 Task: Look for space in Kabaty, Poland from 5th July, 2023 to 11th July, 2023 for 2 adults in price range Rs.8000 to Rs.16000. Place can be entire place with 2 bedrooms having 2 beds and 1 bathroom. Property type can be house, flat, guest house. Booking option can be shelf check-in. Required host language is English.
Action: Mouse moved to (457, 141)
Screenshot: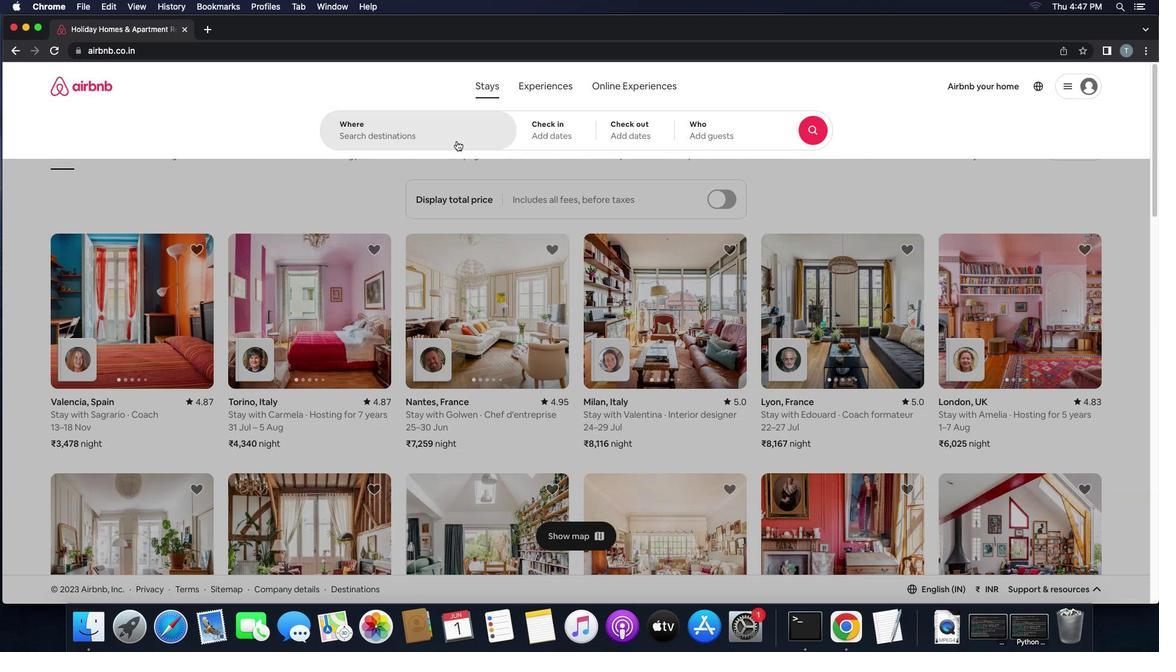 
Action: Mouse pressed left at (457, 141)
Screenshot: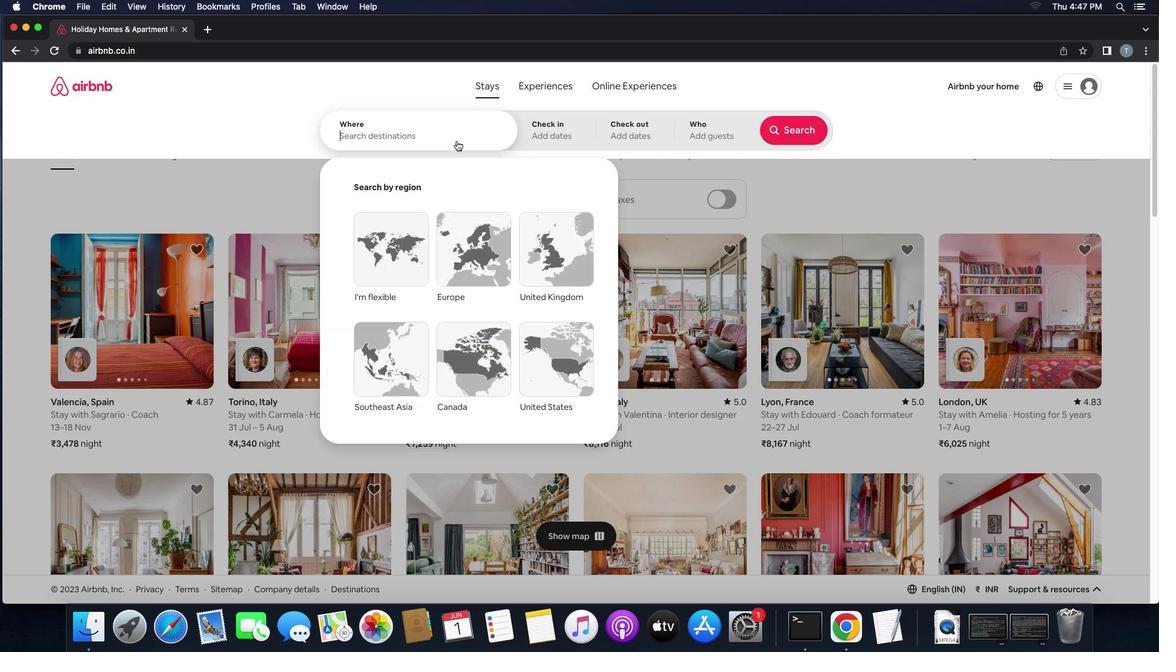 
Action: Key pressed 'k''a''b''a''t''y'',''p''o''l''a''n''d'Key.enter
Screenshot: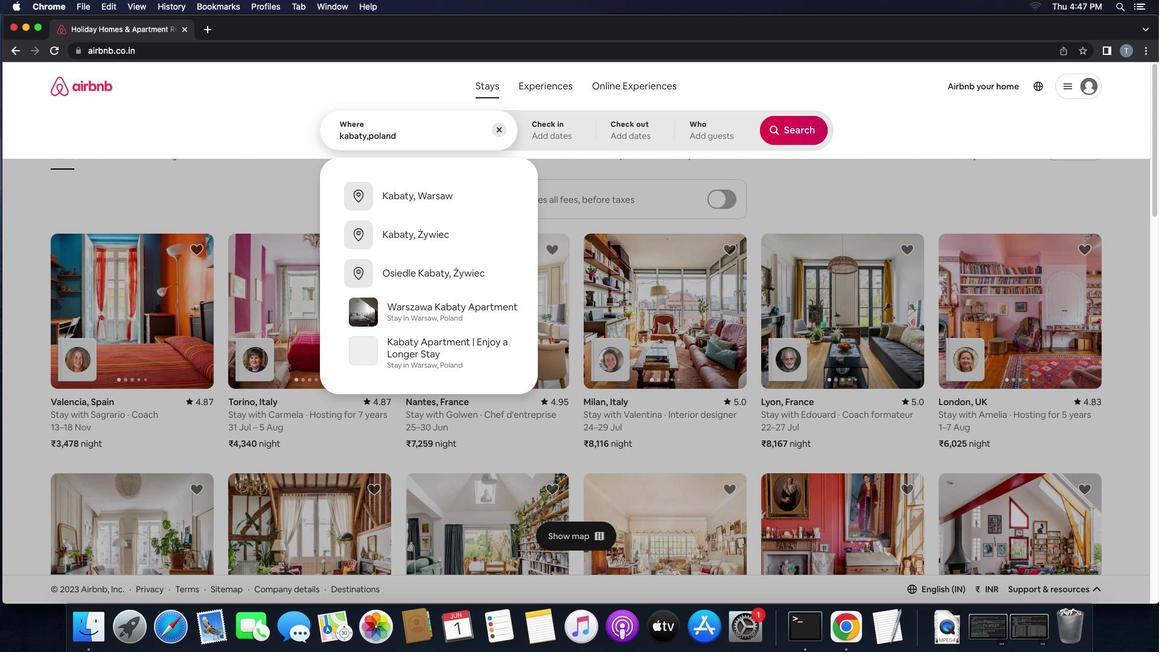 
Action: Mouse moved to (697, 303)
Screenshot: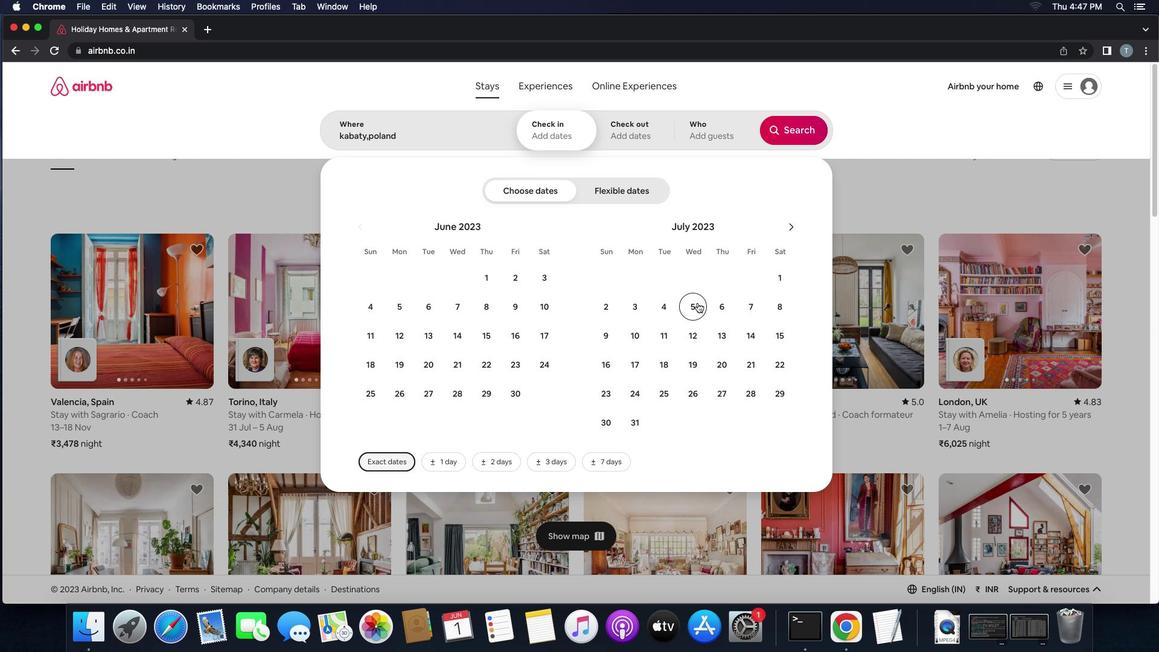 
Action: Mouse pressed left at (697, 303)
Screenshot: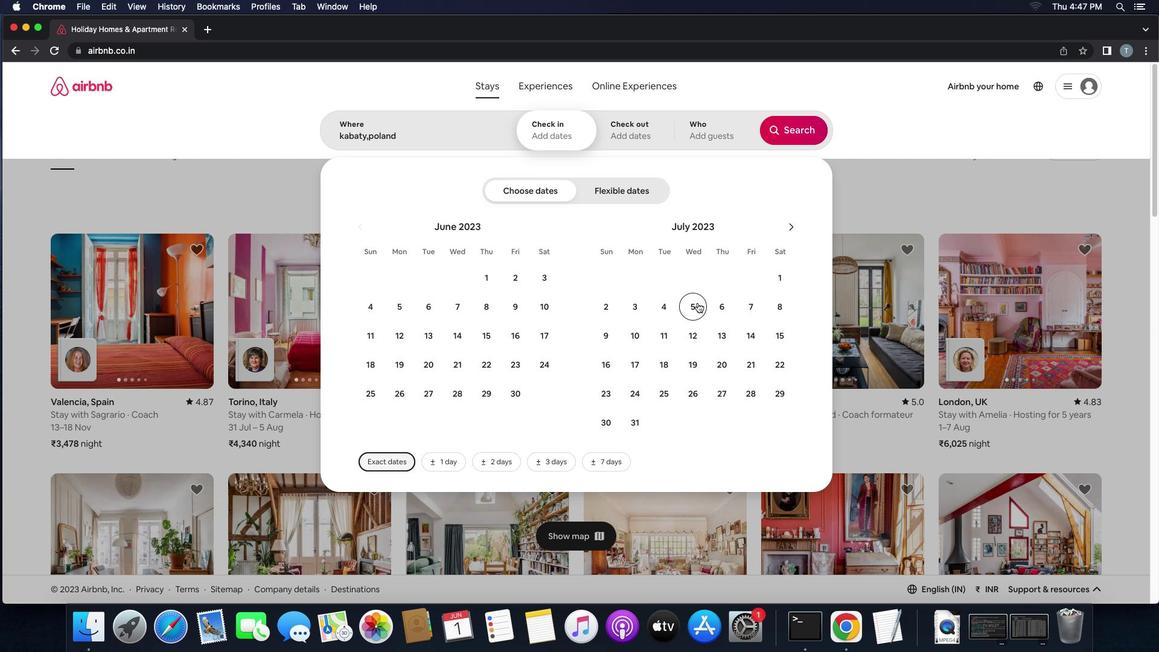 
Action: Mouse moved to (668, 332)
Screenshot: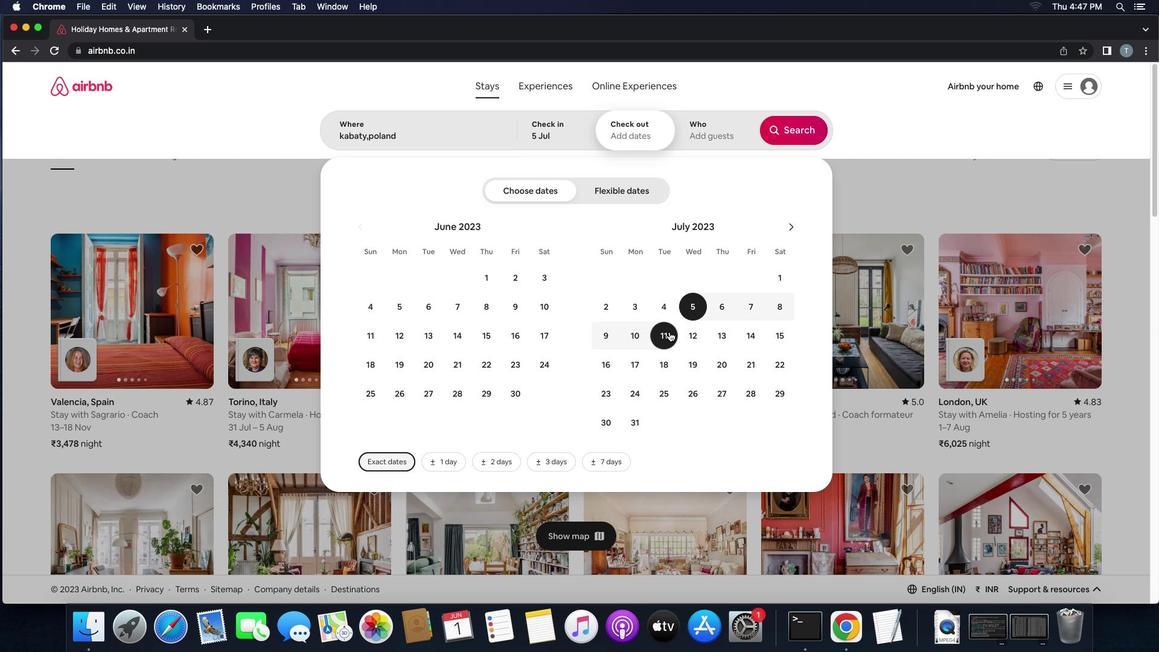 
Action: Mouse pressed left at (668, 332)
Screenshot: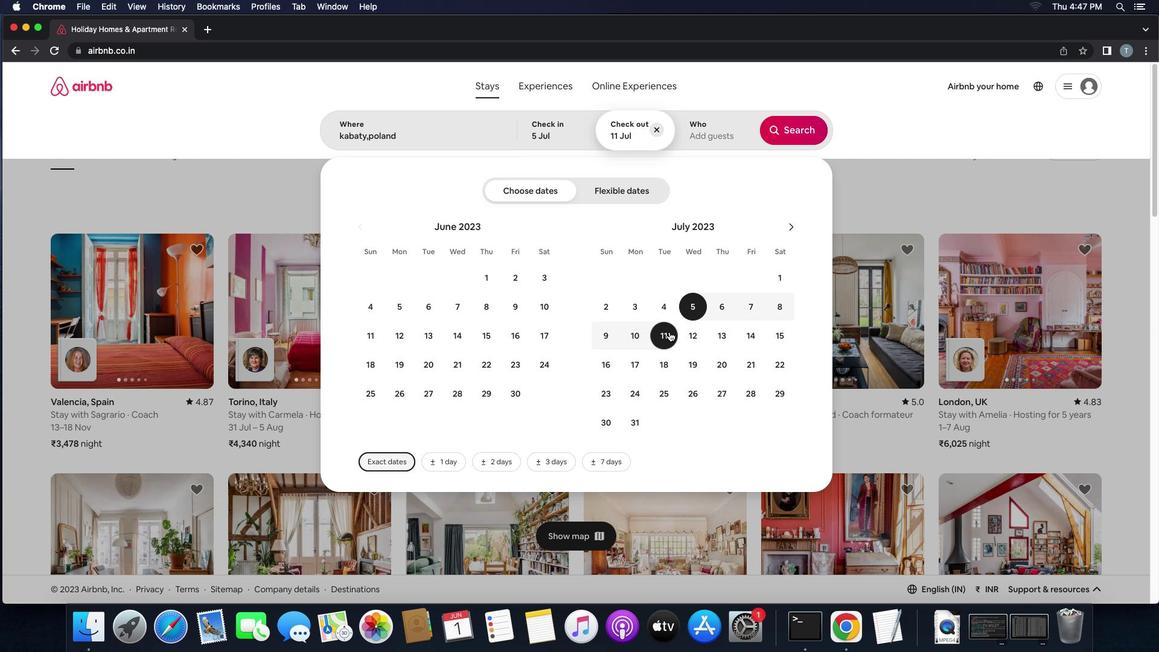 
Action: Mouse moved to (726, 129)
Screenshot: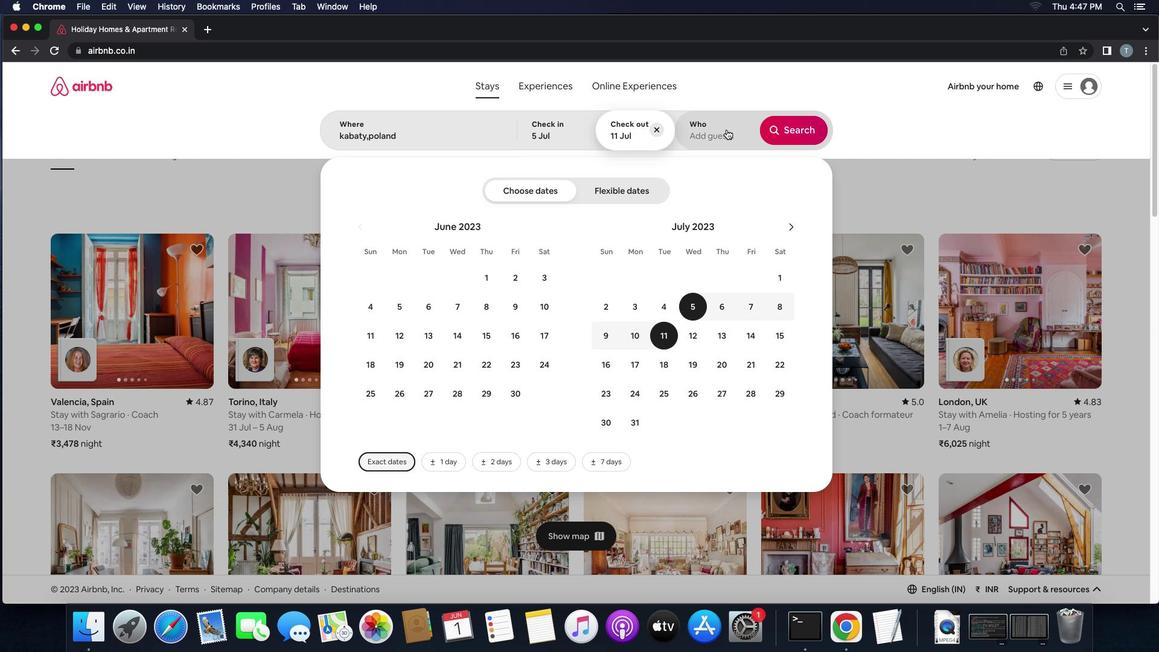 
Action: Mouse pressed left at (726, 129)
Screenshot: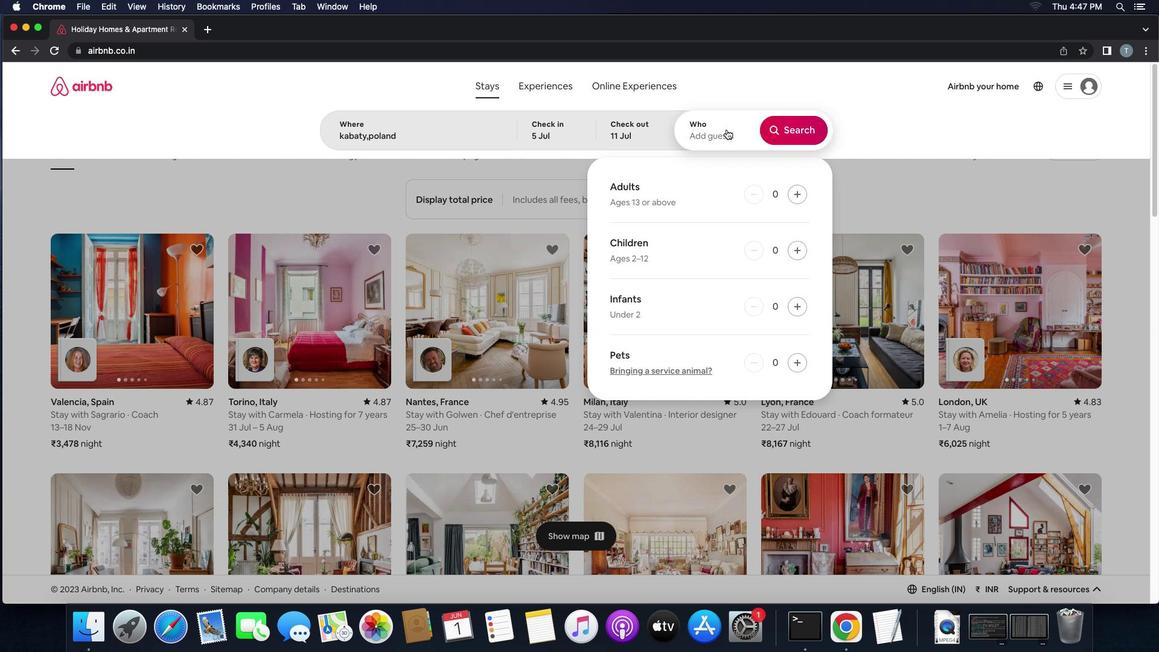 
Action: Mouse moved to (798, 195)
Screenshot: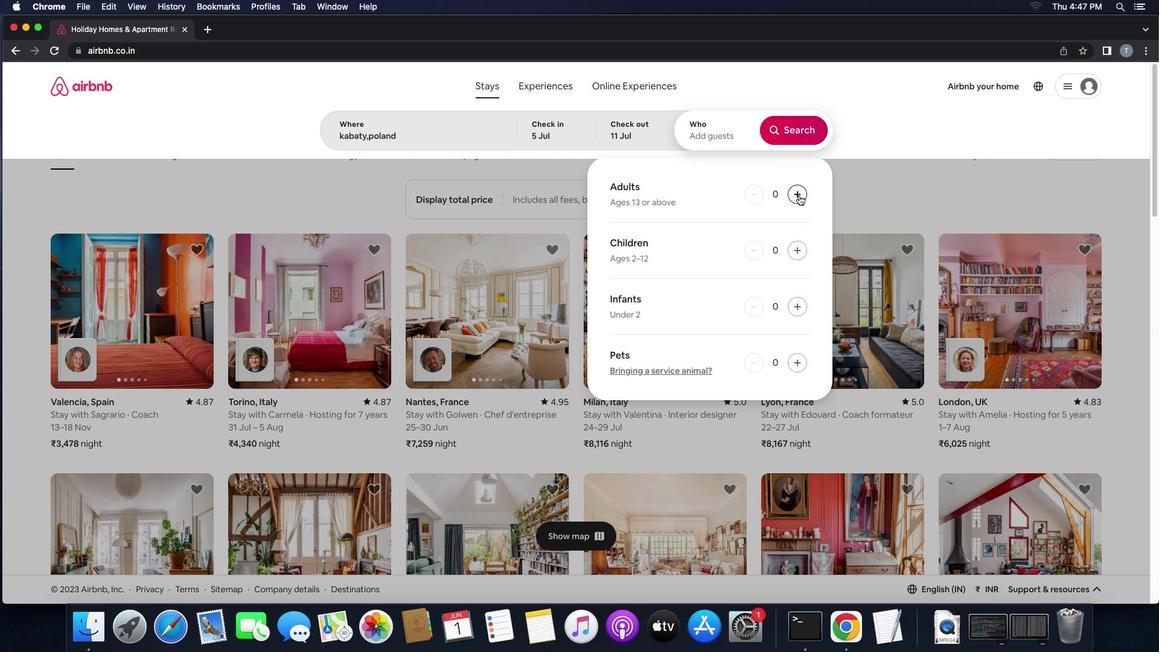 
Action: Mouse pressed left at (798, 195)
Screenshot: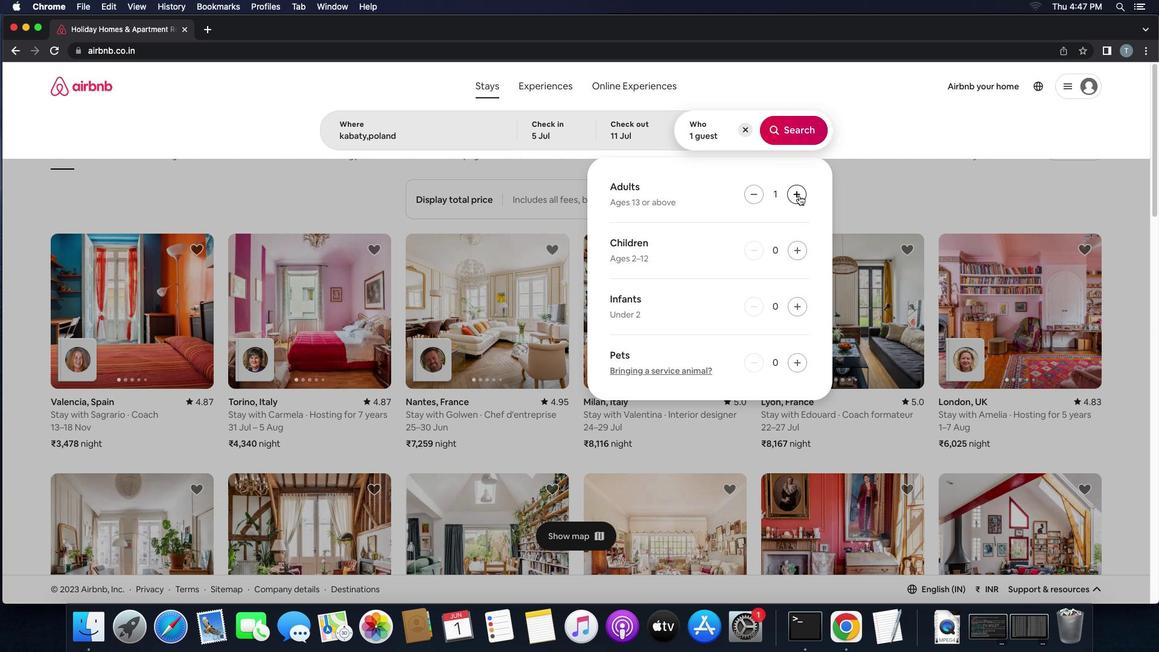 
Action: Mouse pressed left at (798, 195)
Screenshot: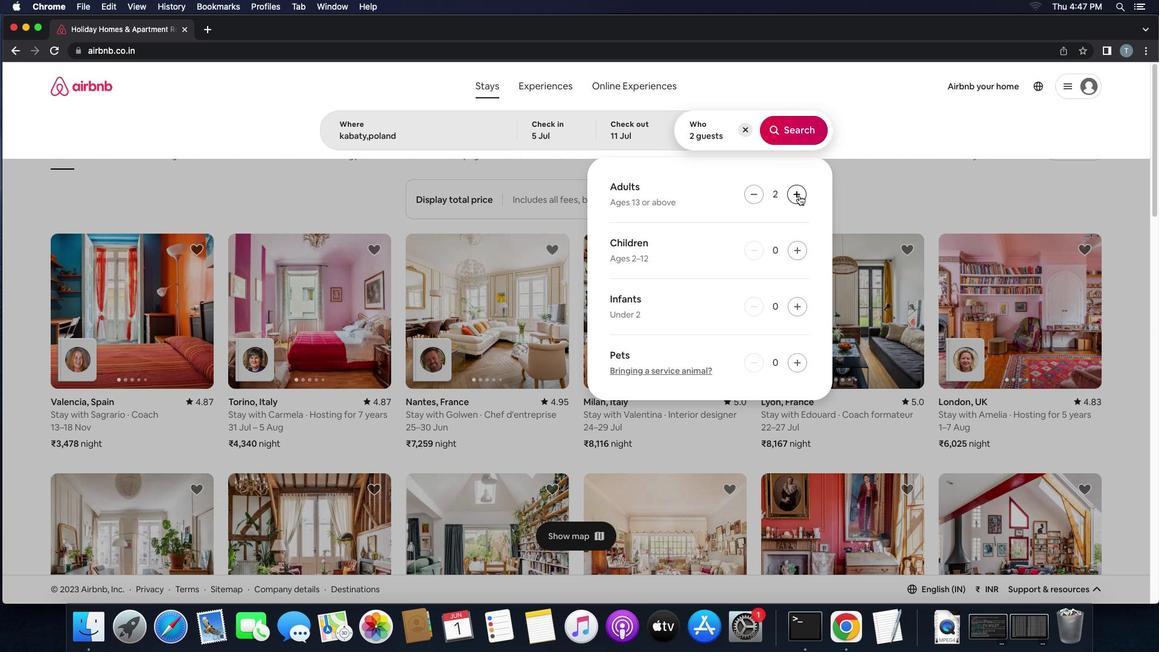 
Action: Mouse moved to (796, 131)
Screenshot: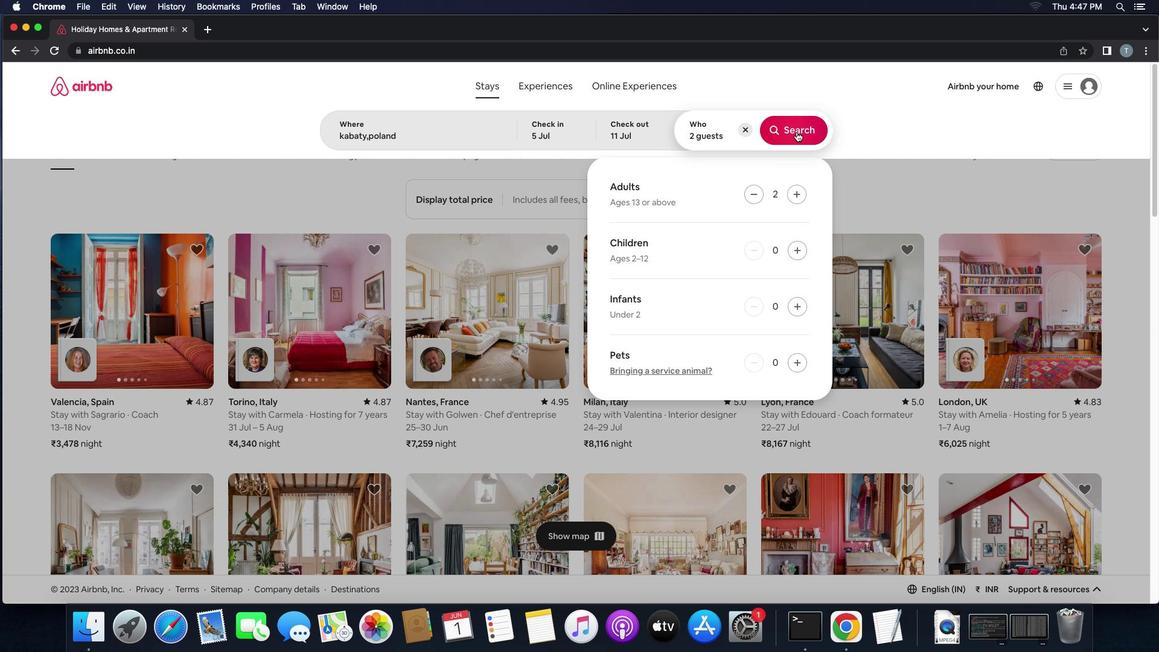 
Action: Mouse pressed left at (796, 131)
Screenshot: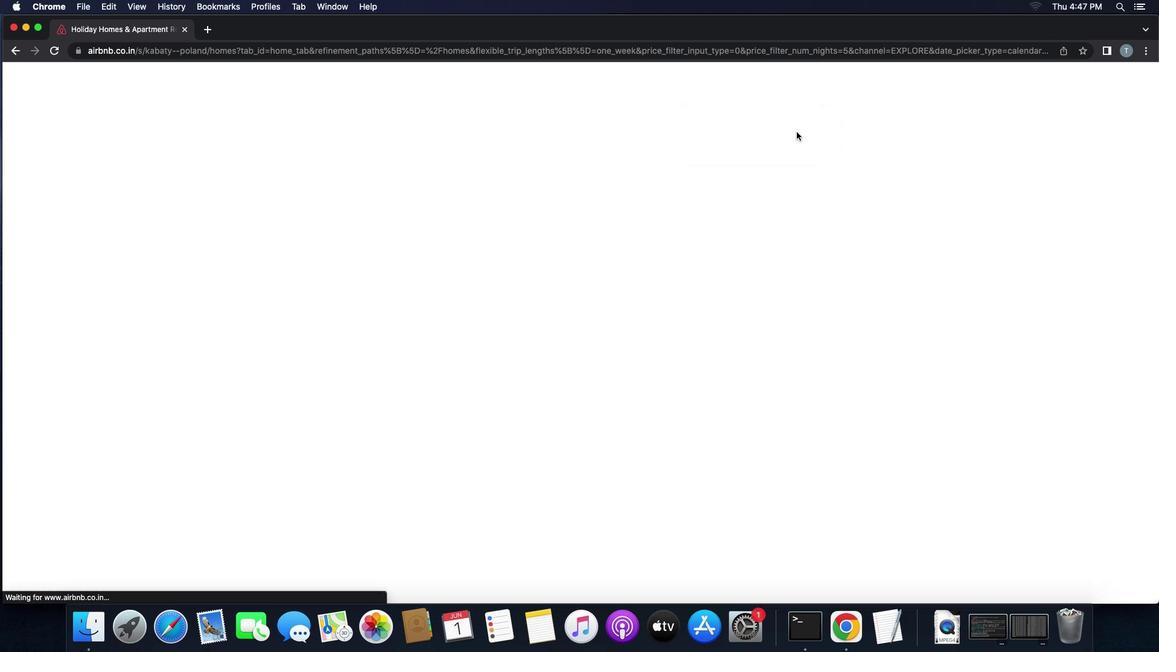 
Action: Mouse moved to (1106, 136)
Screenshot: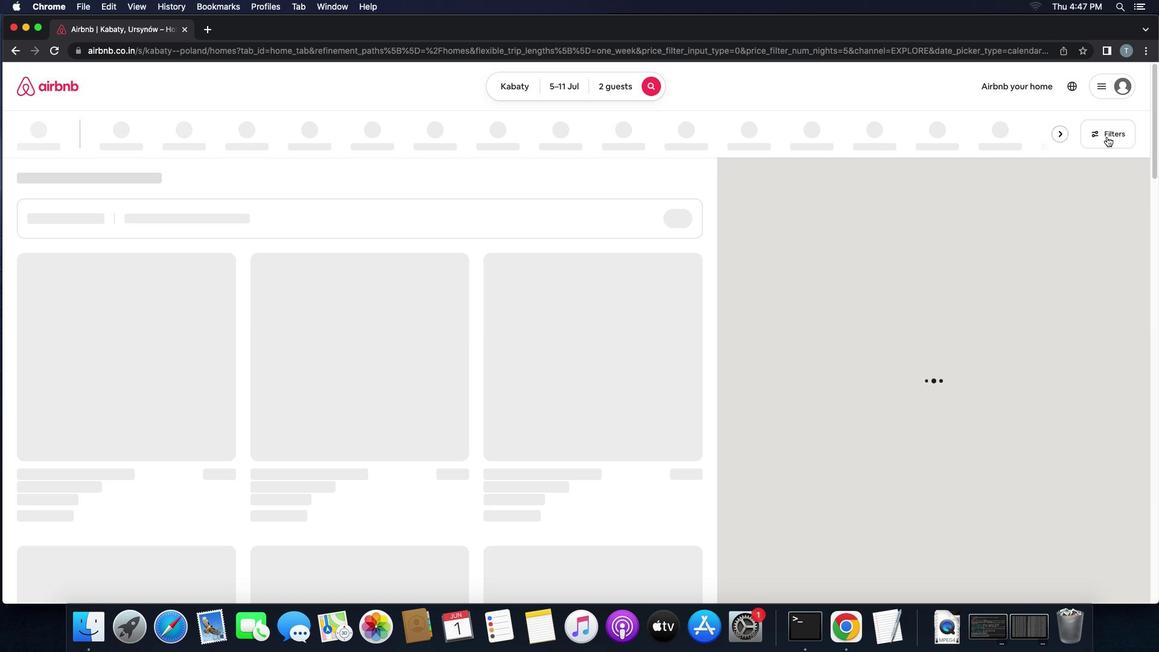 
Action: Mouse pressed left at (1106, 136)
Screenshot: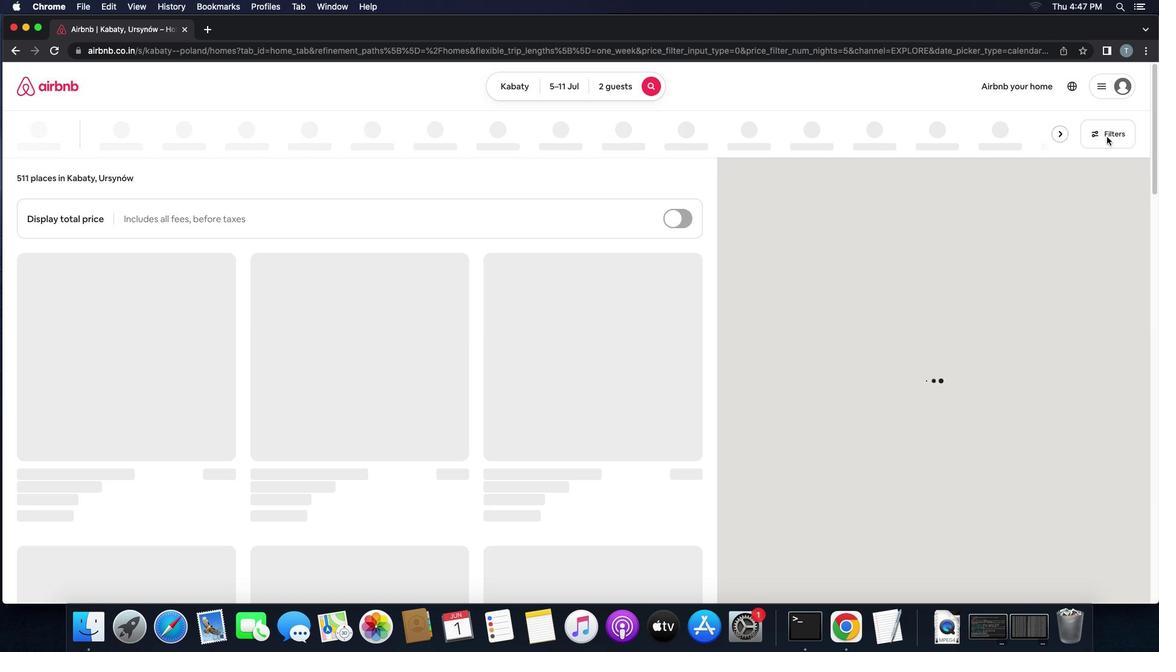 
Action: Mouse moved to (493, 428)
Screenshot: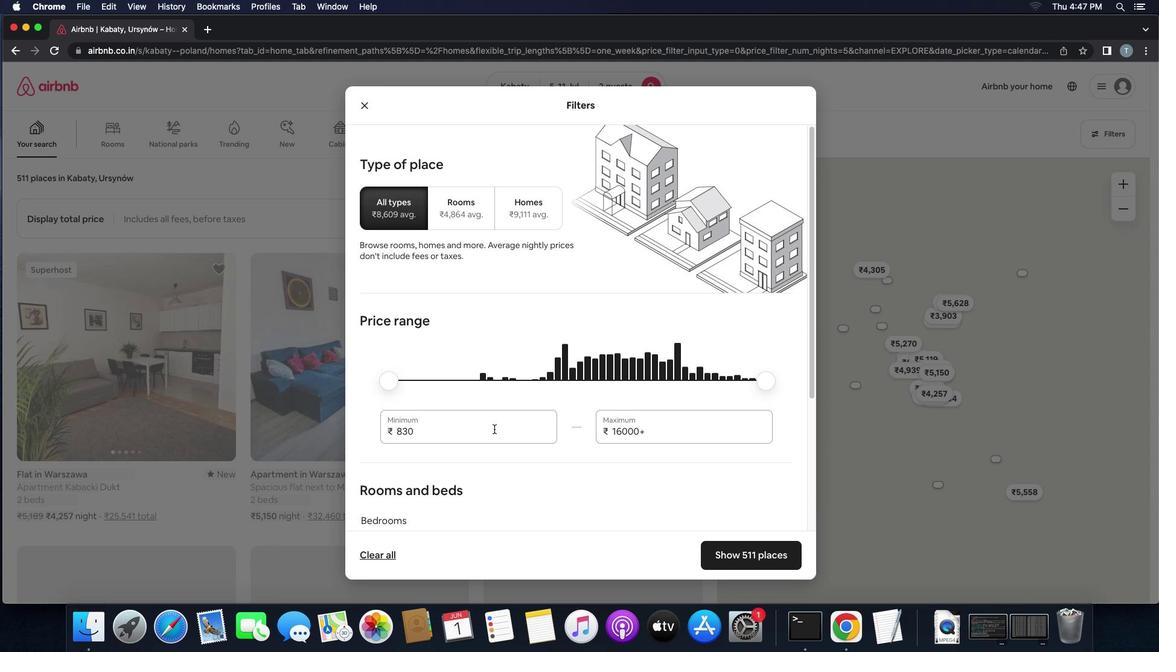 
Action: Mouse pressed left at (493, 428)
Screenshot: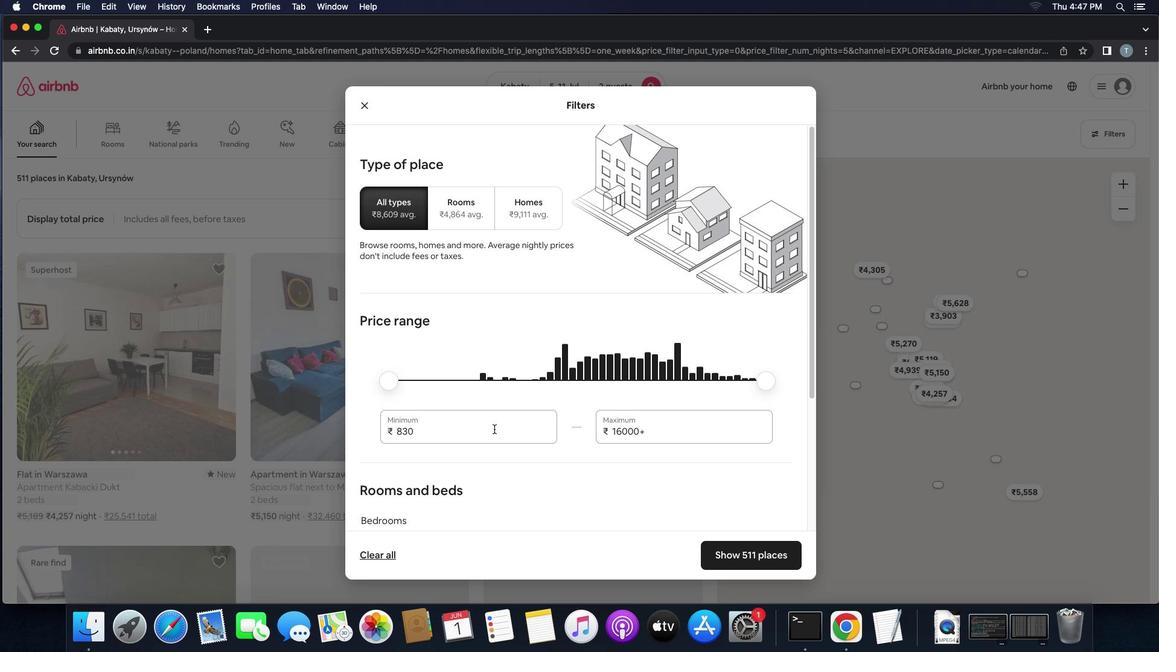 
Action: Key pressed Key.backspaceKey.backspaceKey.backspaceKey.backspace'8''0''0''0'
Screenshot: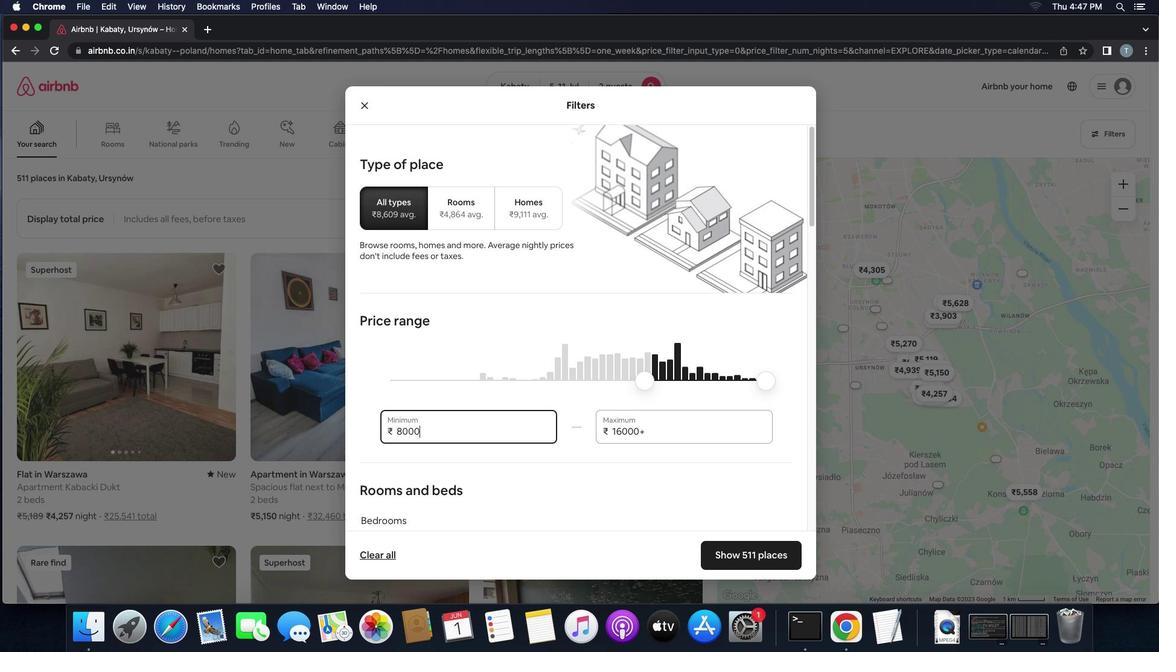 
Action: Mouse moved to (660, 435)
Screenshot: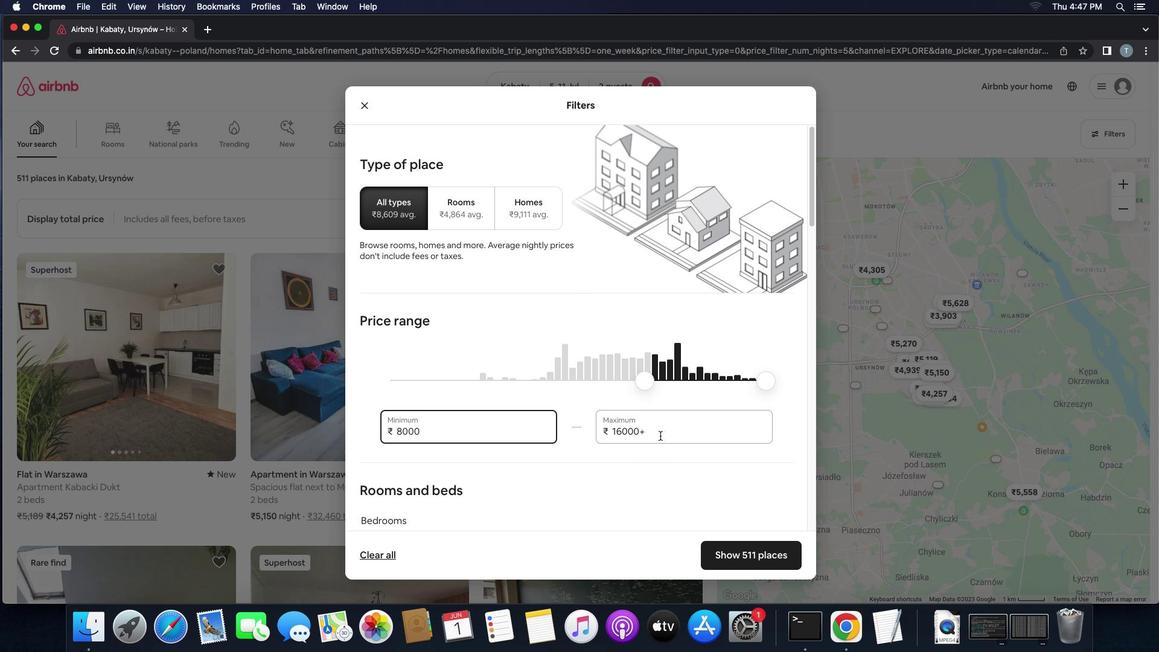 
Action: Mouse pressed left at (660, 435)
Screenshot: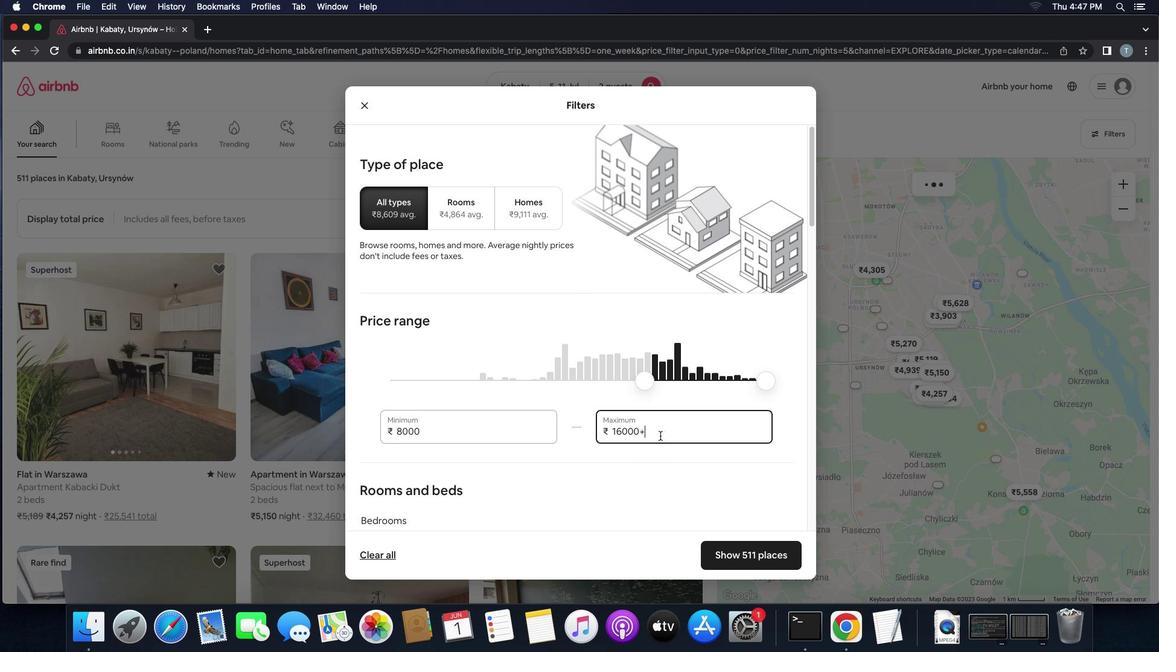 
Action: Key pressed Key.backspaceKey.backspaceKey.backspaceKey.backspaceKey.backspaceKey.backspace'1''6''0''0''0'
Screenshot: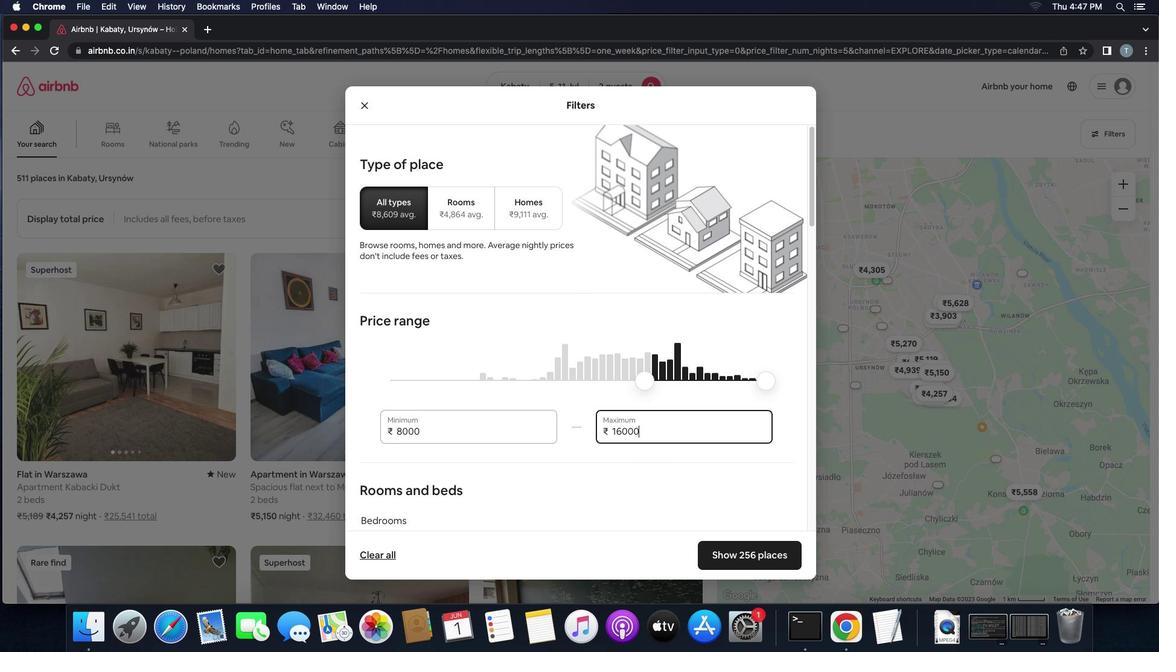 
Action: Mouse moved to (521, 502)
Screenshot: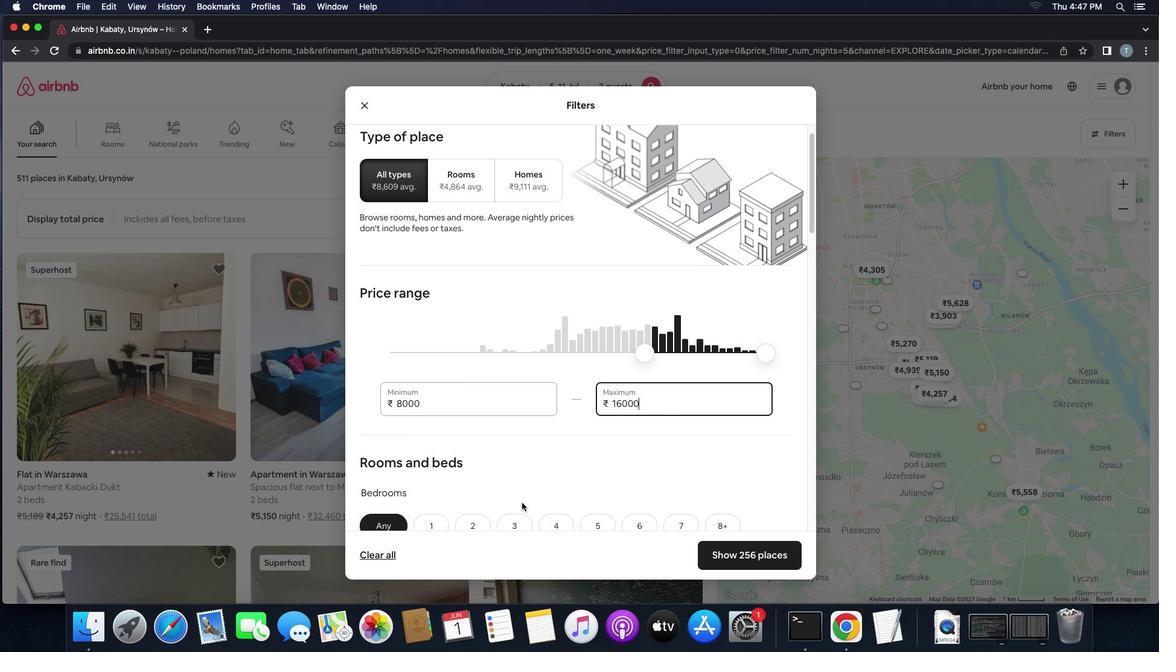 
Action: Mouse scrolled (521, 502) with delta (0, 0)
Screenshot: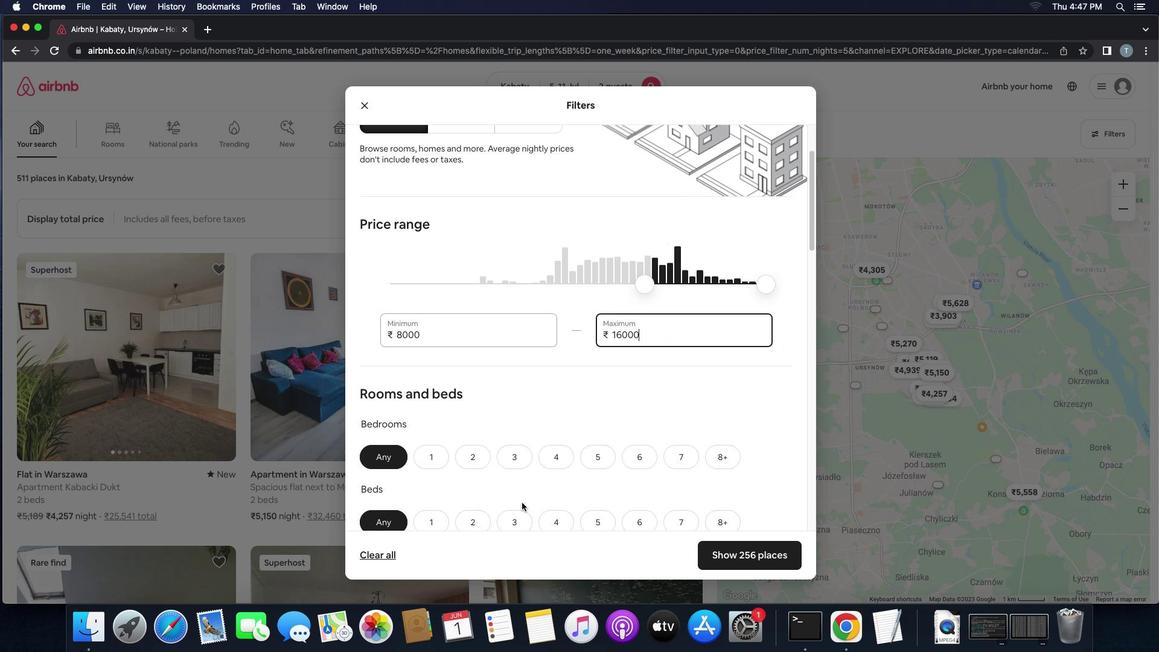 
Action: Mouse scrolled (521, 502) with delta (0, 0)
Screenshot: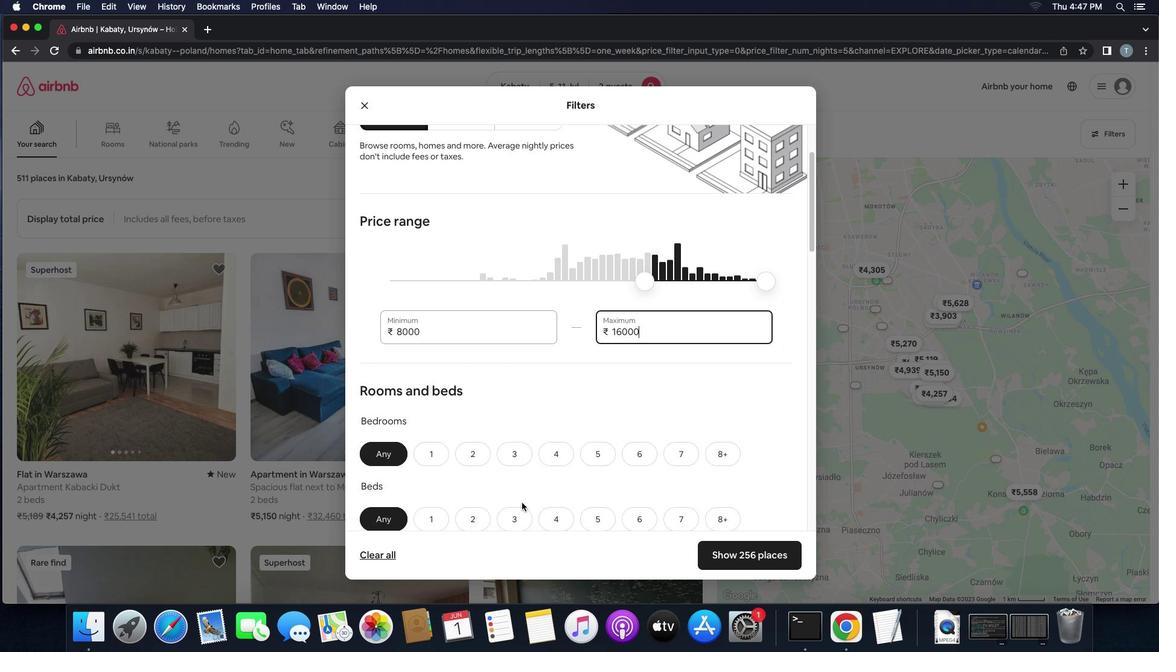 
Action: Mouse scrolled (521, 502) with delta (0, -1)
Screenshot: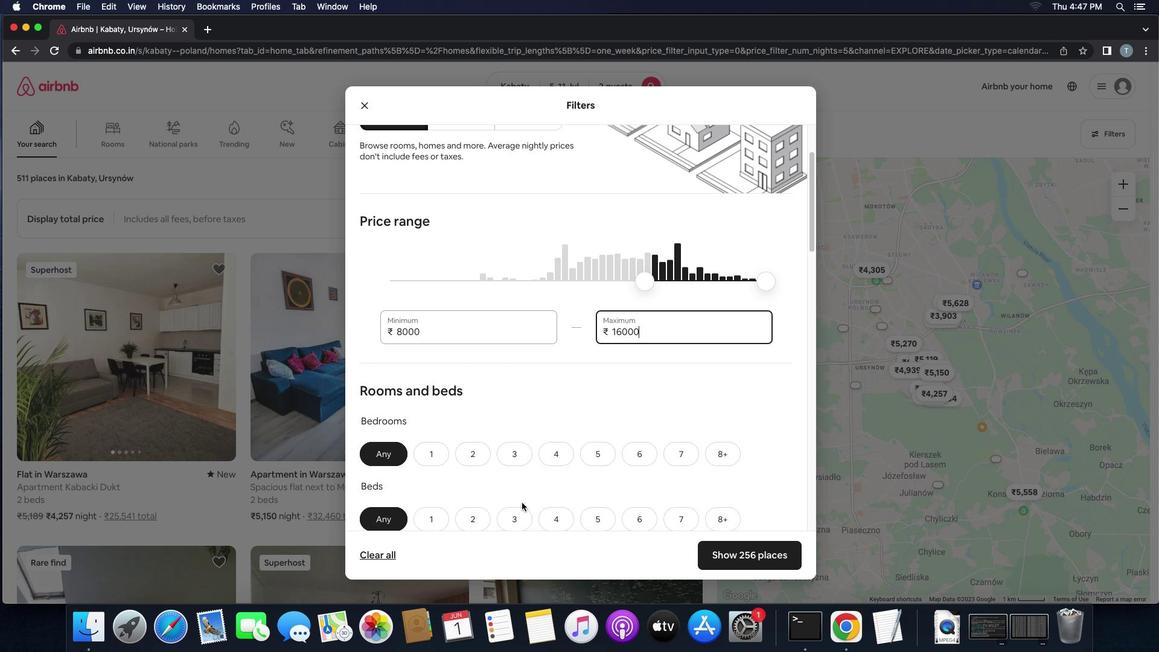 
Action: Mouse scrolled (521, 502) with delta (0, 0)
Screenshot: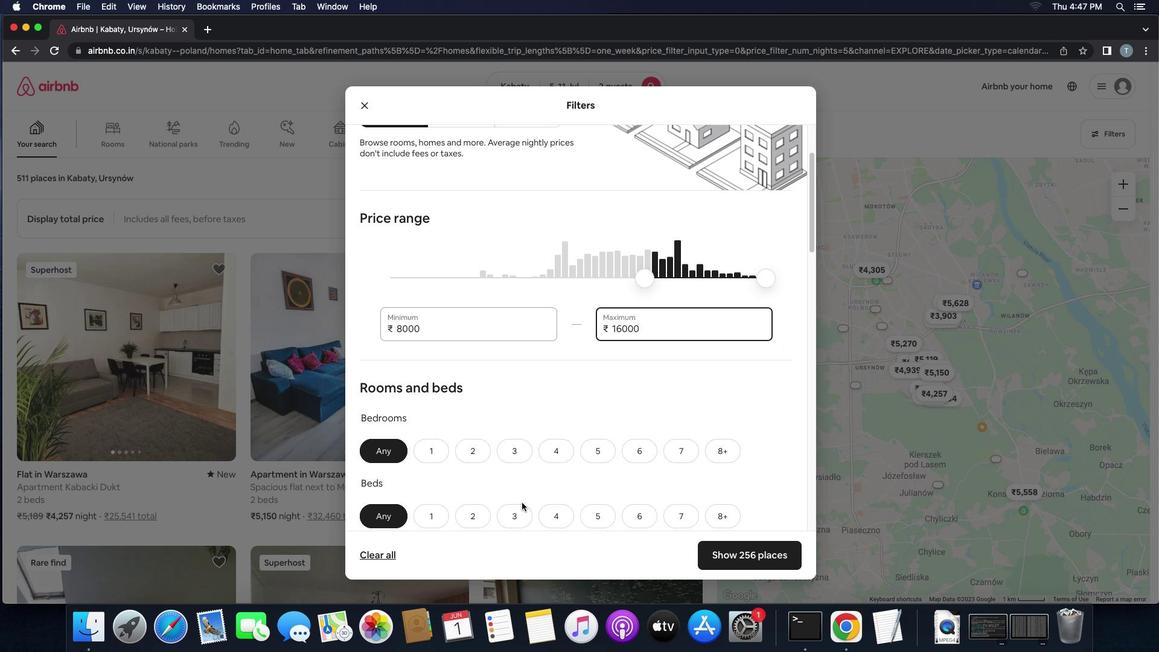 
Action: Mouse scrolled (521, 502) with delta (0, 0)
Screenshot: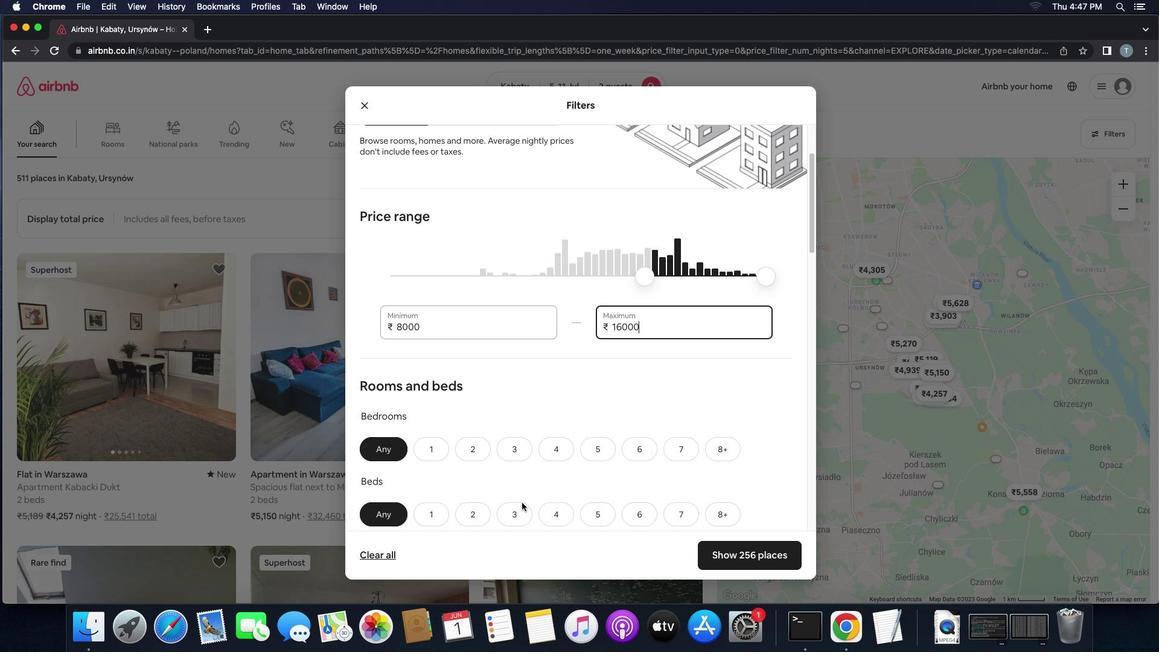 
Action: Mouse scrolled (521, 502) with delta (0, 0)
Screenshot: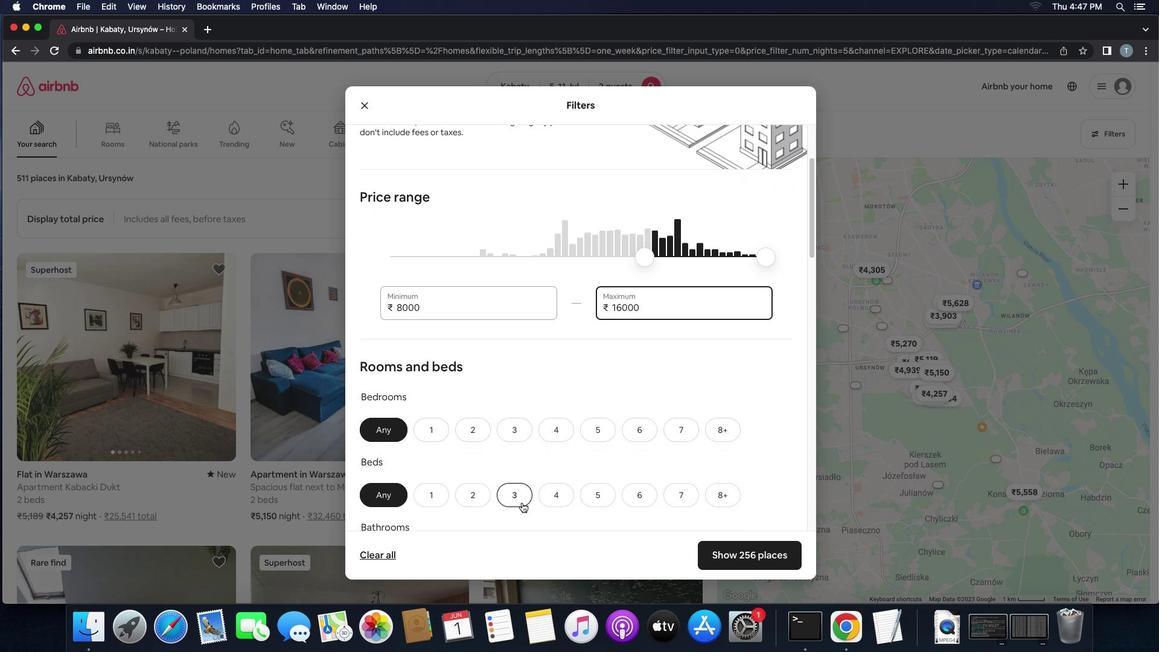 
Action: Mouse scrolled (521, 502) with delta (0, 0)
Screenshot: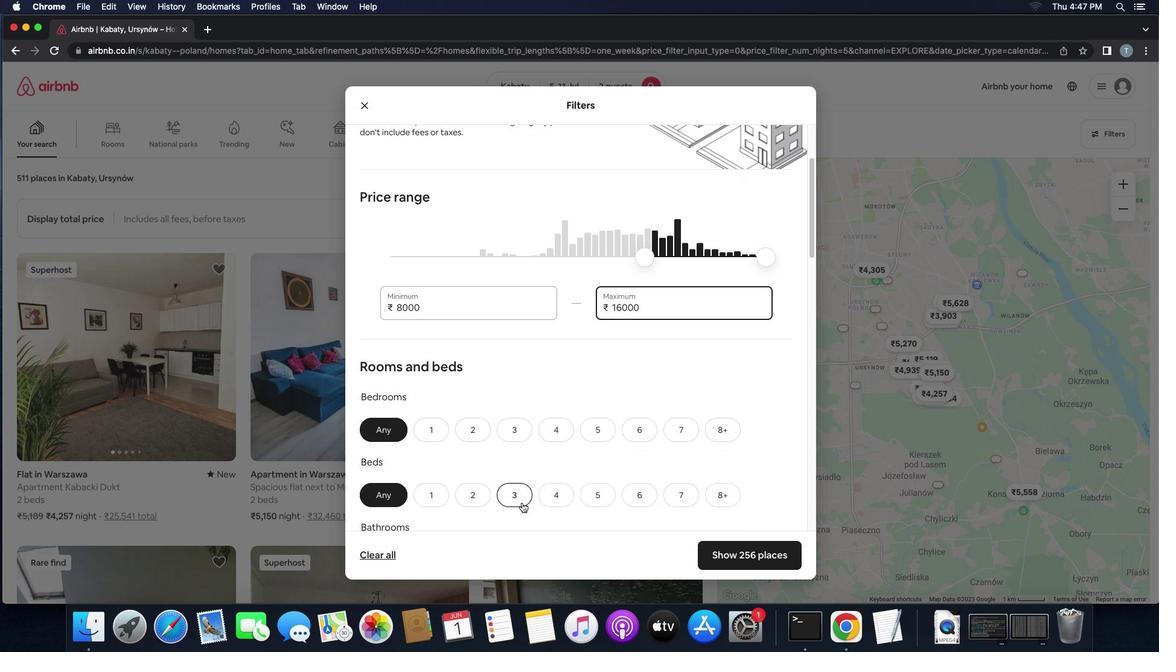 
Action: Mouse scrolled (521, 502) with delta (0, 0)
Screenshot: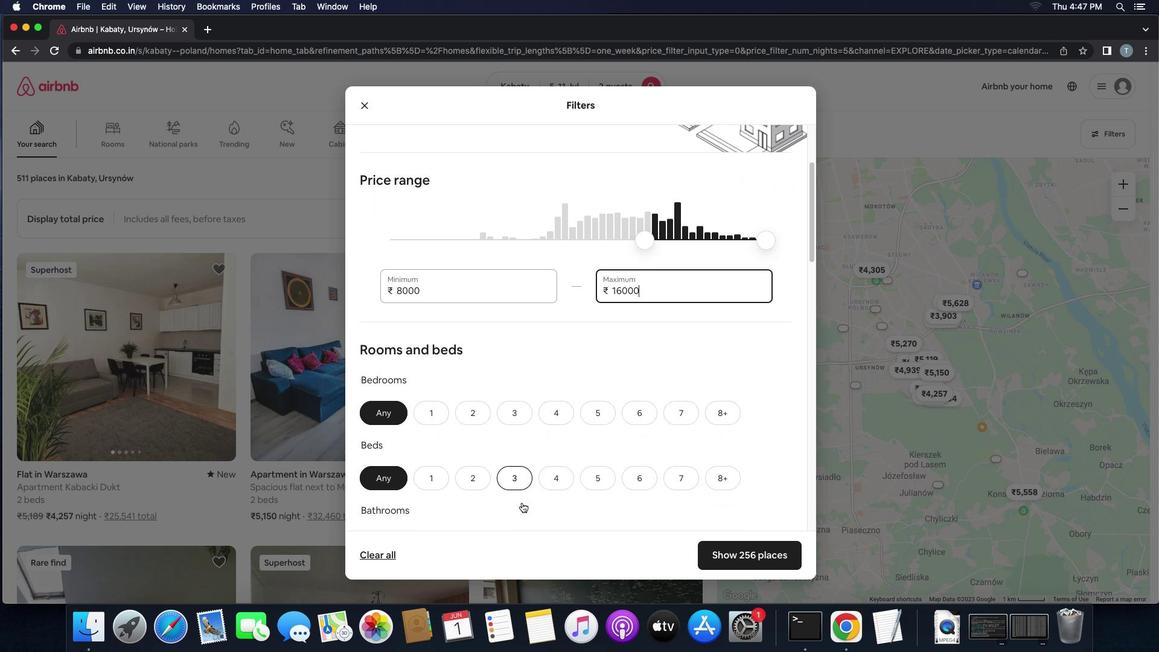 
Action: Mouse scrolled (521, 502) with delta (0, 0)
Screenshot: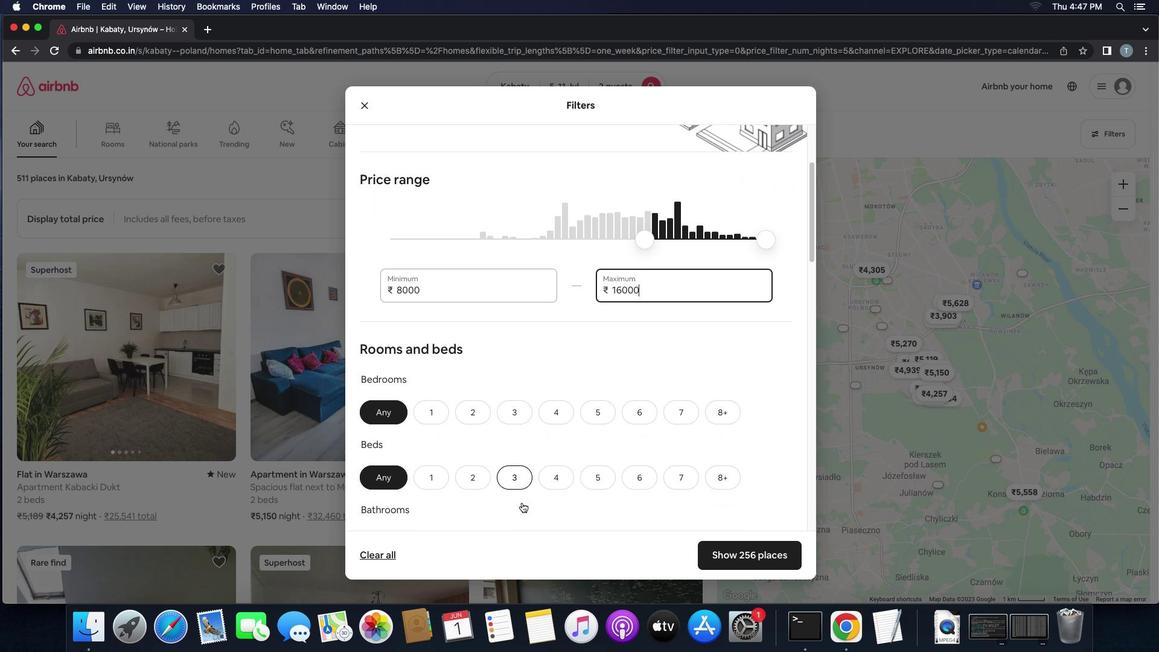 
Action: Mouse scrolled (521, 502) with delta (0, 0)
Screenshot: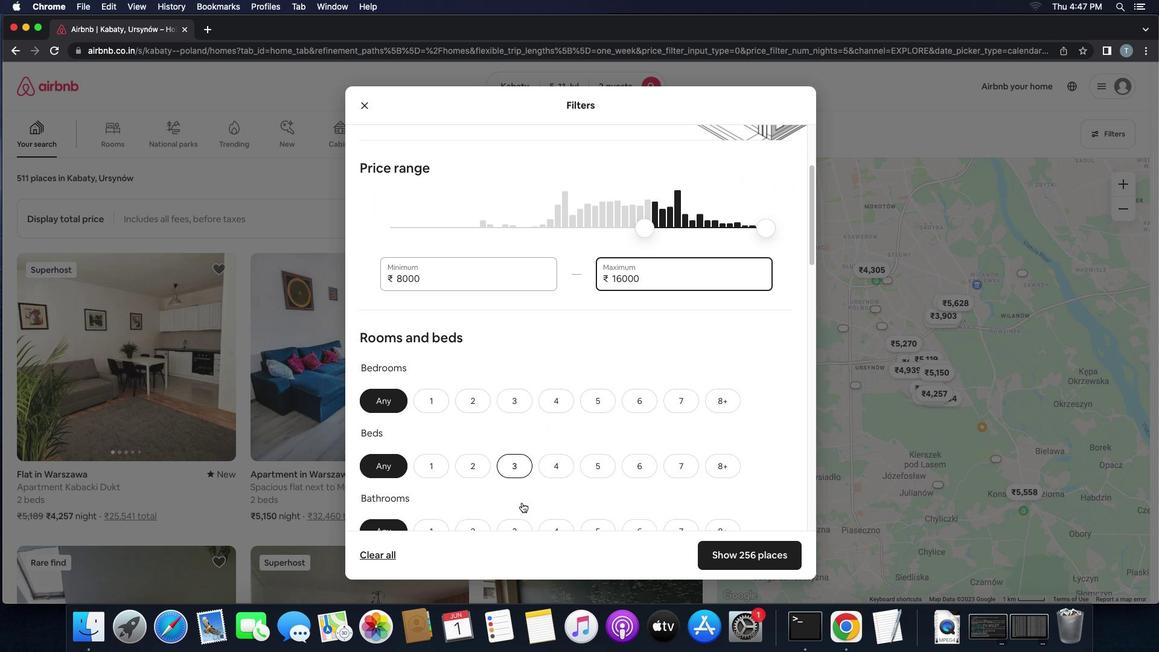 
Action: Mouse scrolled (521, 502) with delta (0, 0)
Screenshot: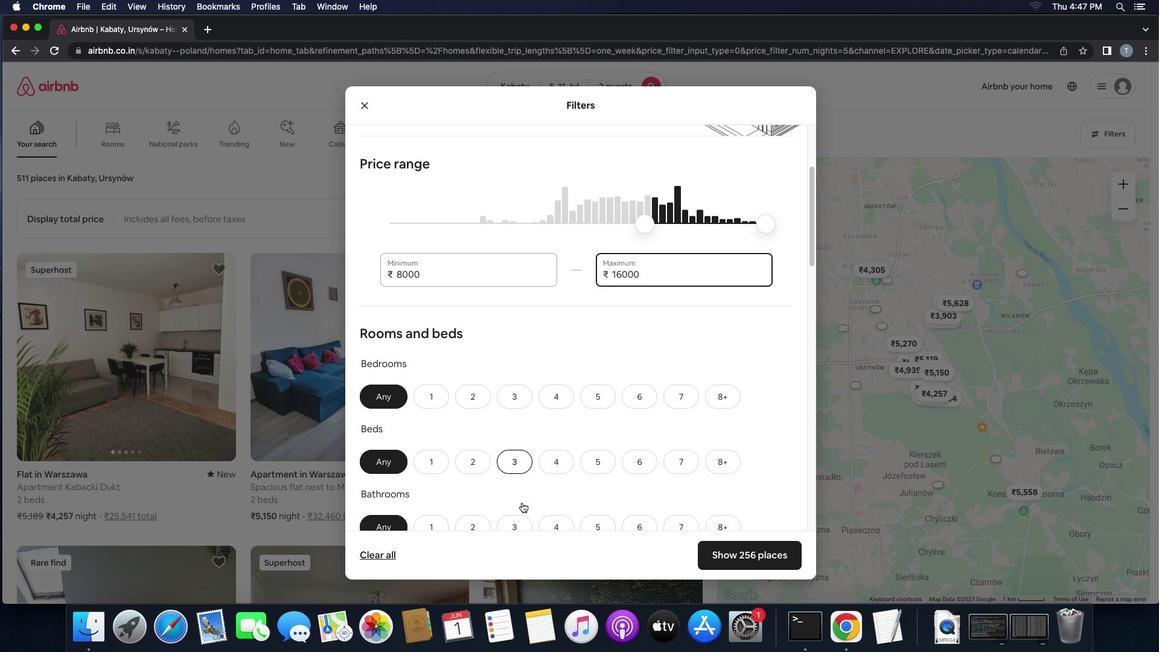 
Action: Mouse scrolled (521, 502) with delta (0, 0)
Screenshot: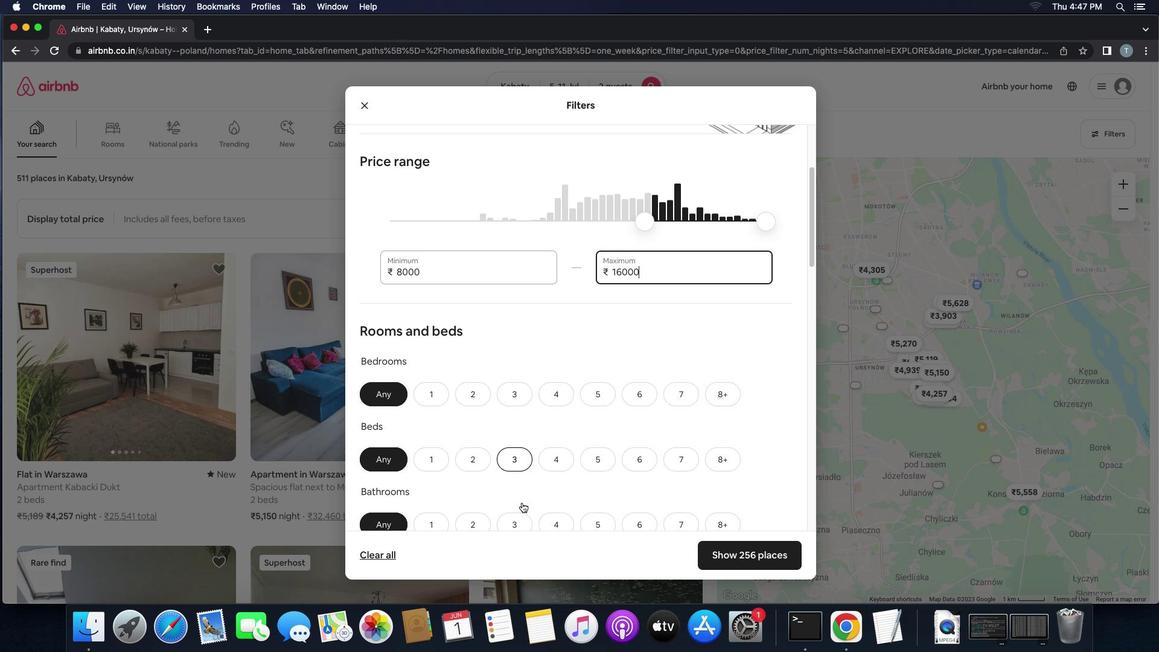 
Action: Mouse moved to (464, 403)
Screenshot: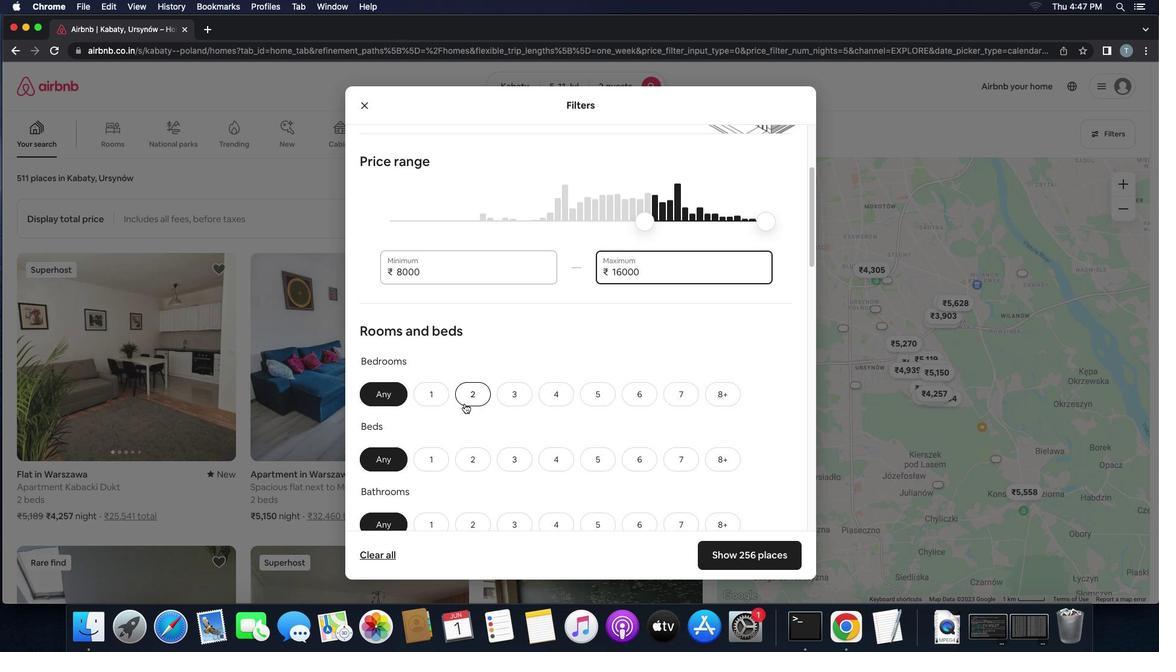 
Action: Mouse pressed left at (464, 403)
Screenshot: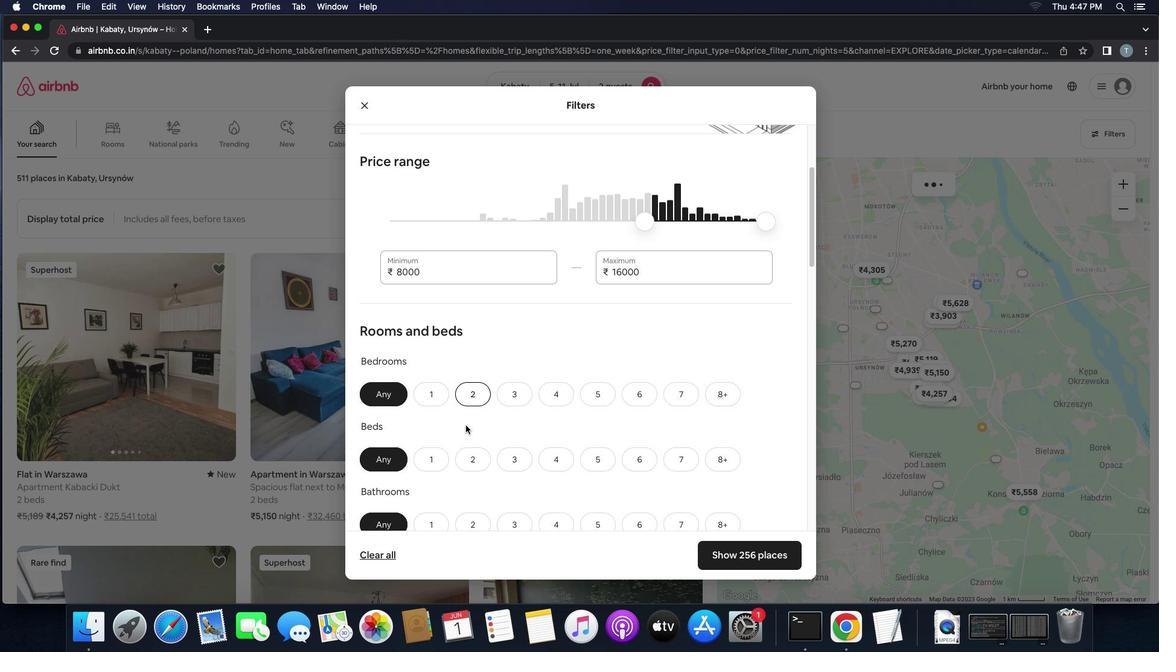 
Action: Mouse moved to (468, 468)
Screenshot: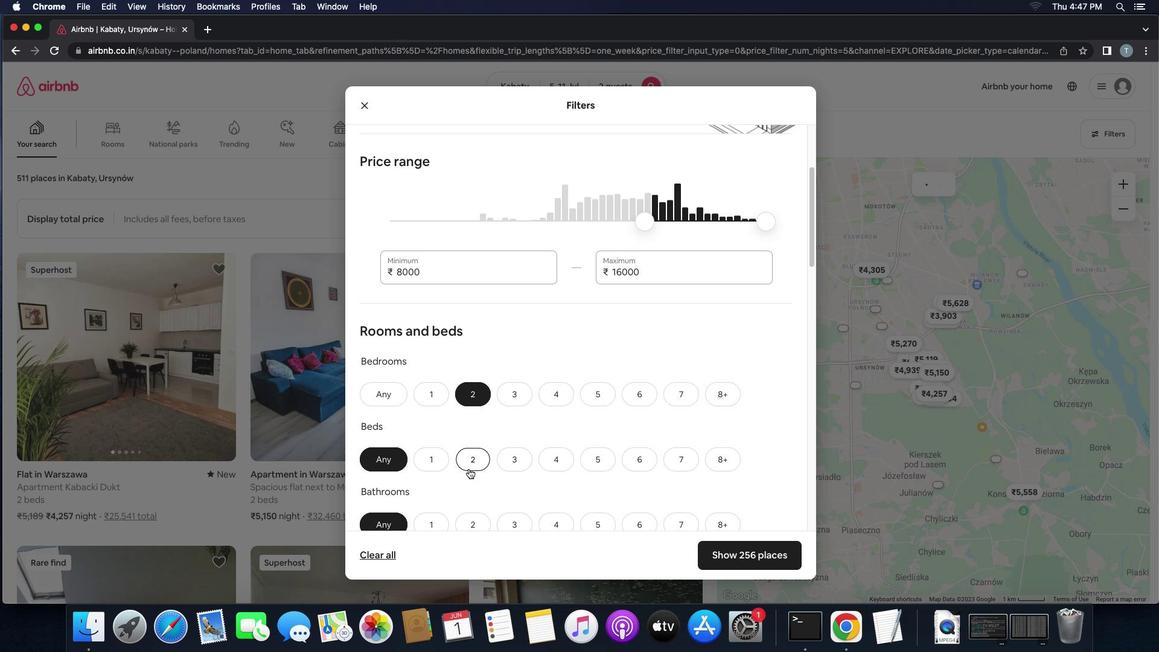 
Action: Mouse pressed left at (468, 468)
Screenshot: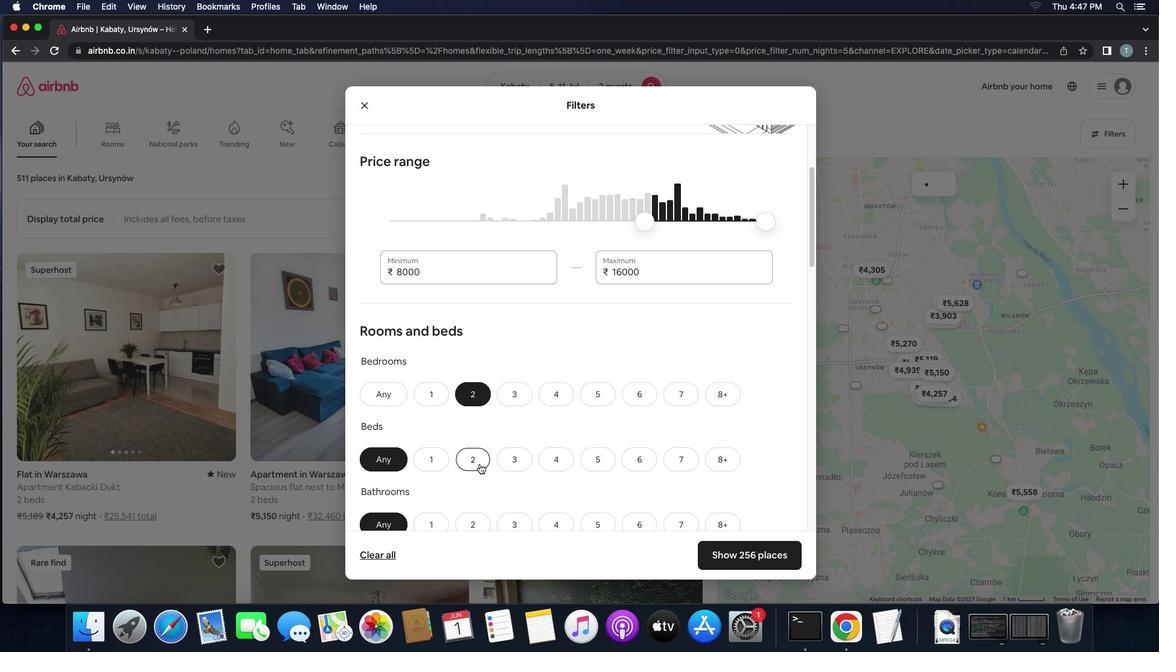 
Action: Mouse moved to (496, 459)
Screenshot: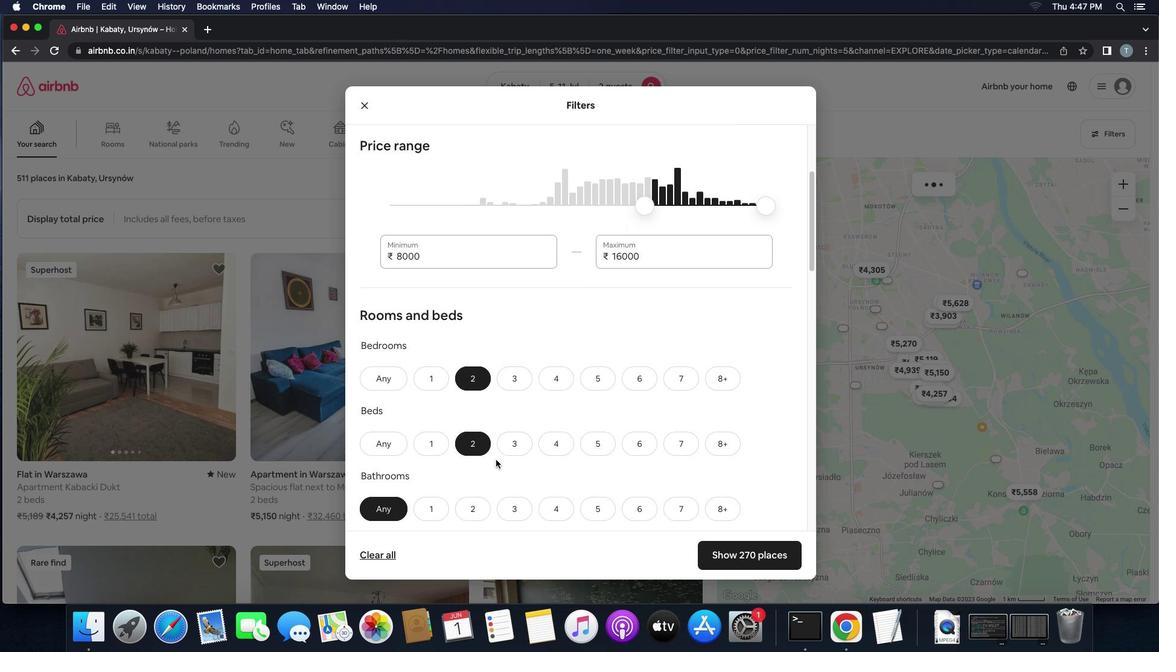 
Action: Mouse scrolled (496, 459) with delta (0, 0)
Screenshot: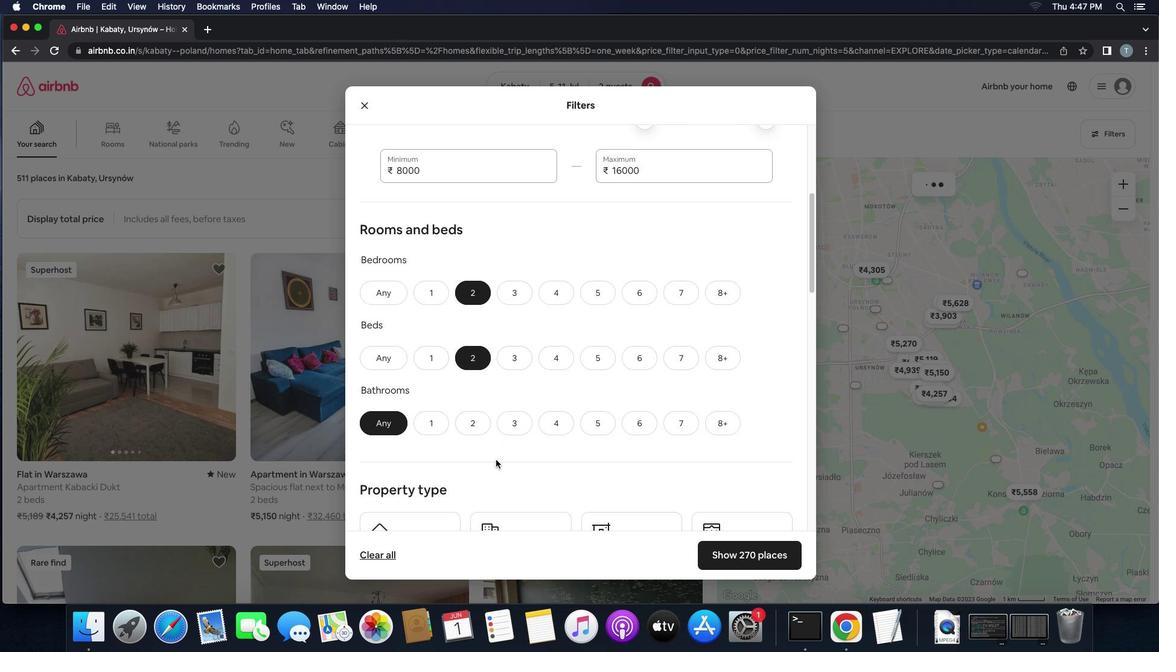 
Action: Mouse scrolled (496, 459) with delta (0, 0)
Screenshot: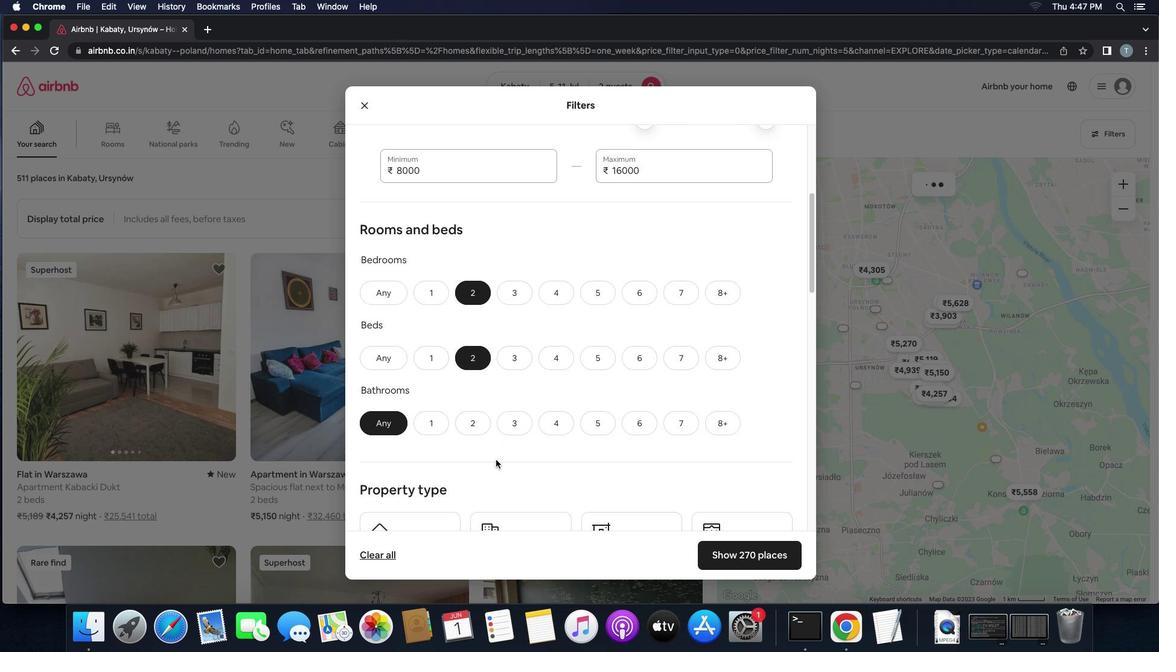
Action: Mouse scrolled (496, 459) with delta (0, -1)
Screenshot: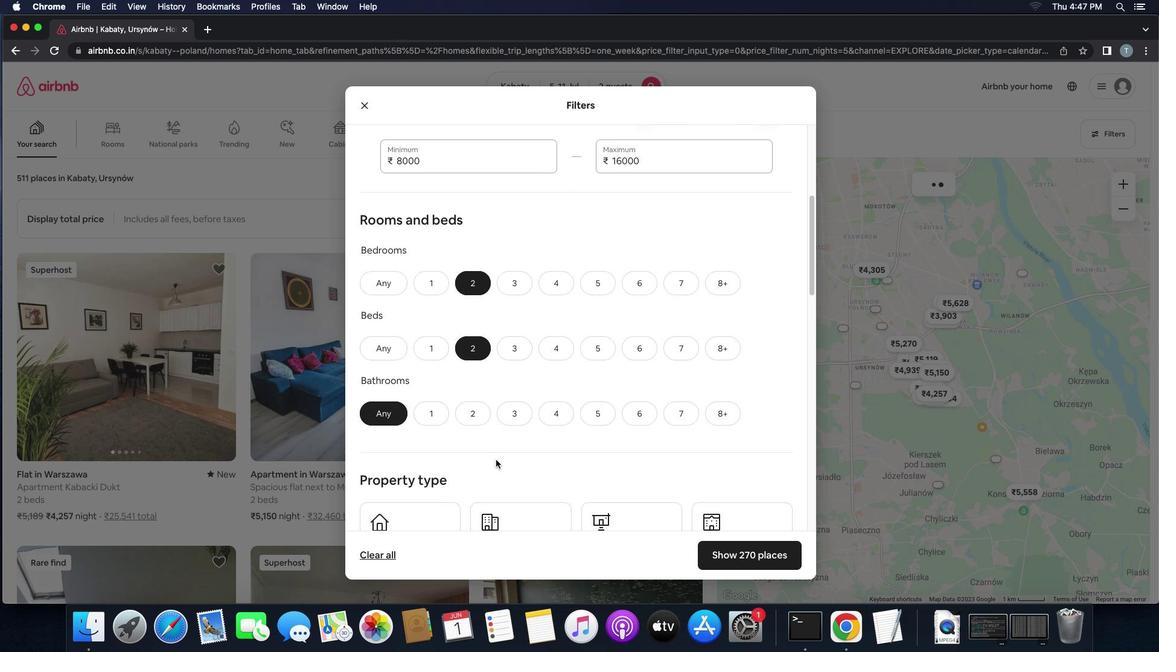 
Action: Mouse moved to (446, 411)
Screenshot: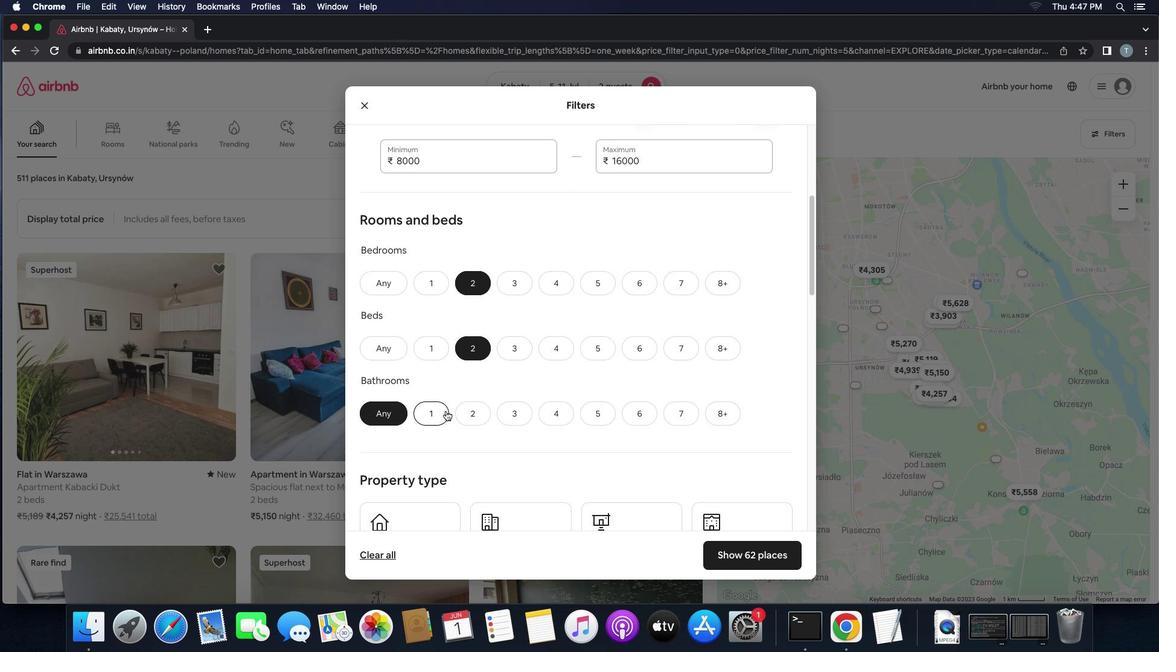 
Action: Mouse pressed left at (446, 411)
Screenshot: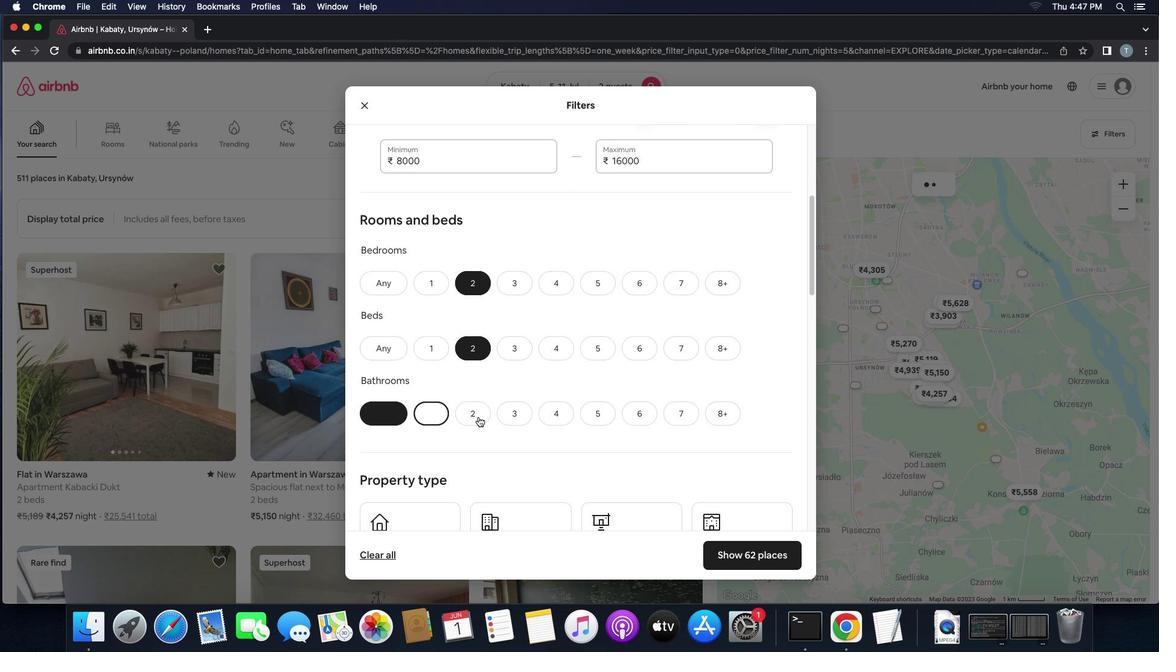 
Action: Mouse moved to (551, 423)
Screenshot: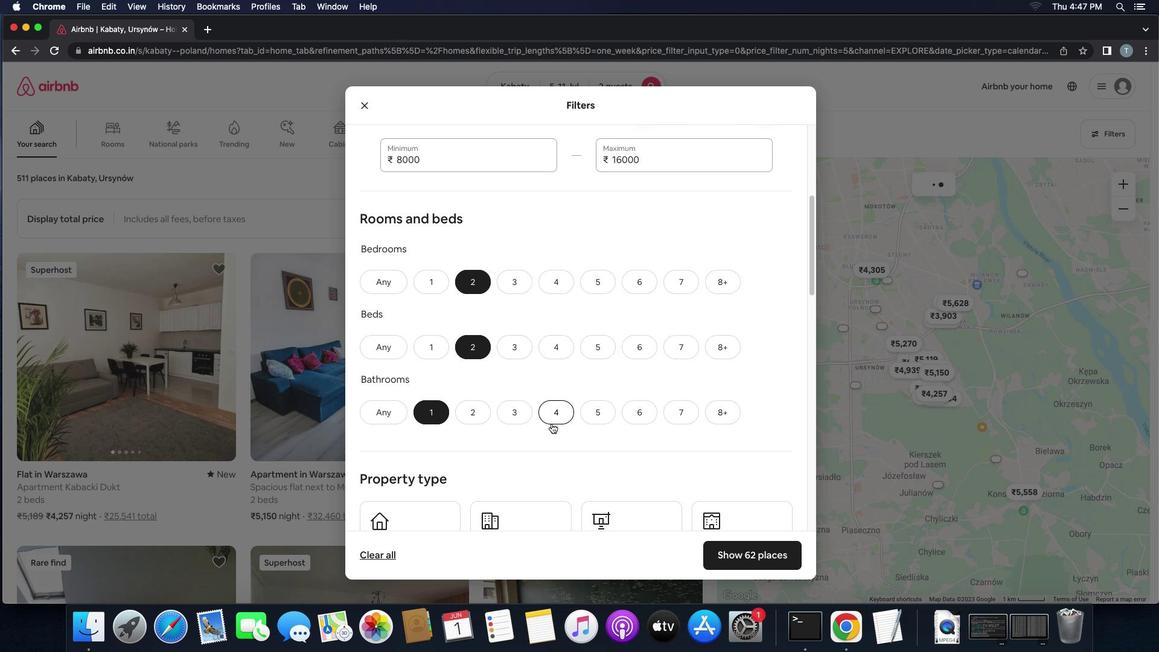 
Action: Mouse scrolled (551, 423) with delta (0, 0)
Screenshot: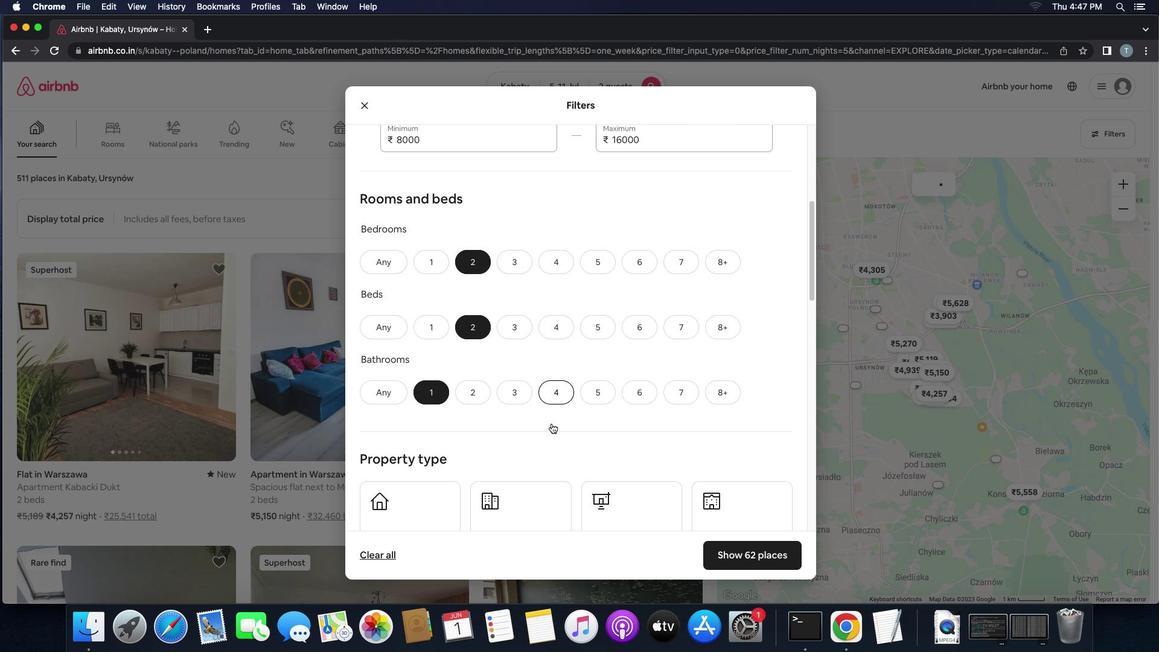 
Action: Mouse scrolled (551, 423) with delta (0, 0)
Screenshot: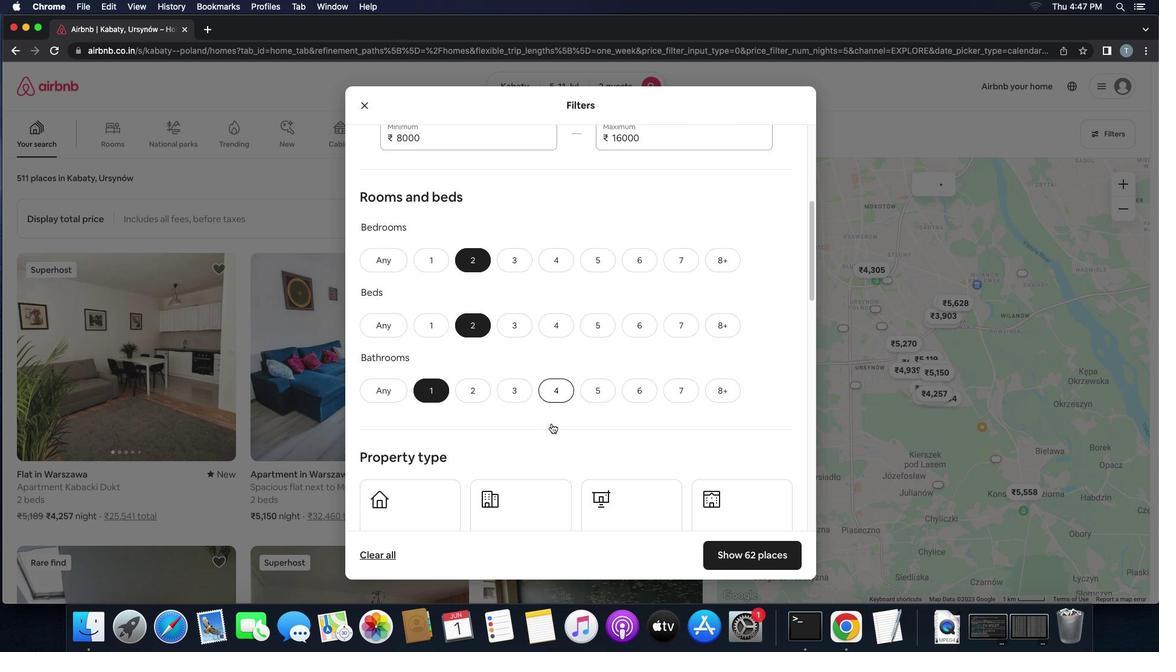 
Action: Mouse moved to (553, 424)
Screenshot: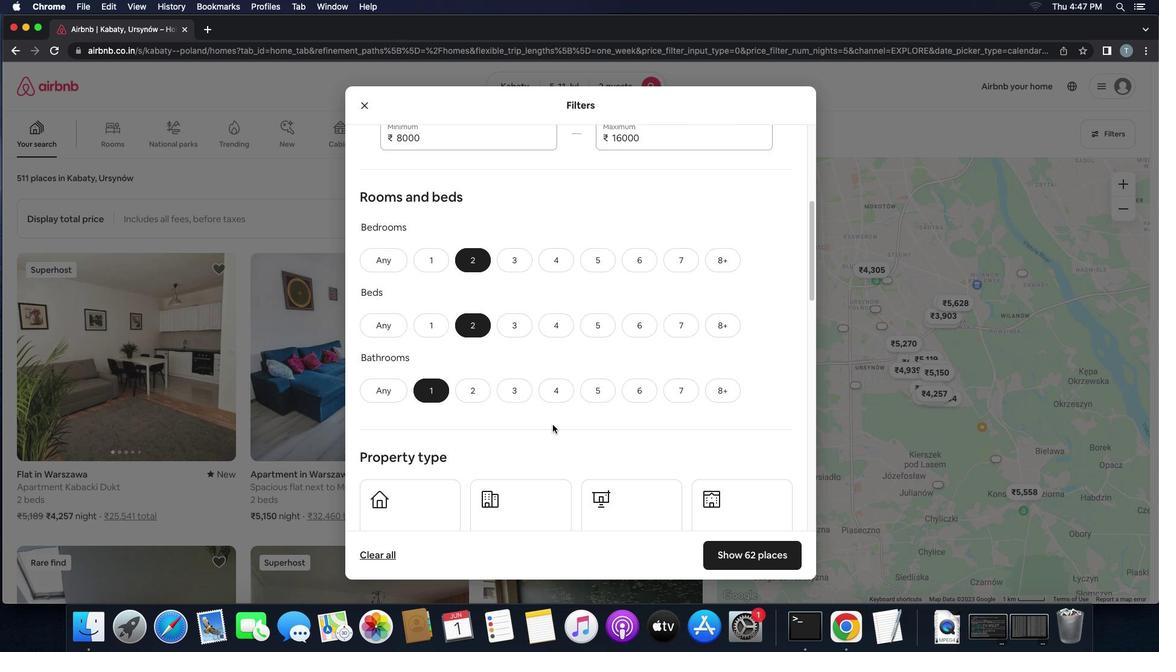 
Action: Mouse scrolled (553, 424) with delta (0, 0)
Screenshot: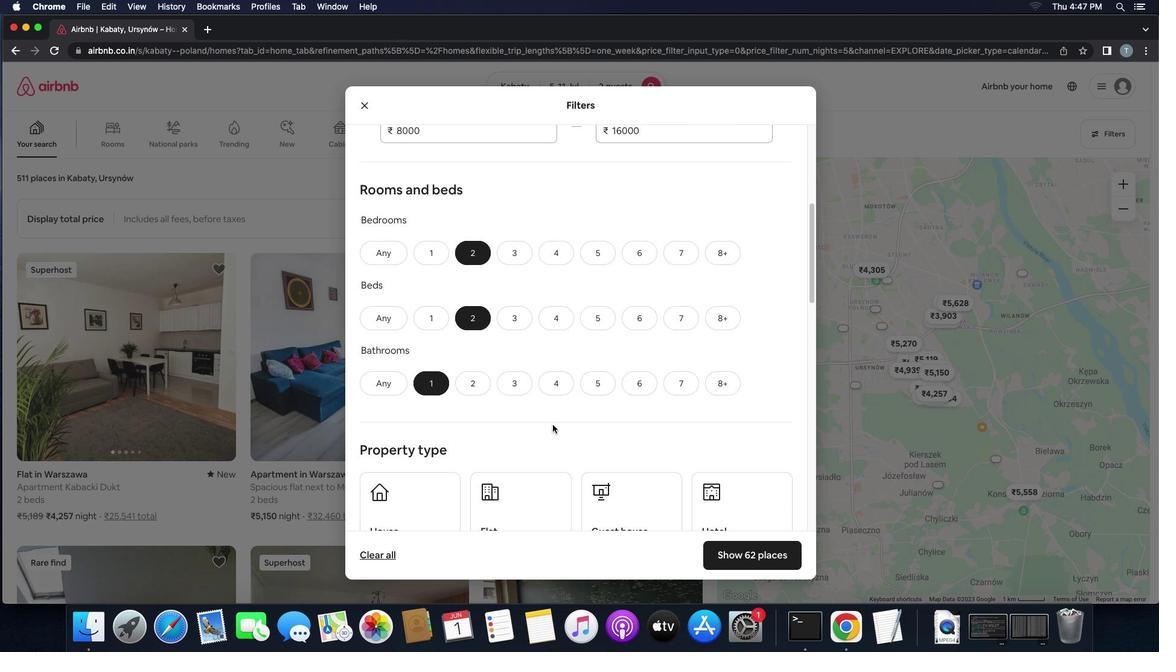 
Action: Mouse scrolled (553, 424) with delta (0, 0)
Screenshot: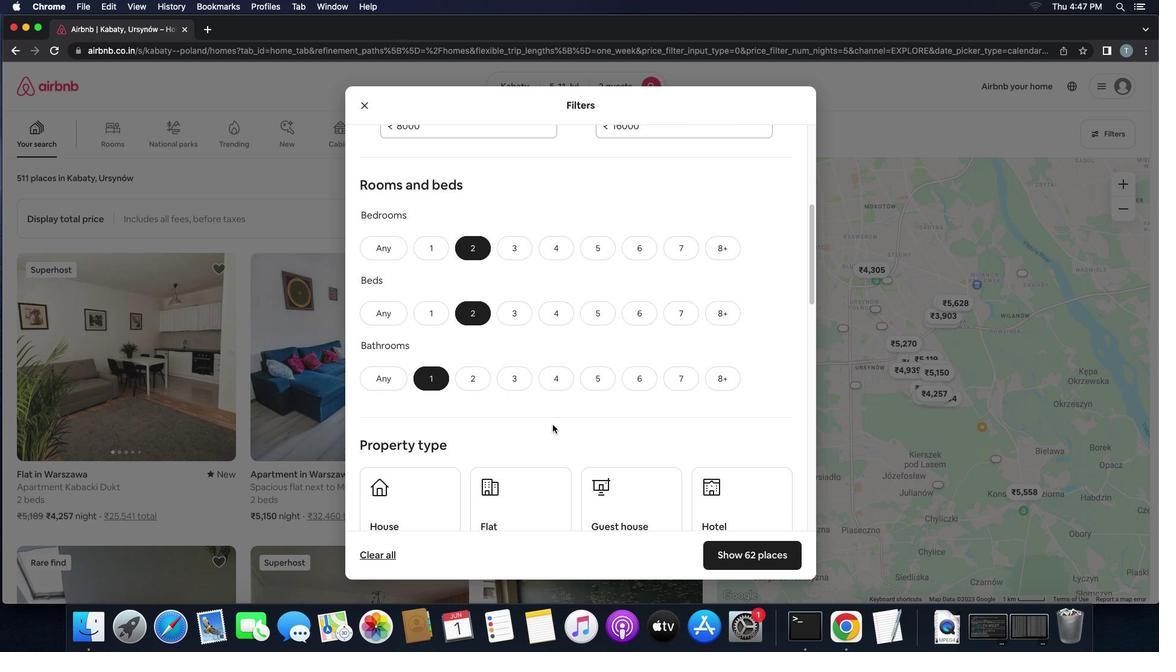
Action: Mouse scrolled (553, 424) with delta (0, 0)
Screenshot: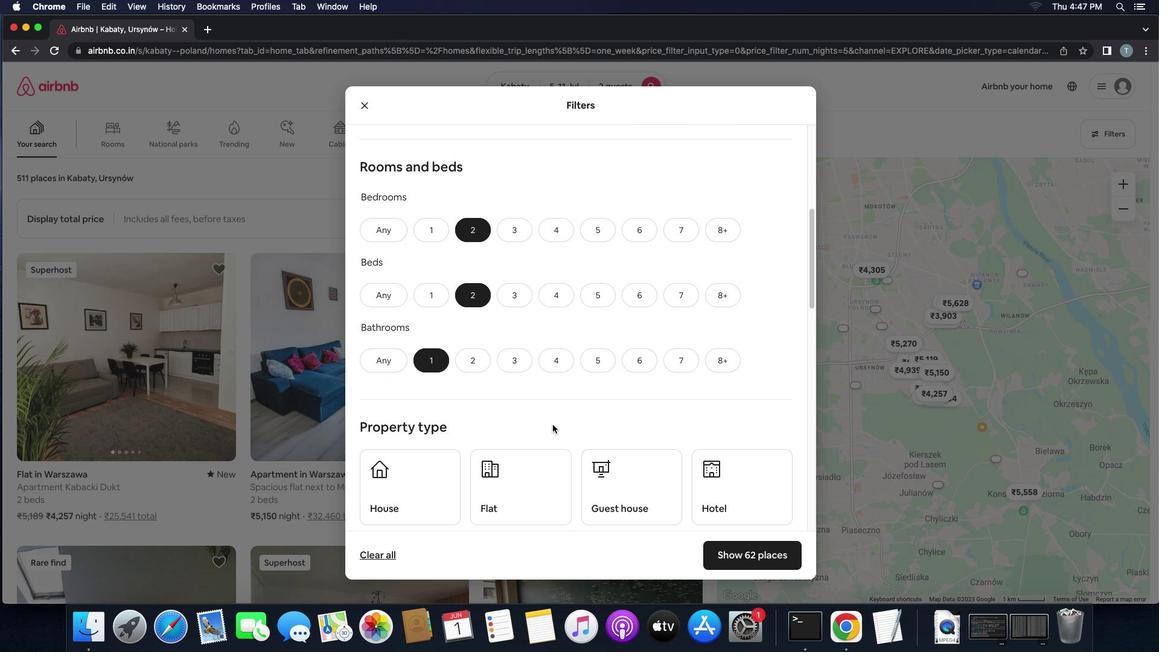 
Action: Mouse scrolled (553, 424) with delta (0, 0)
Screenshot: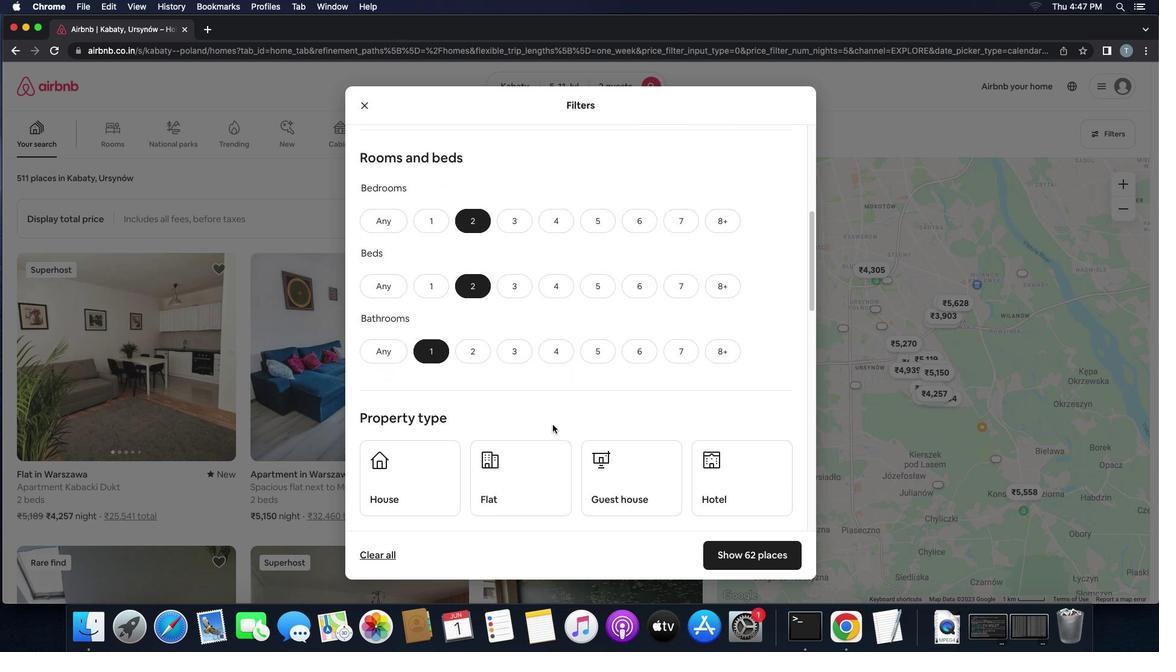 
Action: Mouse scrolled (553, 424) with delta (0, 0)
Screenshot: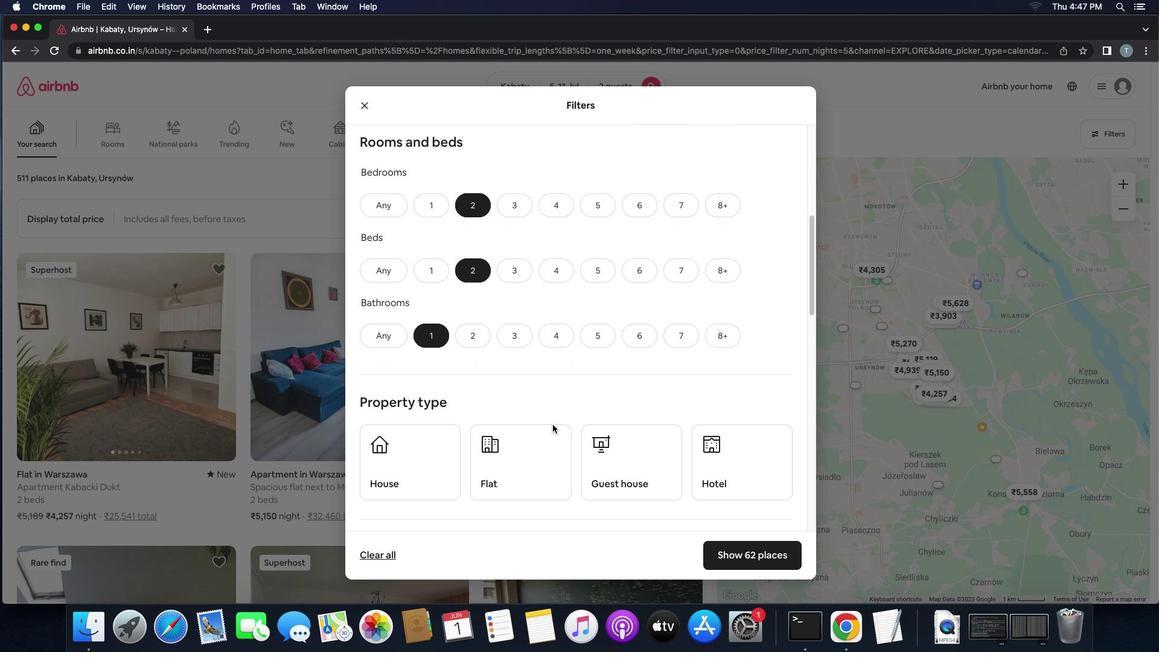 
Action: Mouse scrolled (553, 424) with delta (0, 0)
Screenshot: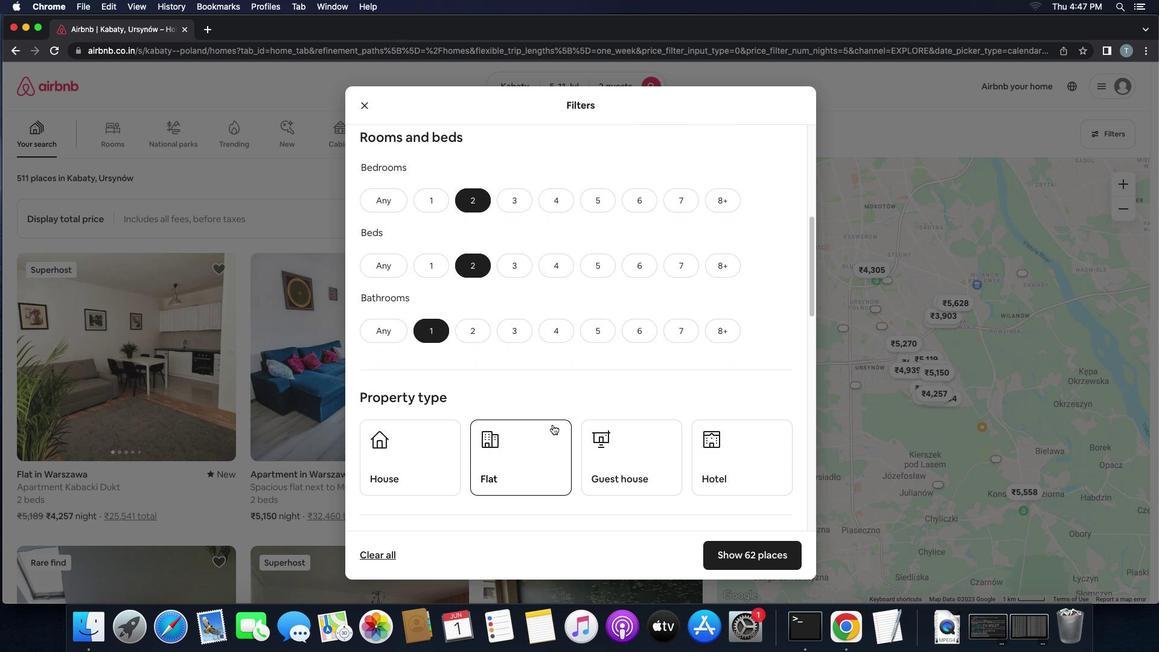 
Action: Mouse scrolled (553, 424) with delta (0, 0)
Screenshot: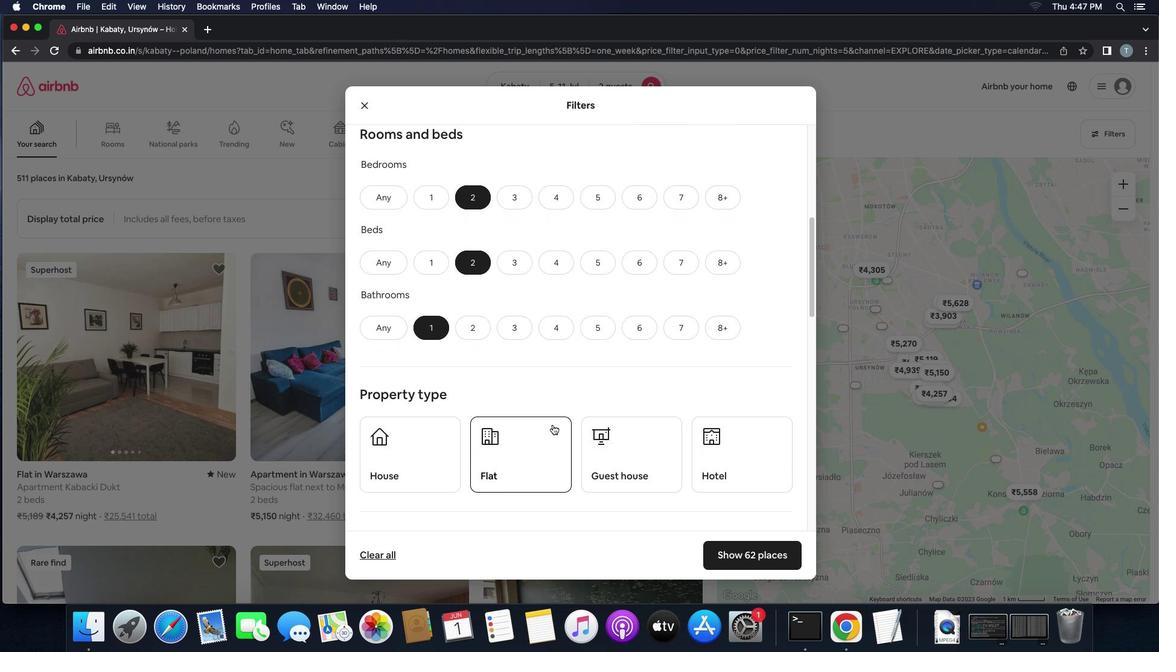 
Action: Mouse scrolled (553, 424) with delta (0, 0)
Screenshot: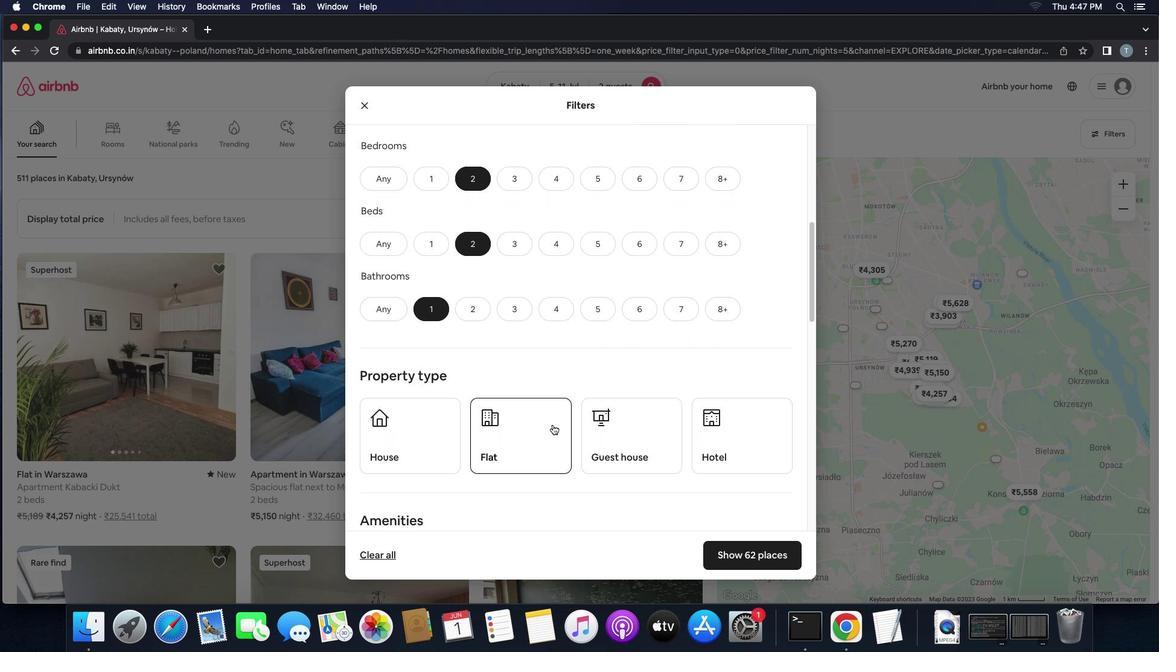 
Action: Mouse scrolled (553, 424) with delta (0, 0)
Screenshot: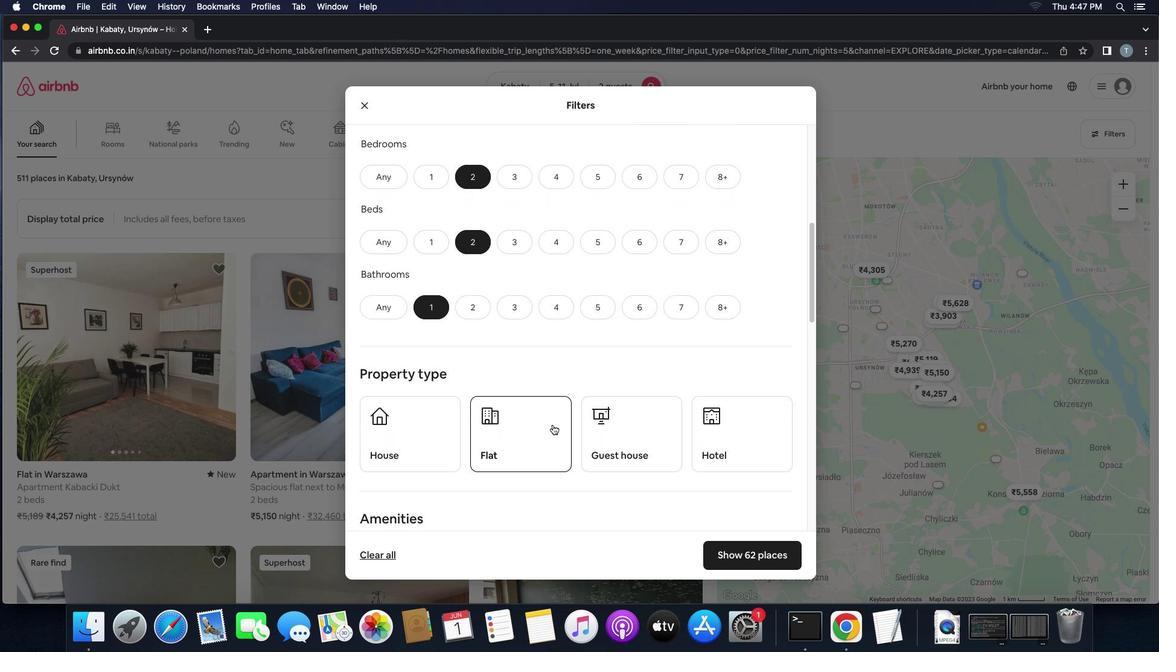 
Action: Mouse moved to (457, 422)
Screenshot: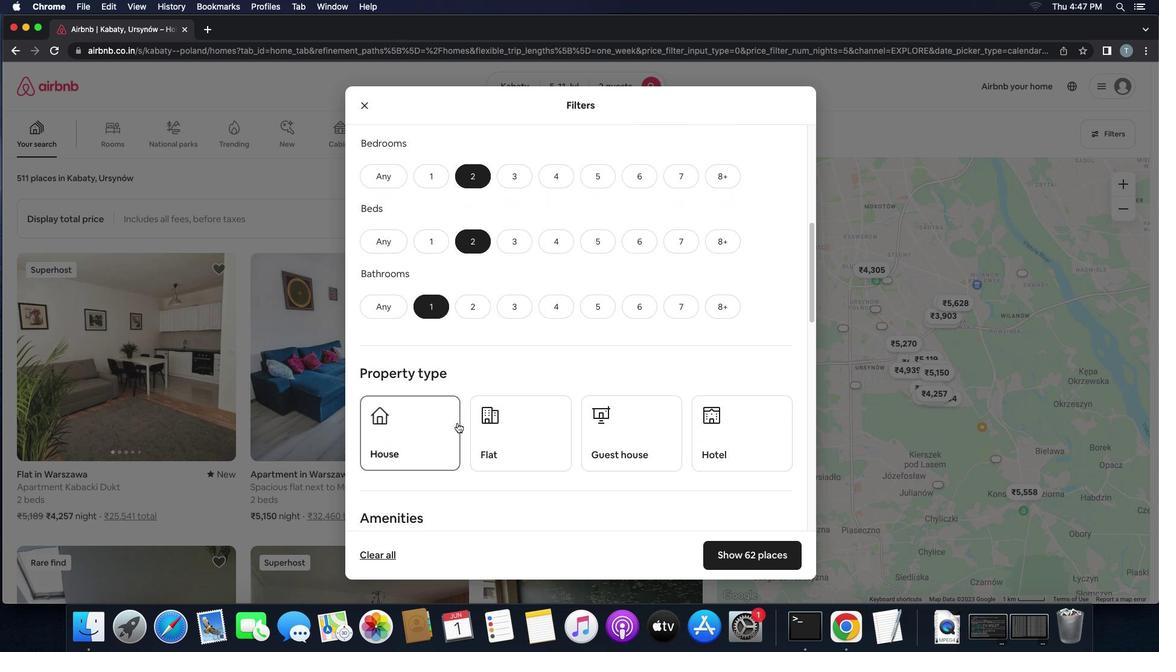 
Action: Mouse pressed left at (457, 422)
Screenshot: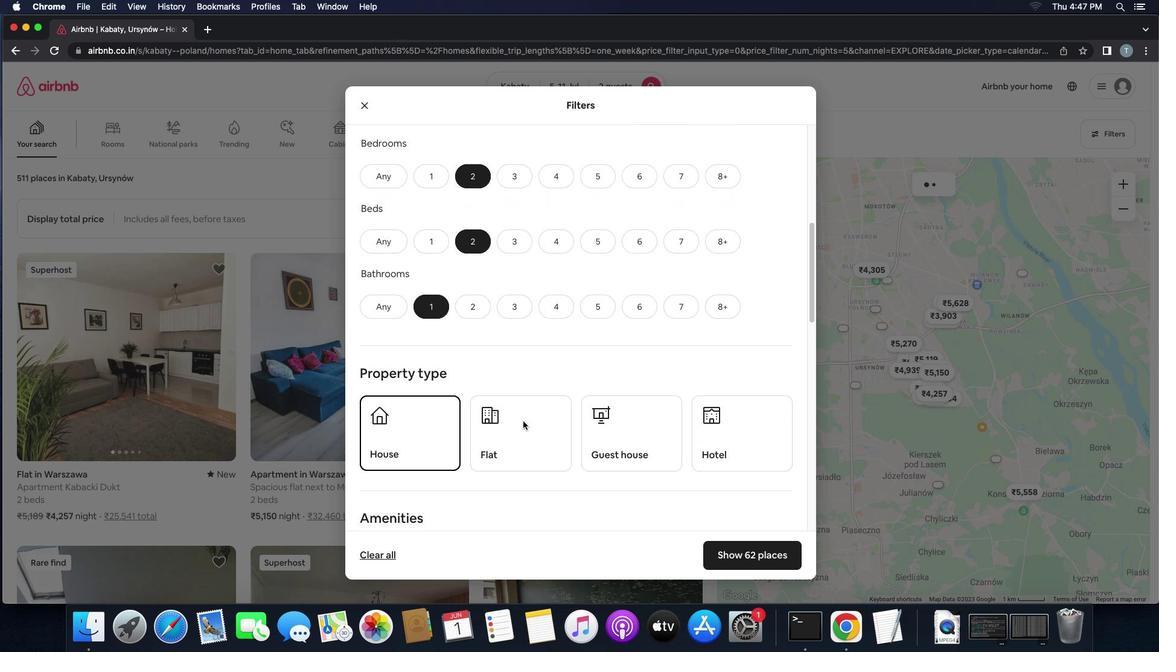 
Action: Mouse moved to (549, 420)
Screenshot: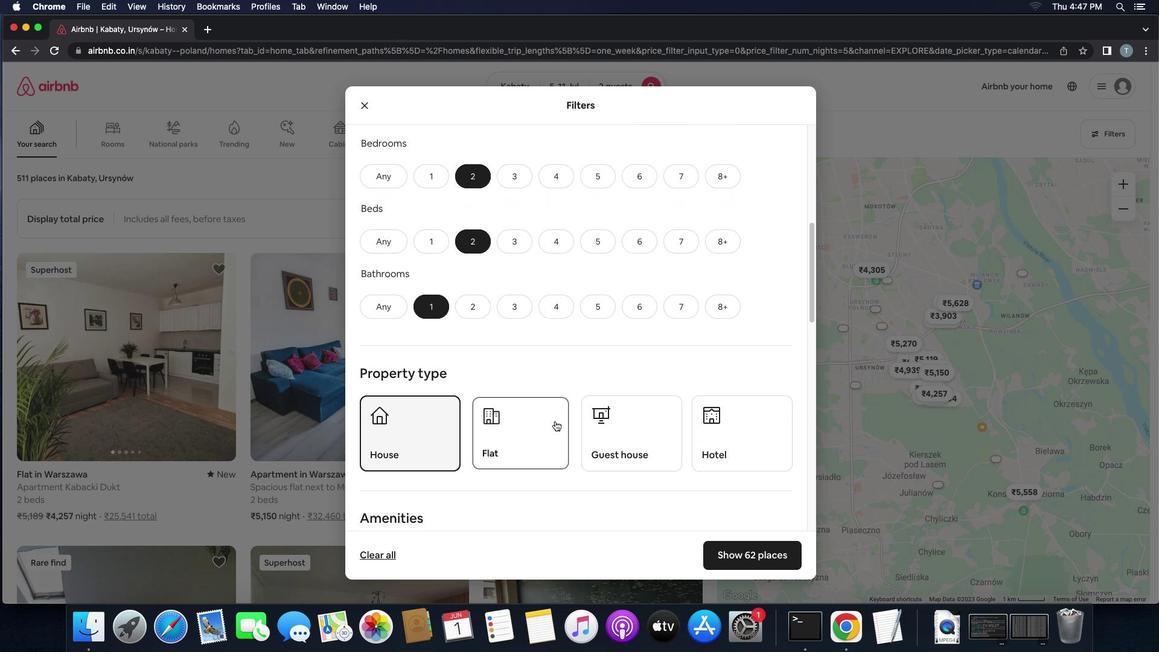 
Action: Mouse pressed left at (549, 420)
Screenshot: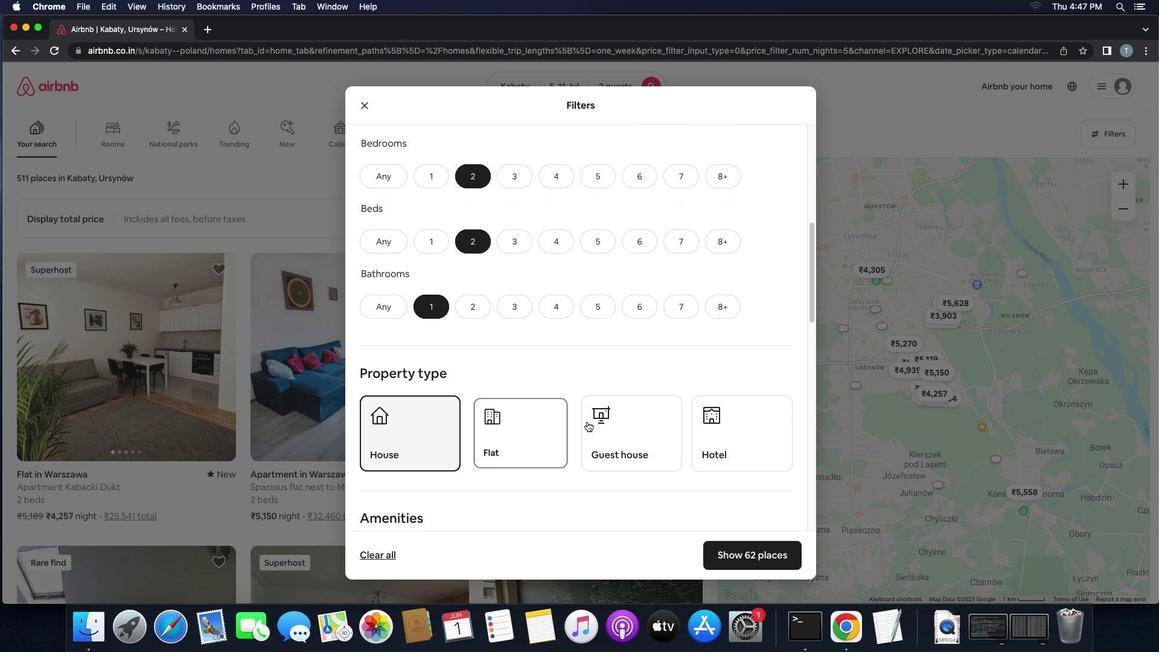 
Action: Mouse moved to (596, 418)
Screenshot: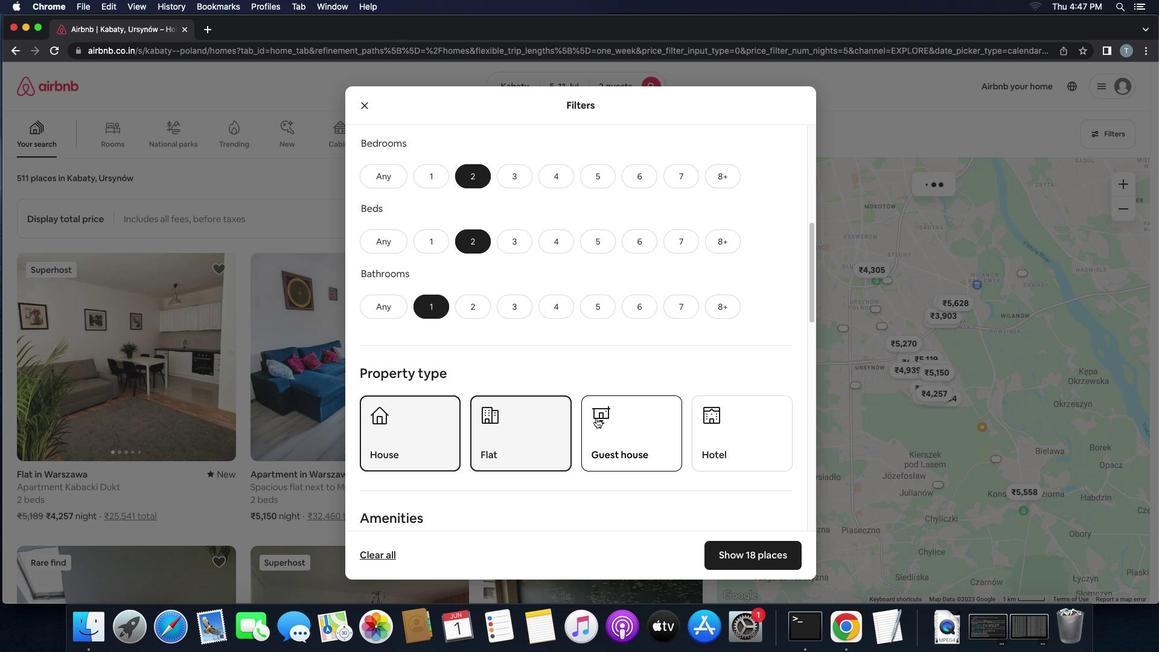 
Action: Mouse pressed left at (596, 418)
Screenshot: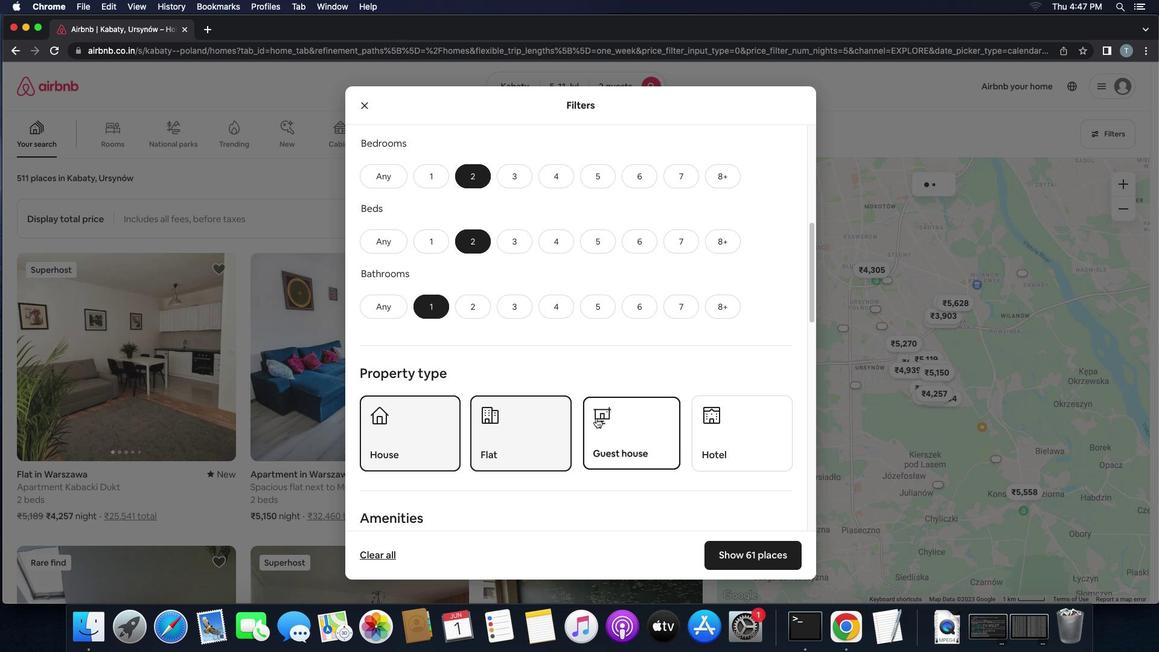 
Action: Mouse moved to (588, 467)
Screenshot: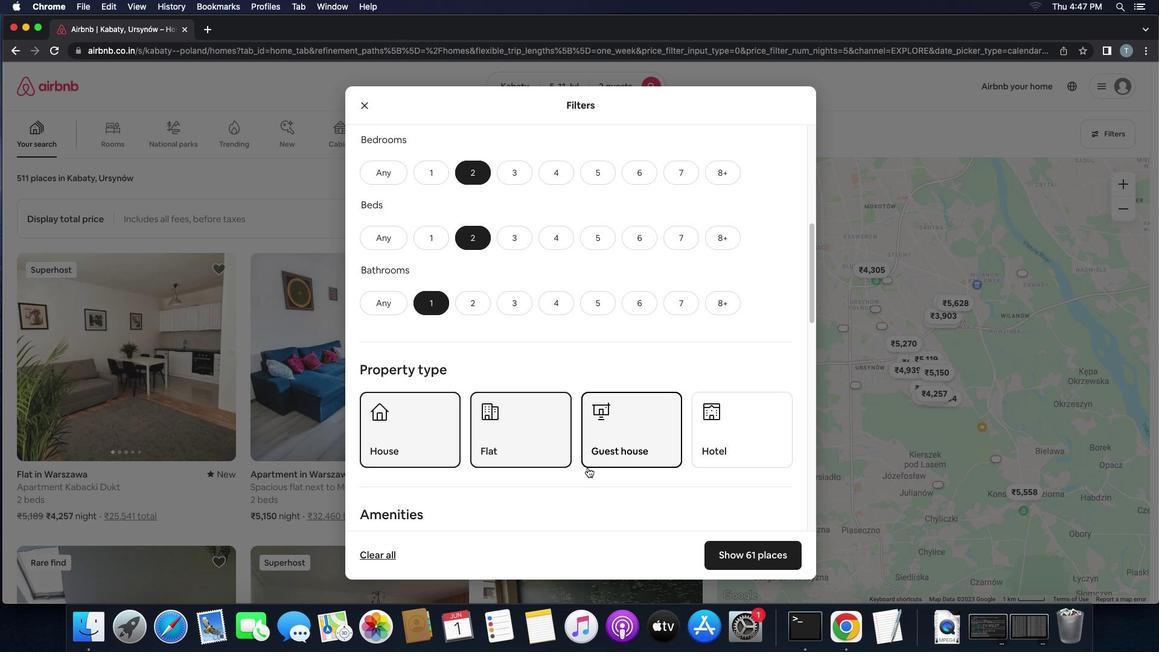 
Action: Mouse scrolled (588, 467) with delta (0, 0)
Screenshot: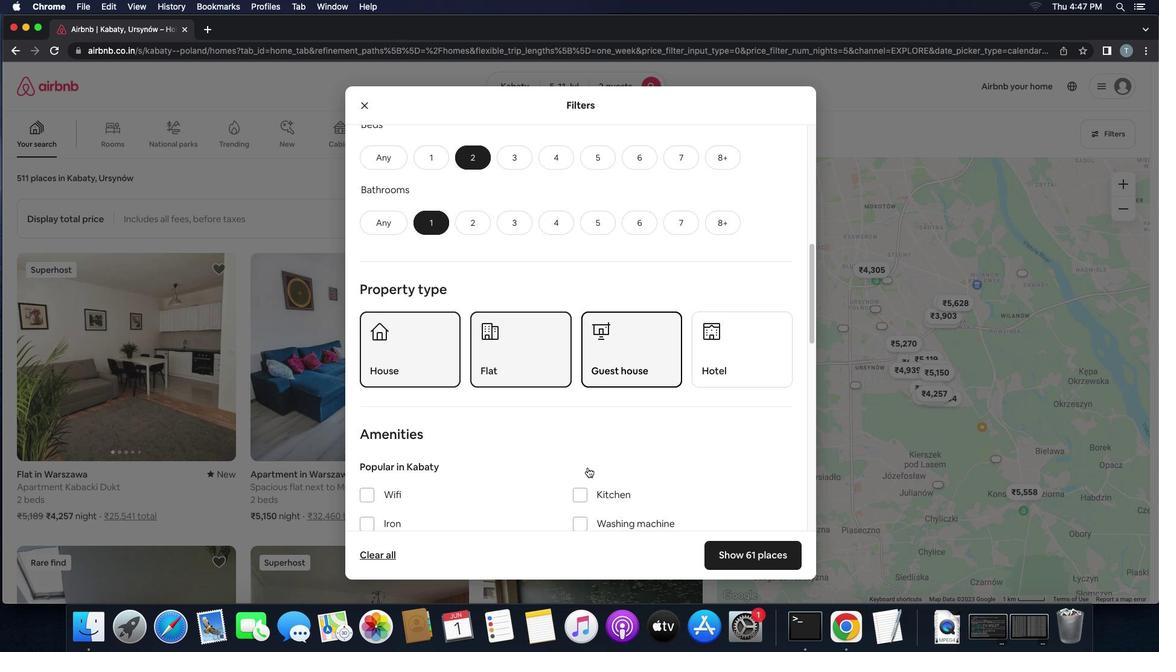 
Action: Mouse scrolled (588, 467) with delta (0, 0)
Screenshot: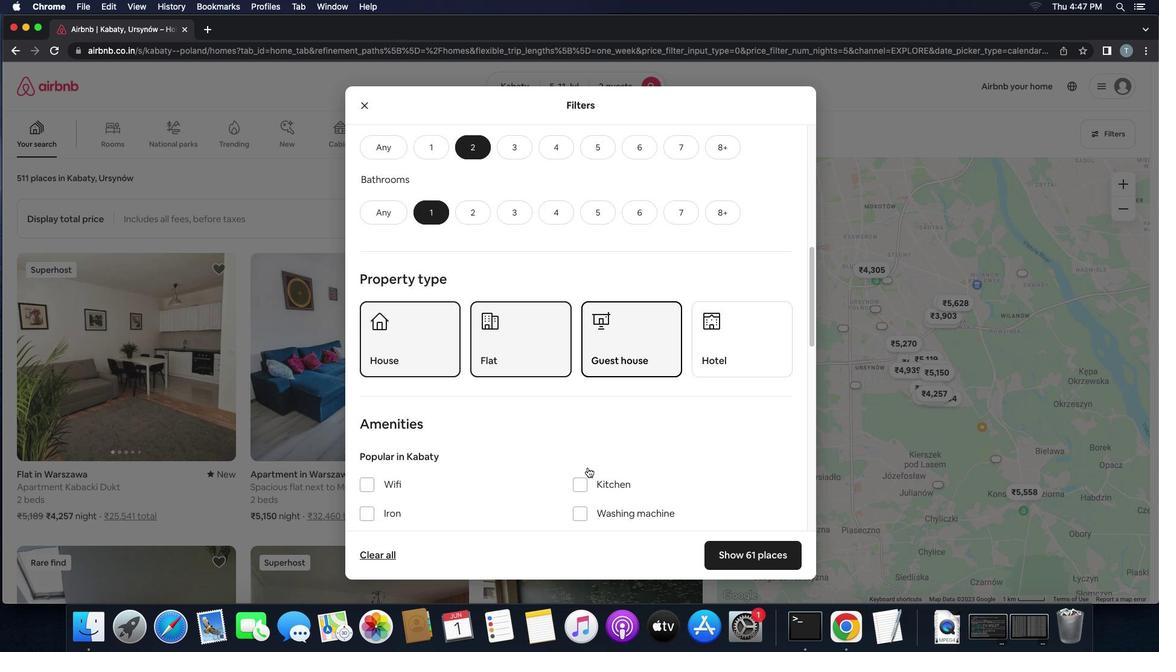 
Action: Mouse scrolled (588, 467) with delta (0, -1)
Screenshot: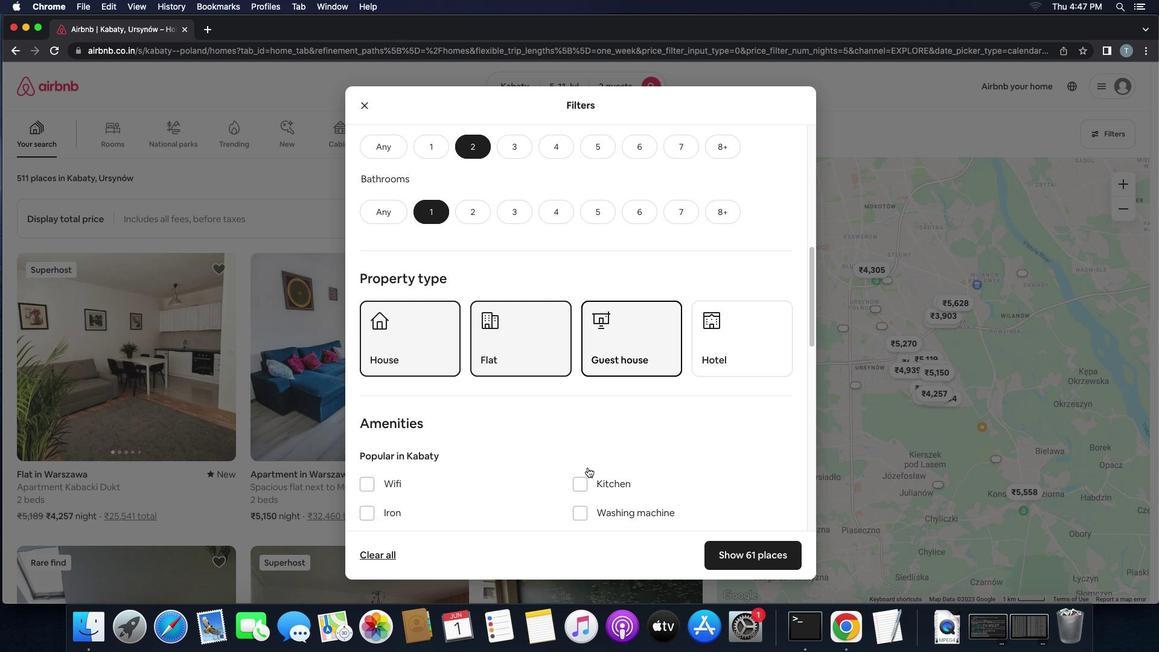 
Action: Mouse scrolled (588, 467) with delta (0, 0)
Screenshot: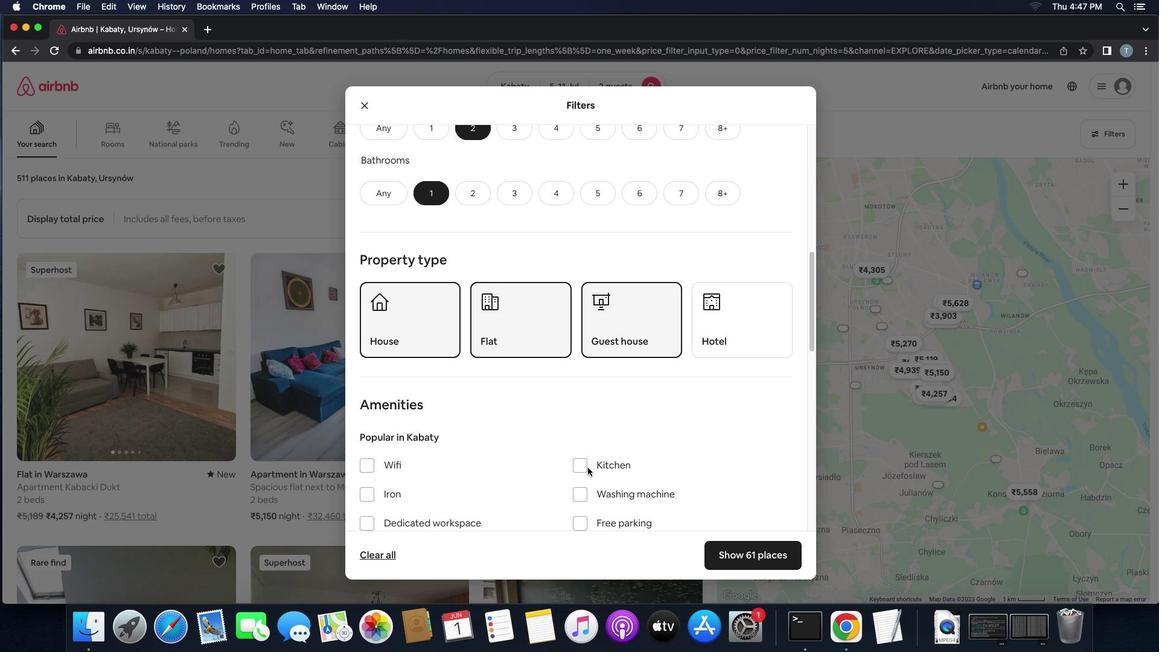 
Action: Mouse scrolled (588, 467) with delta (0, 0)
Screenshot: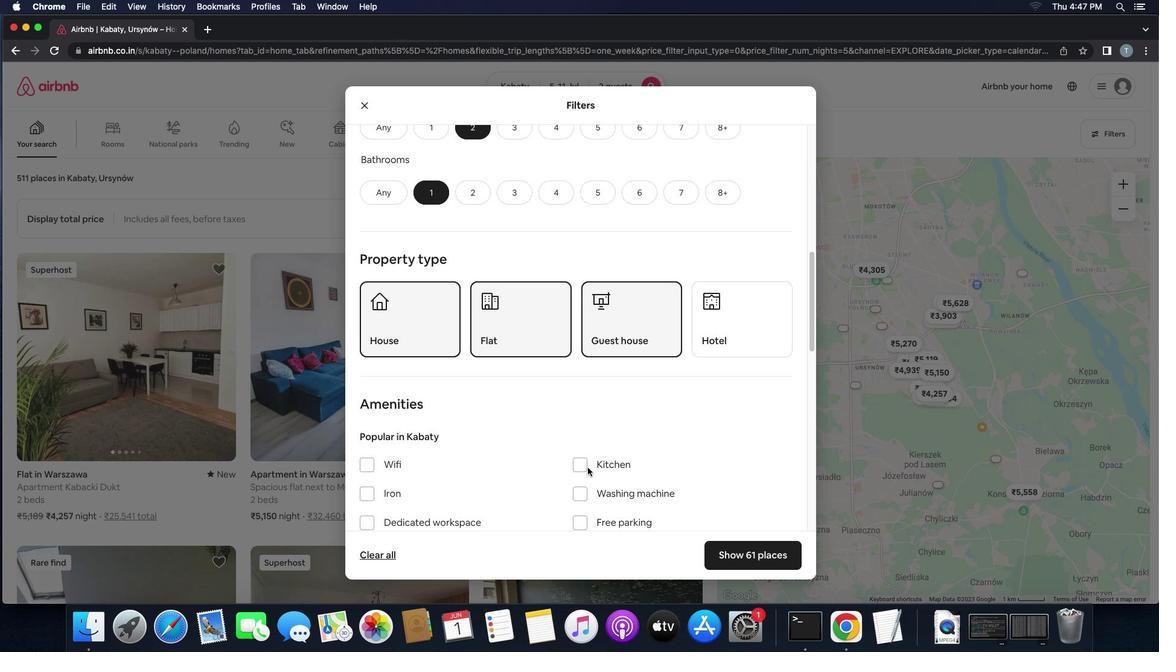 
Action: Mouse scrolled (588, 467) with delta (0, 0)
Screenshot: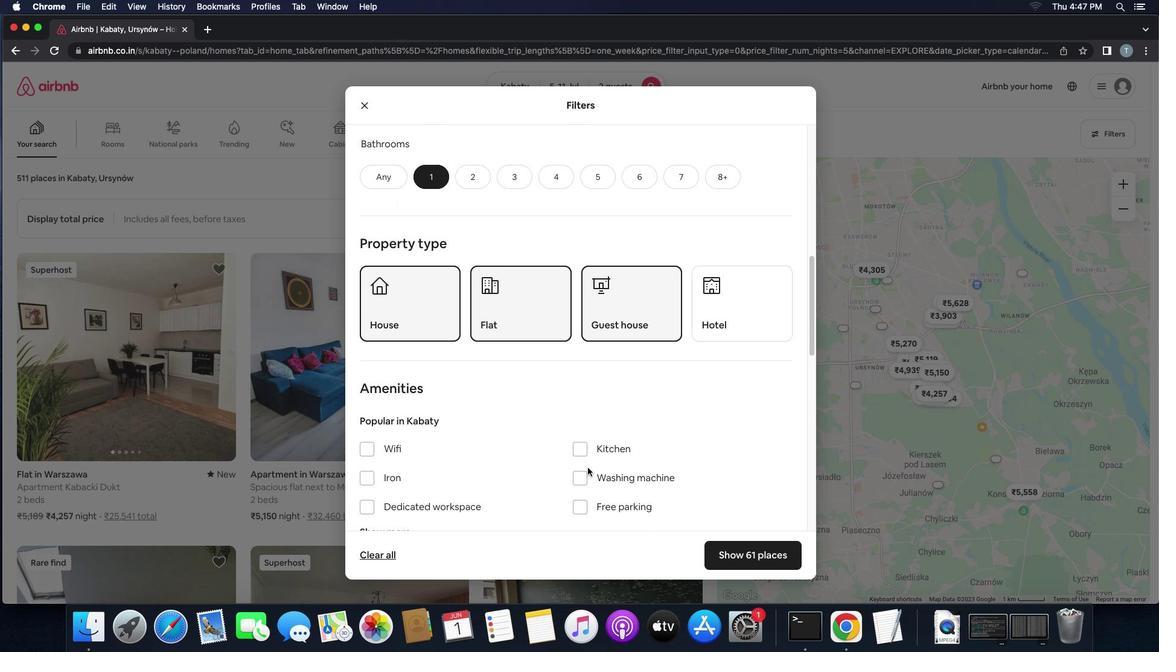 
Action: Mouse scrolled (588, 467) with delta (0, 0)
Screenshot: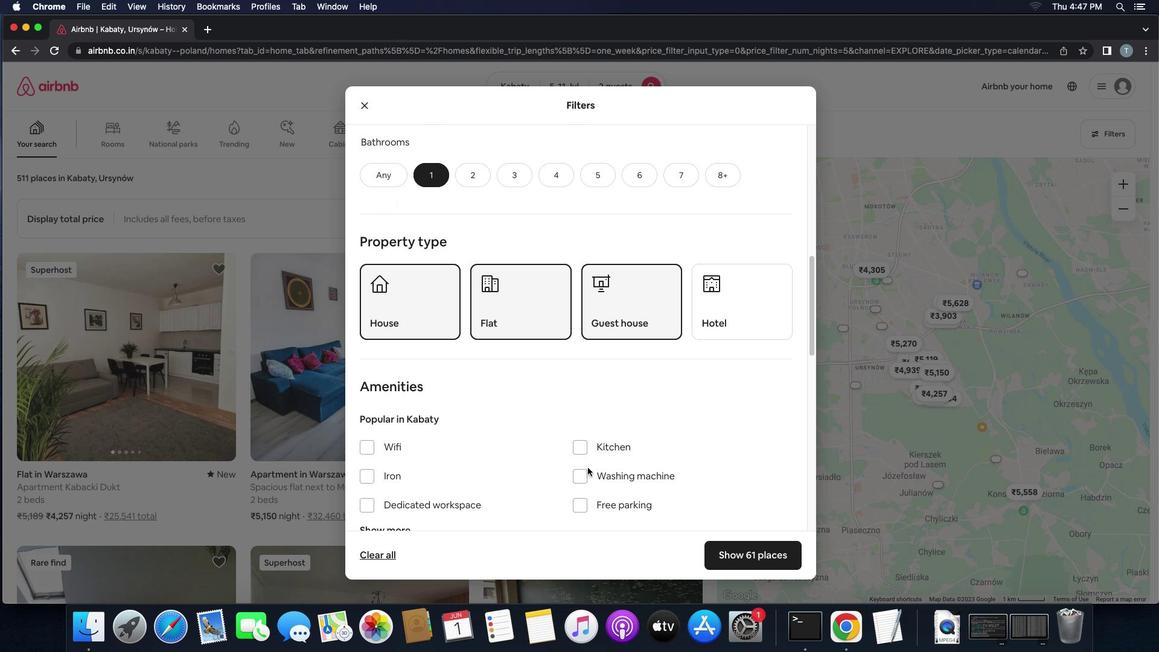 
Action: Mouse scrolled (588, 467) with delta (0, 0)
Screenshot: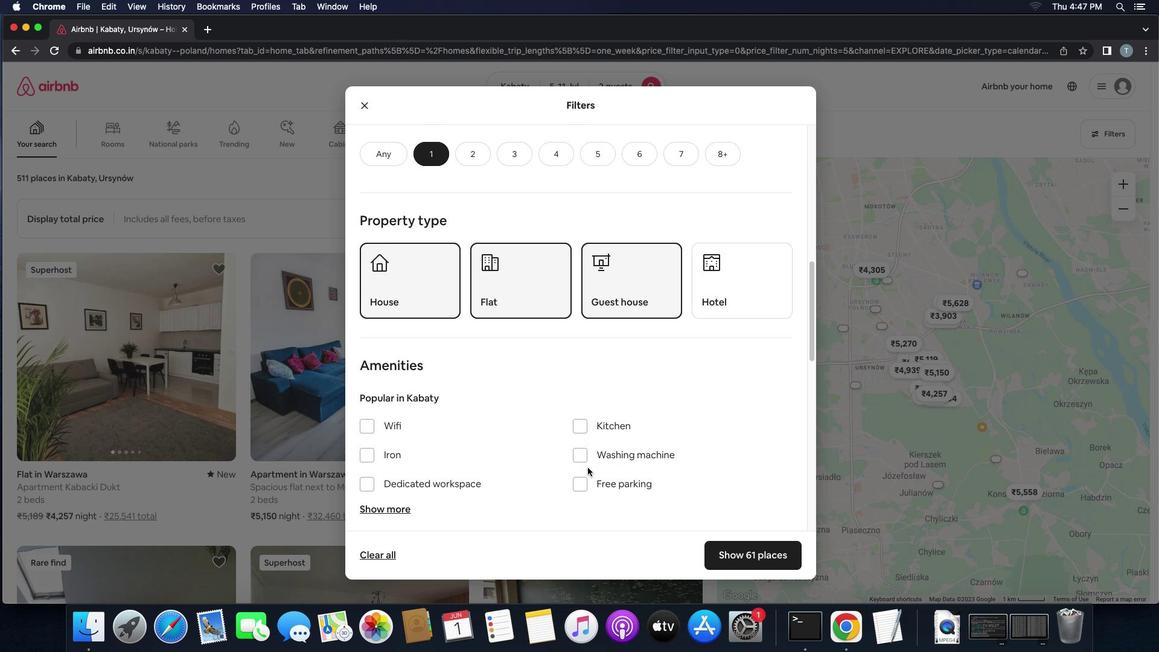 
Action: Mouse scrolled (588, 467) with delta (0, 0)
Screenshot: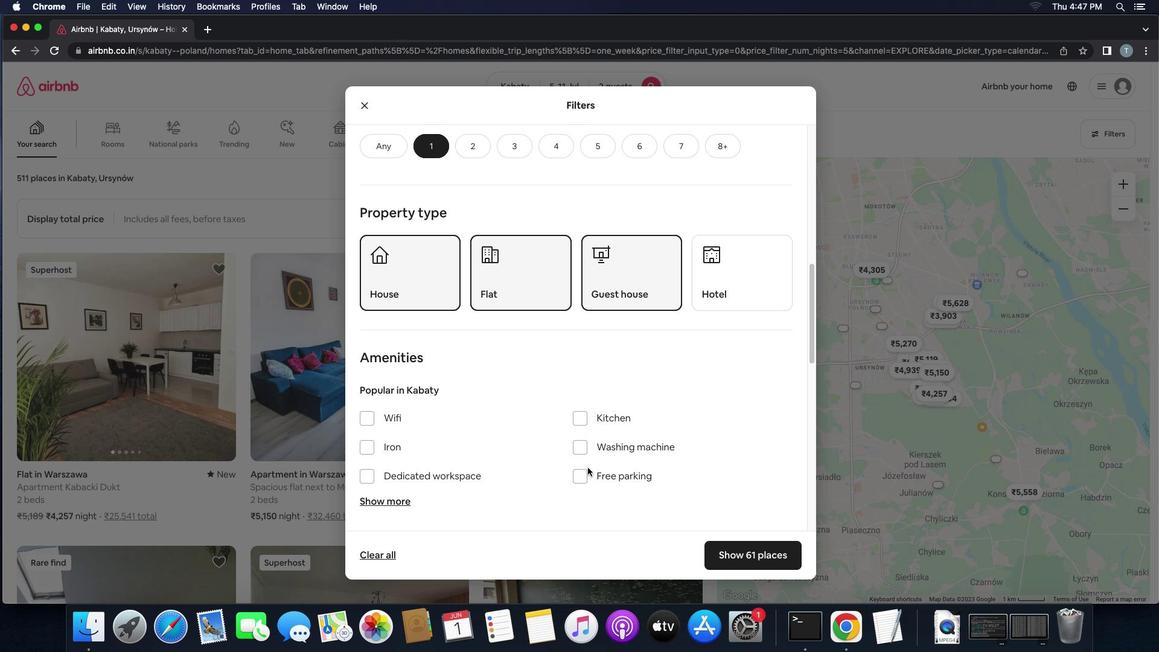 
Action: Mouse scrolled (588, 467) with delta (0, 0)
Screenshot: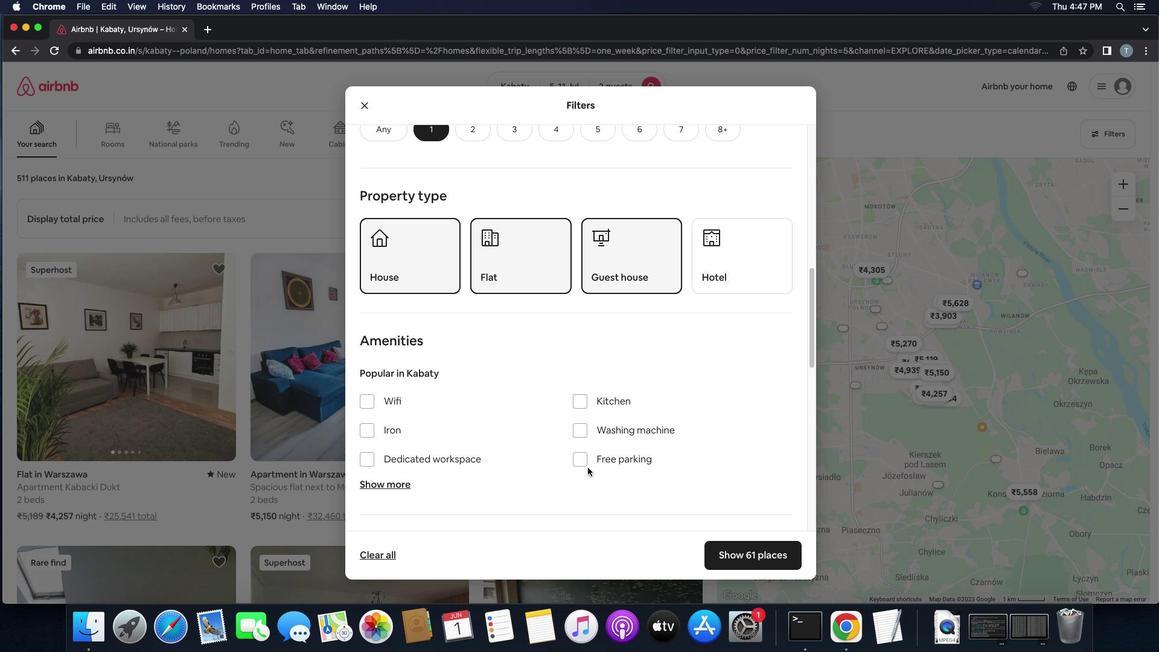 
Action: Mouse scrolled (588, 467) with delta (0, 0)
Screenshot: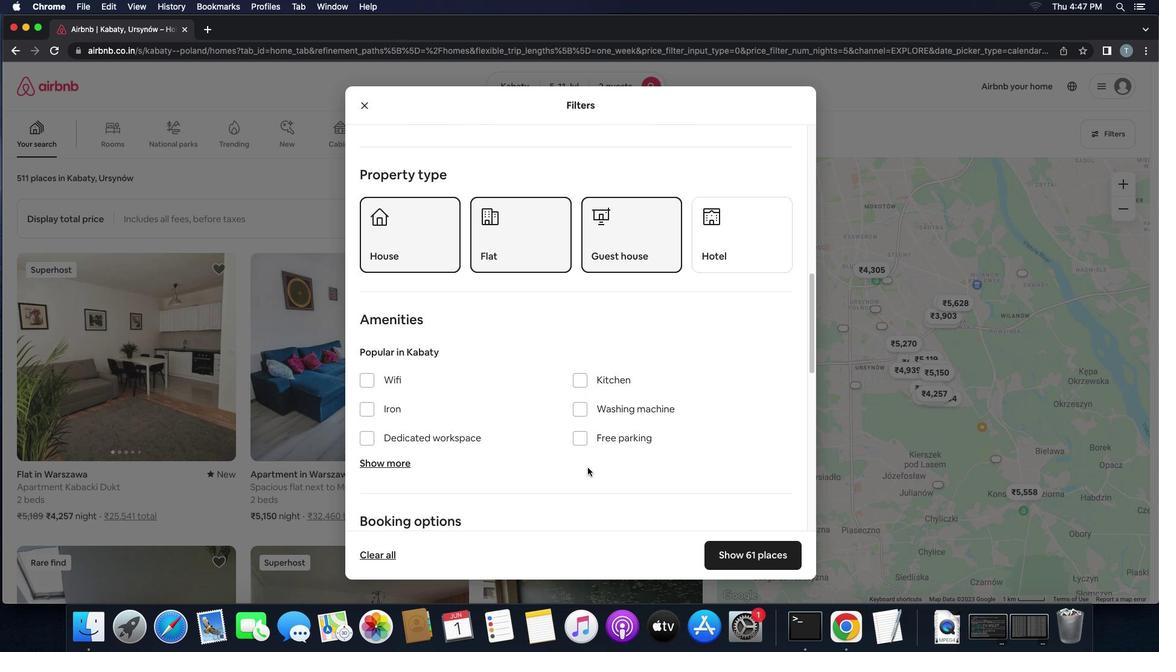 
Action: Mouse scrolled (588, 467) with delta (0, 0)
Screenshot: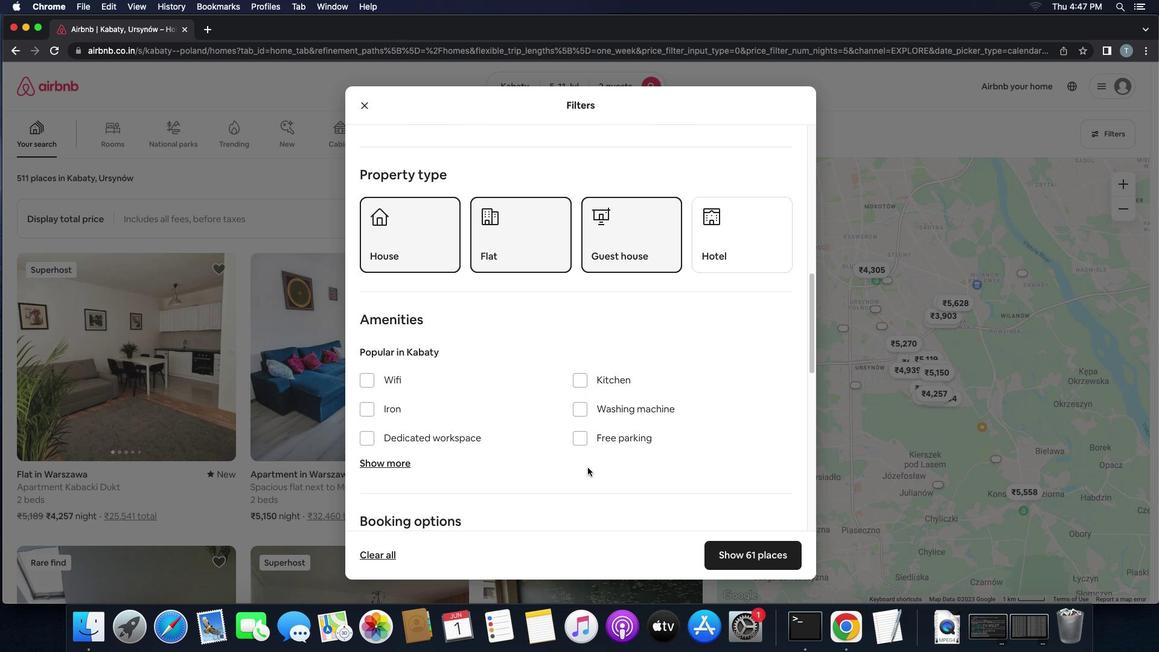 
Action: Mouse scrolled (588, 467) with delta (0, 0)
Screenshot: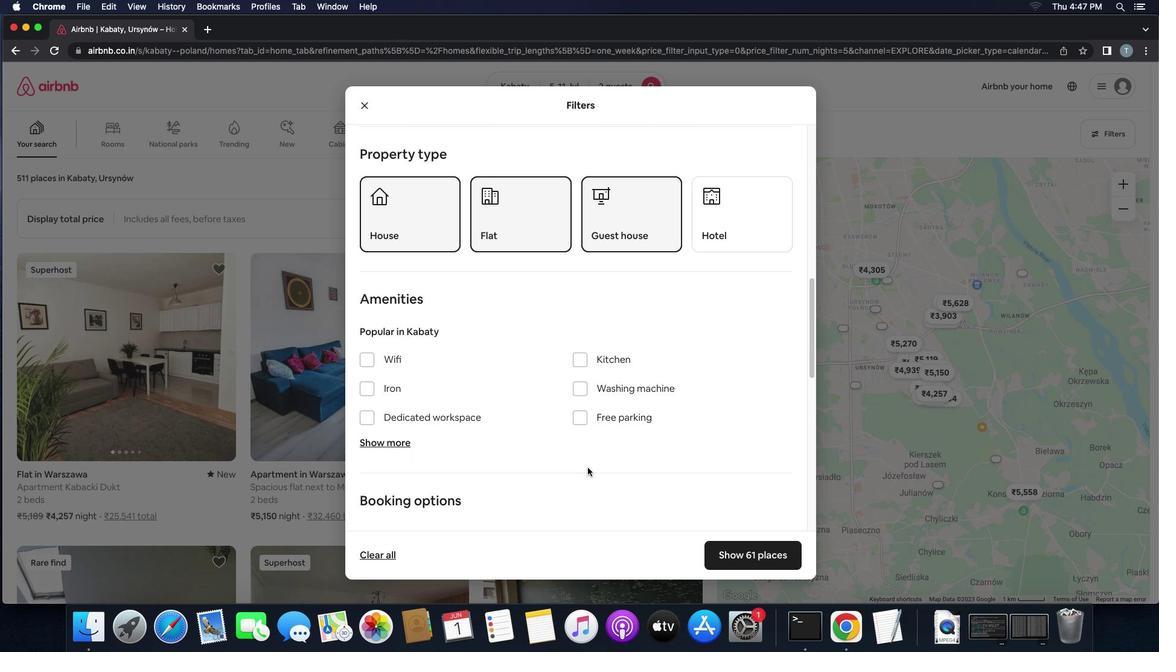 
Action: Mouse scrolled (588, 467) with delta (0, 0)
Screenshot: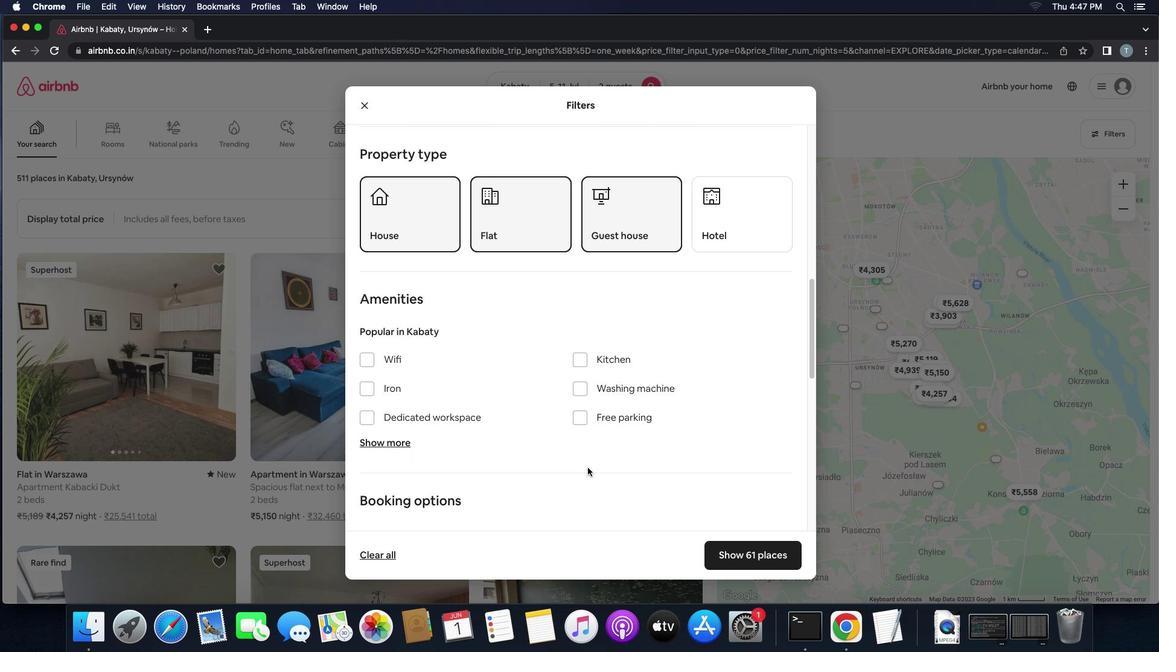 
Action: Mouse scrolled (588, 467) with delta (0, 0)
Screenshot: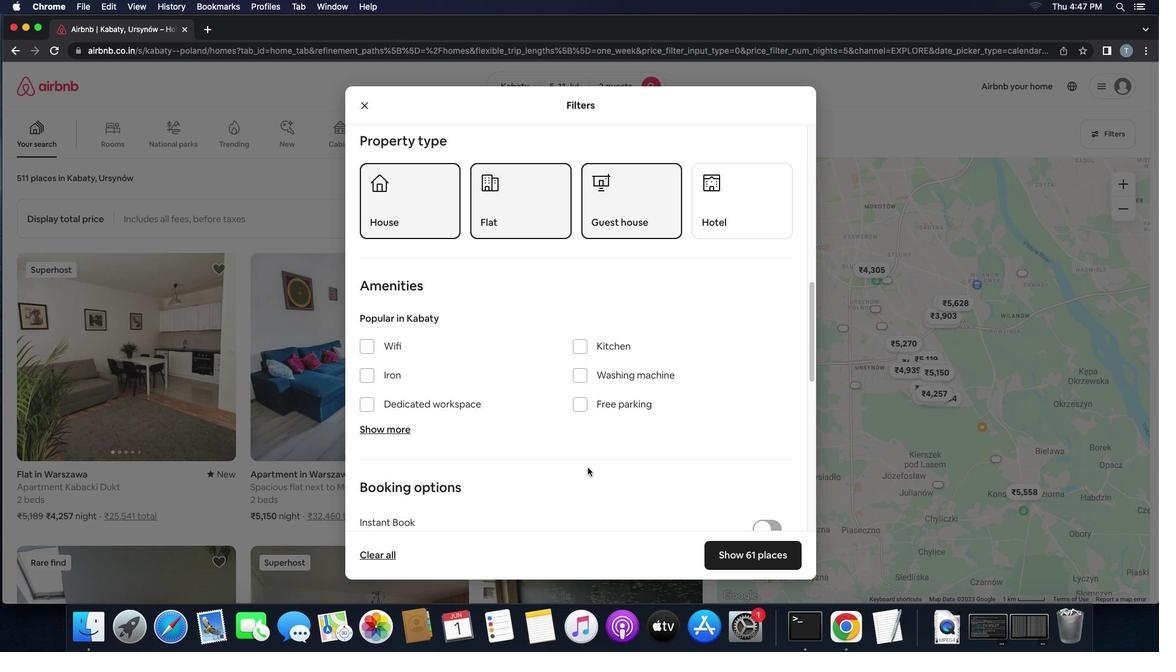 
Action: Mouse scrolled (588, 467) with delta (0, 0)
Screenshot: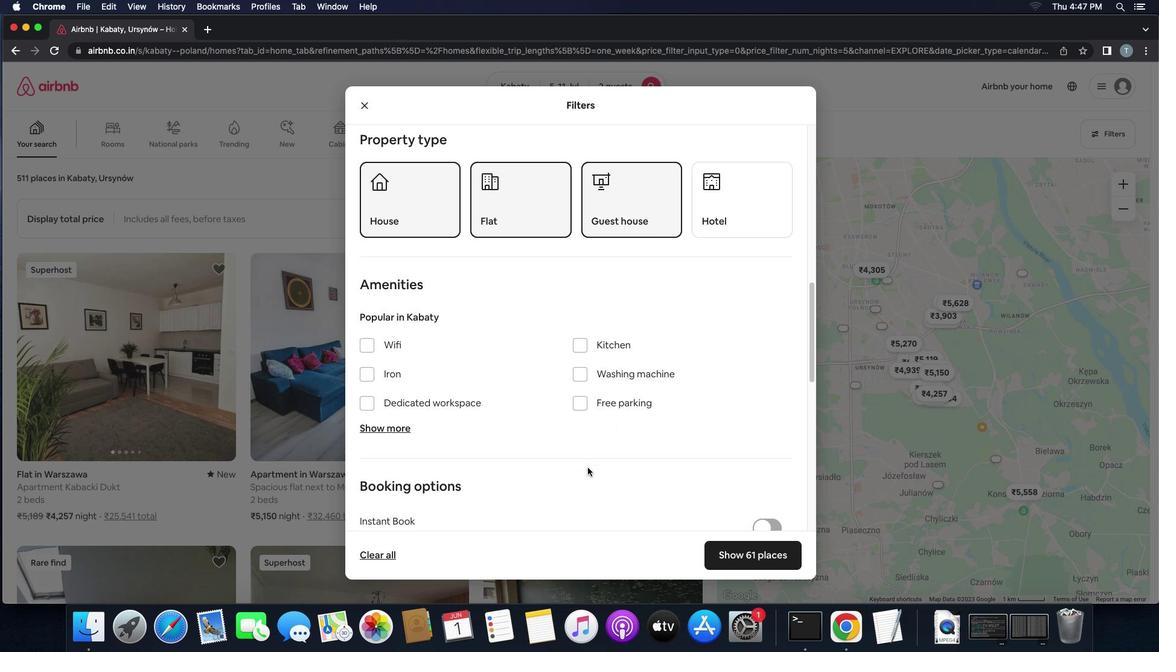 
Action: Mouse moved to (530, 430)
Screenshot: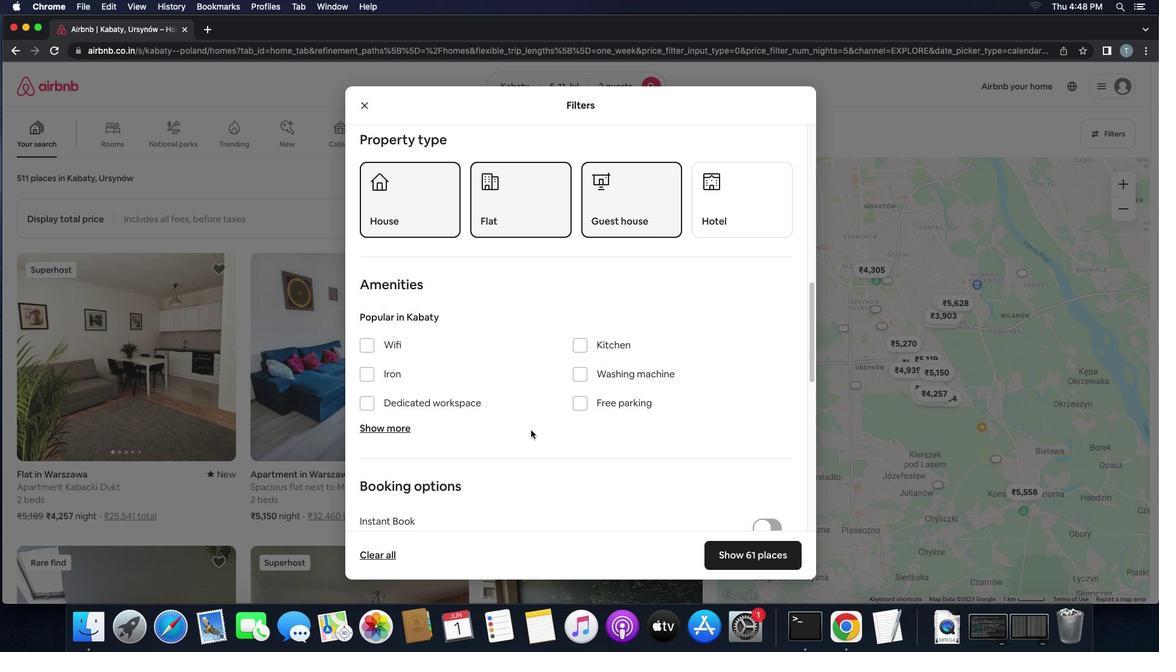 
Action: Mouse scrolled (530, 430) with delta (0, 0)
Screenshot: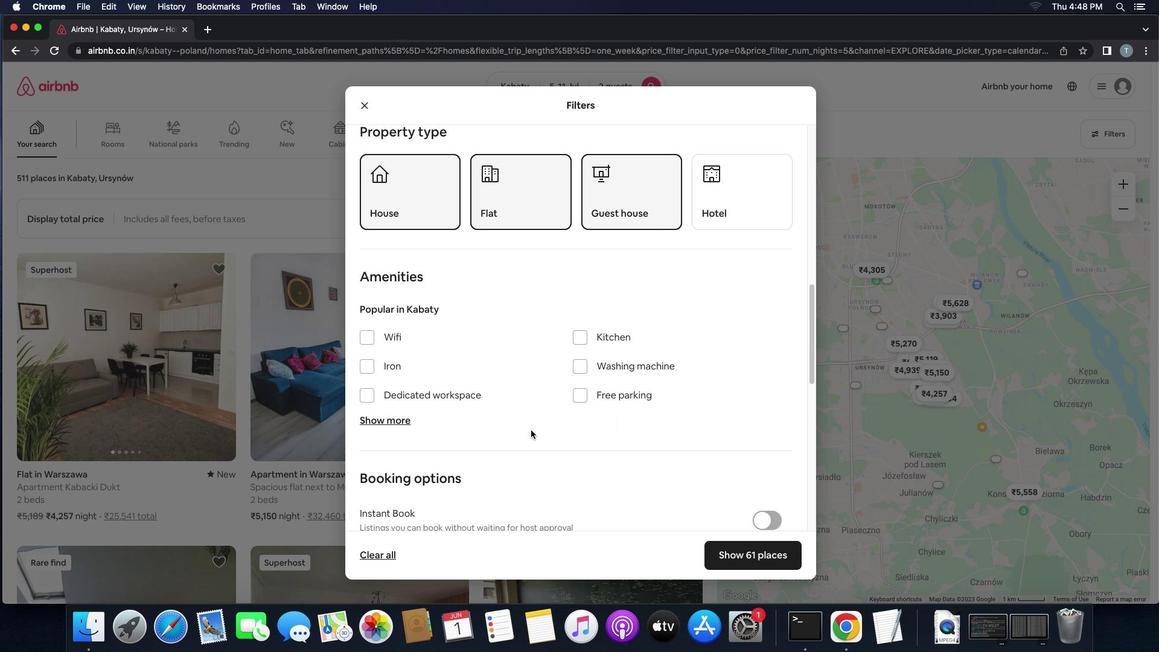 
Action: Mouse scrolled (530, 430) with delta (0, 0)
Screenshot: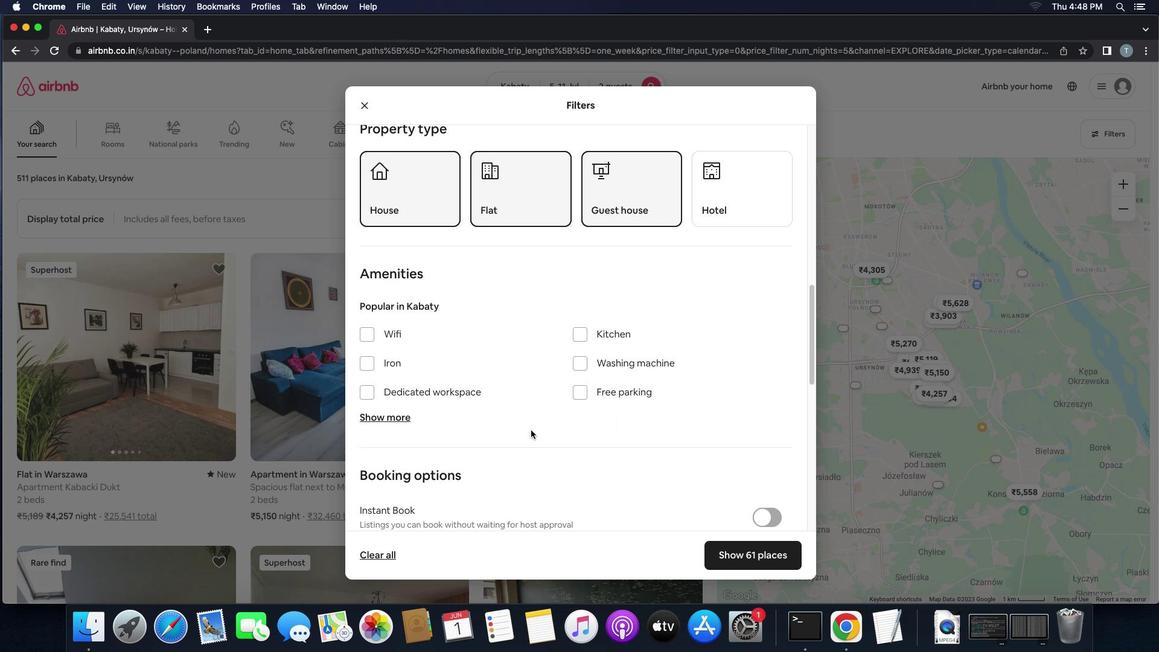 
Action: Mouse scrolled (530, 430) with delta (0, 0)
Screenshot: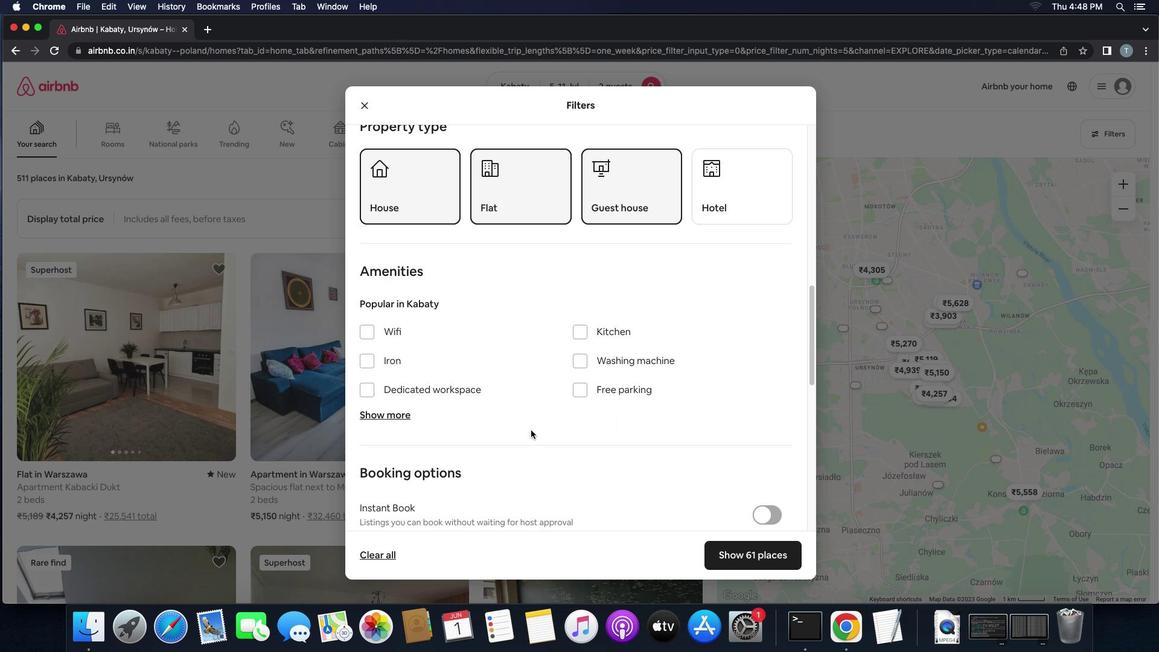 
Action: Mouse moved to (571, 434)
Screenshot: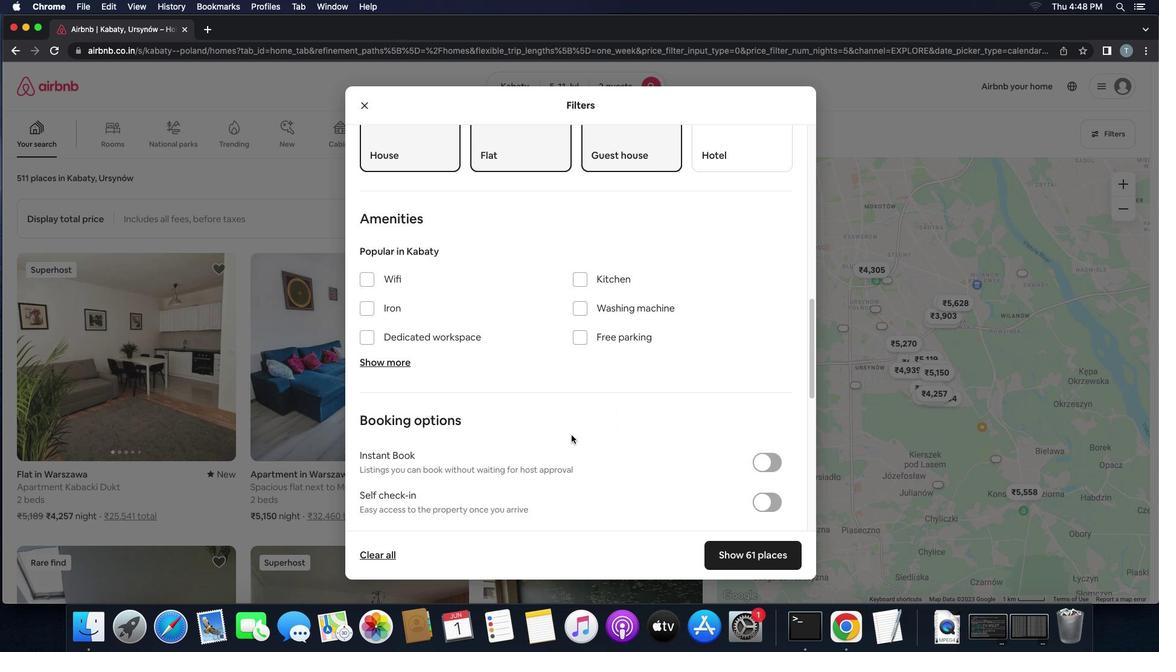 
Action: Mouse scrolled (571, 434) with delta (0, 0)
Screenshot: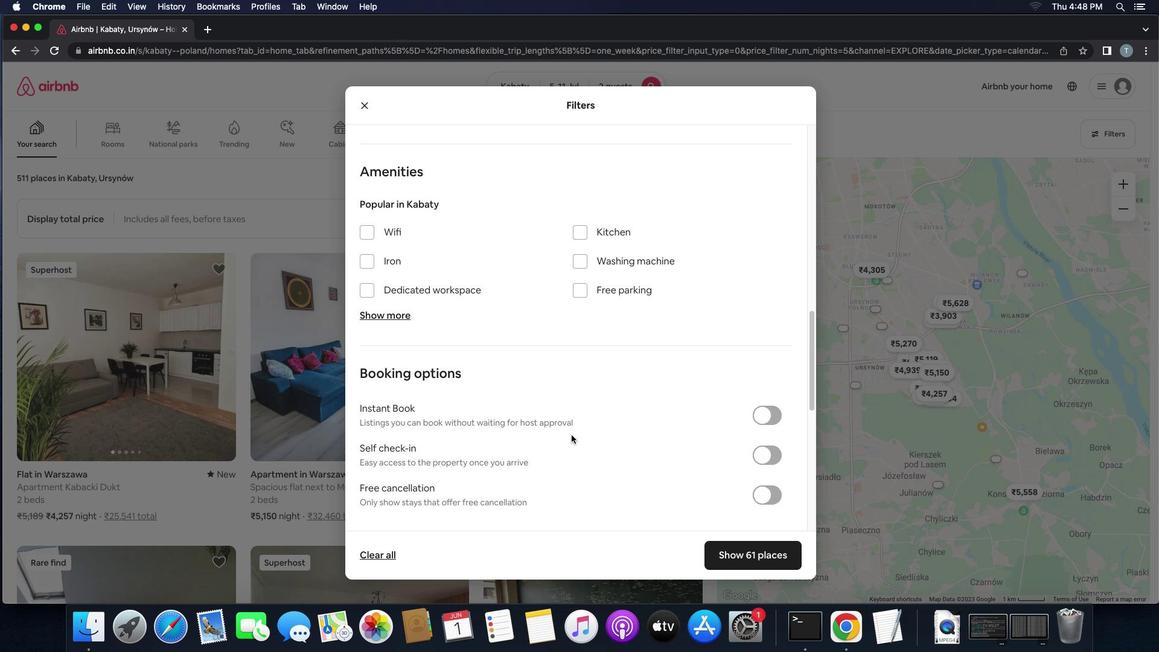 
Action: Mouse scrolled (571, 434) with delta (0, 0)
Screenshot: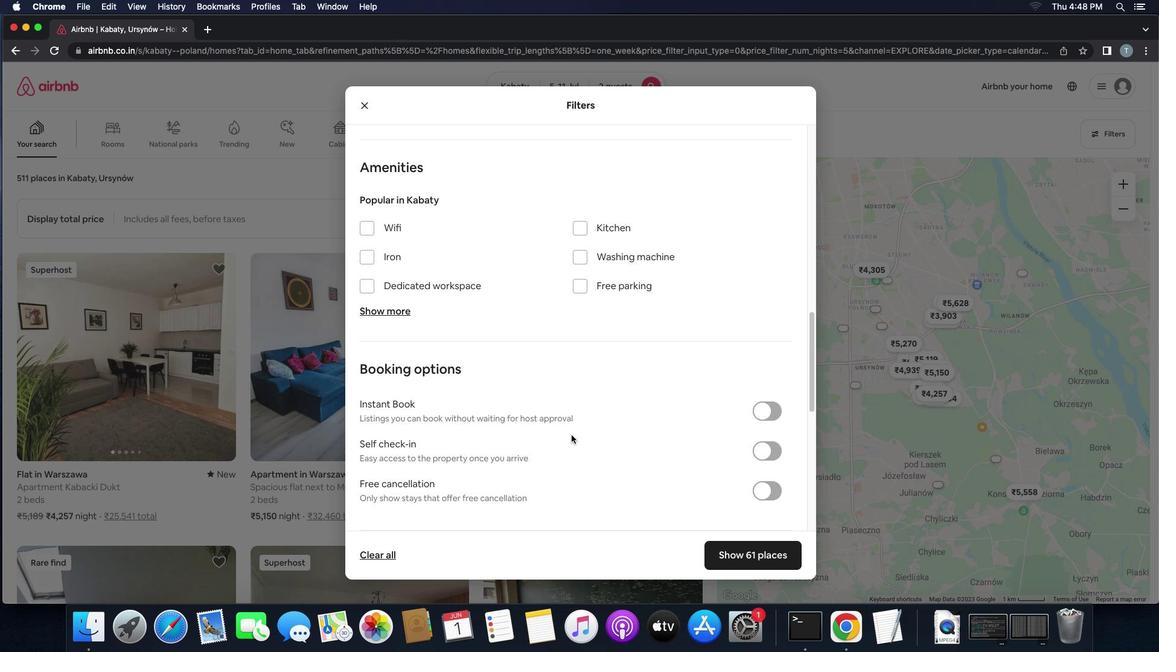 
Action: Mouse scrolled (571, 434) with delta (0, -1)
Screenshot: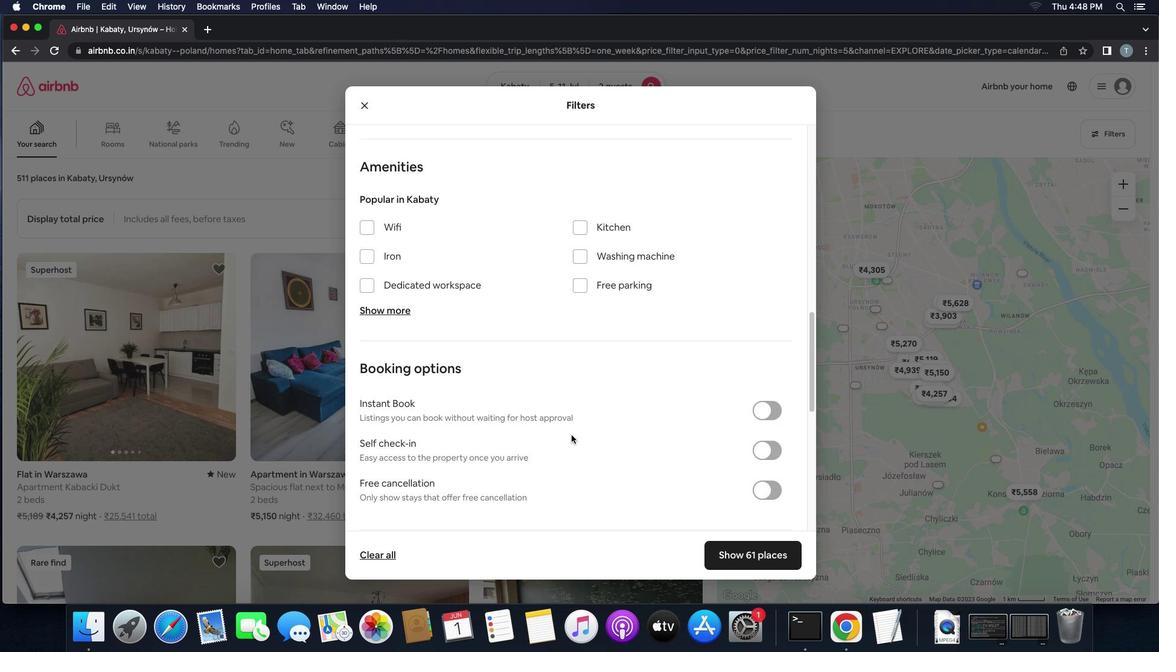 
Action: Mouse moved to (767, 458)
Screenshot: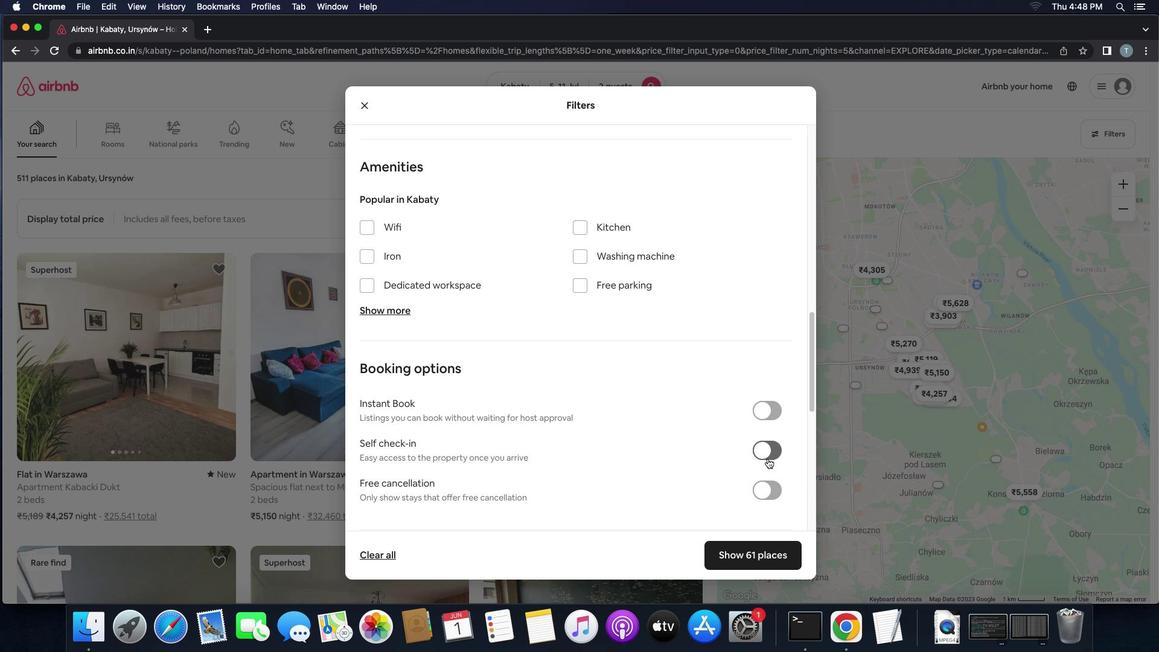 
Action: Mouse pressed left at (767, 458)
Screenshot: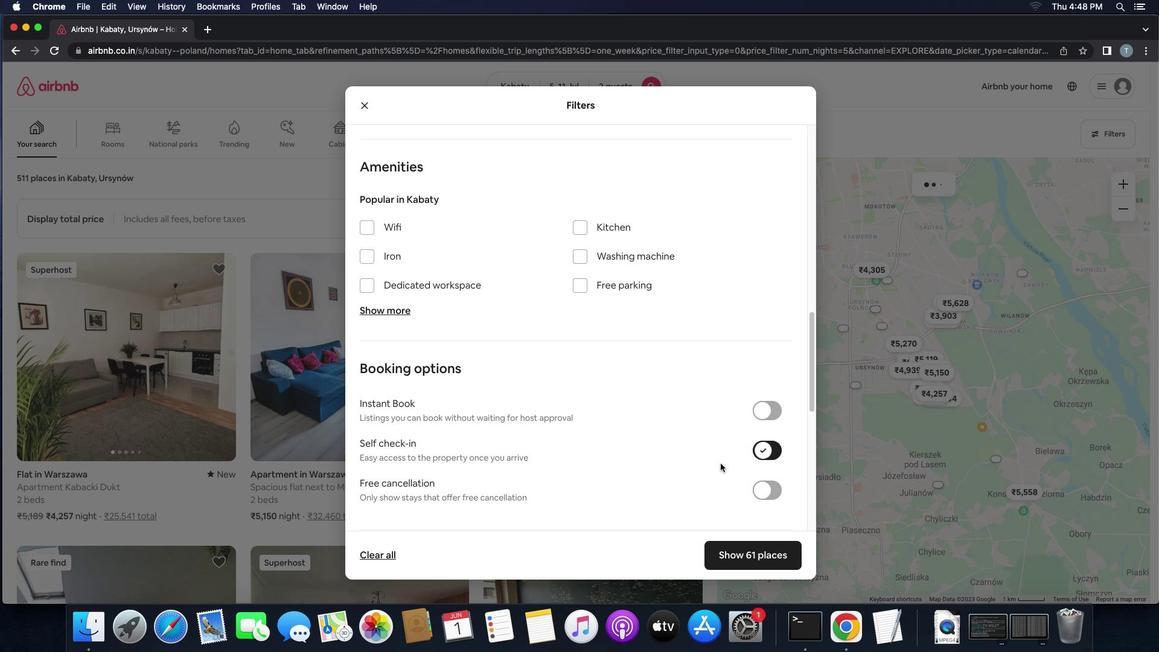 
Action: Mouse moved to (601, 467)
Screenshot: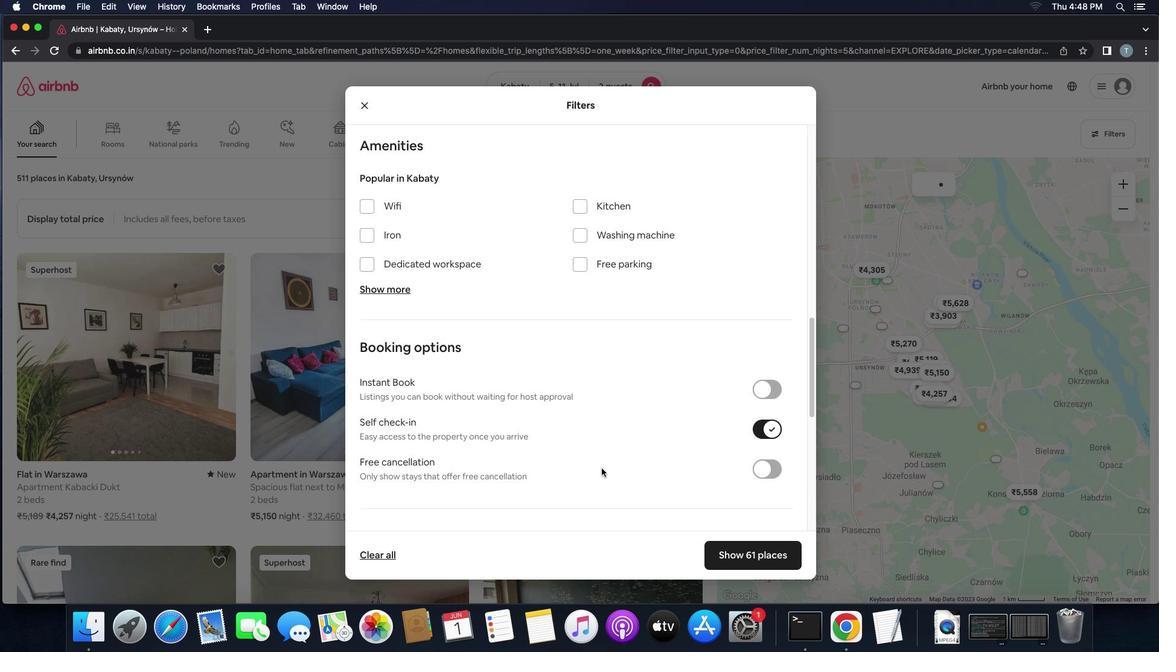 
Action: Mouse scrolled (601, 467) with delta (0, 0)
Screenshot: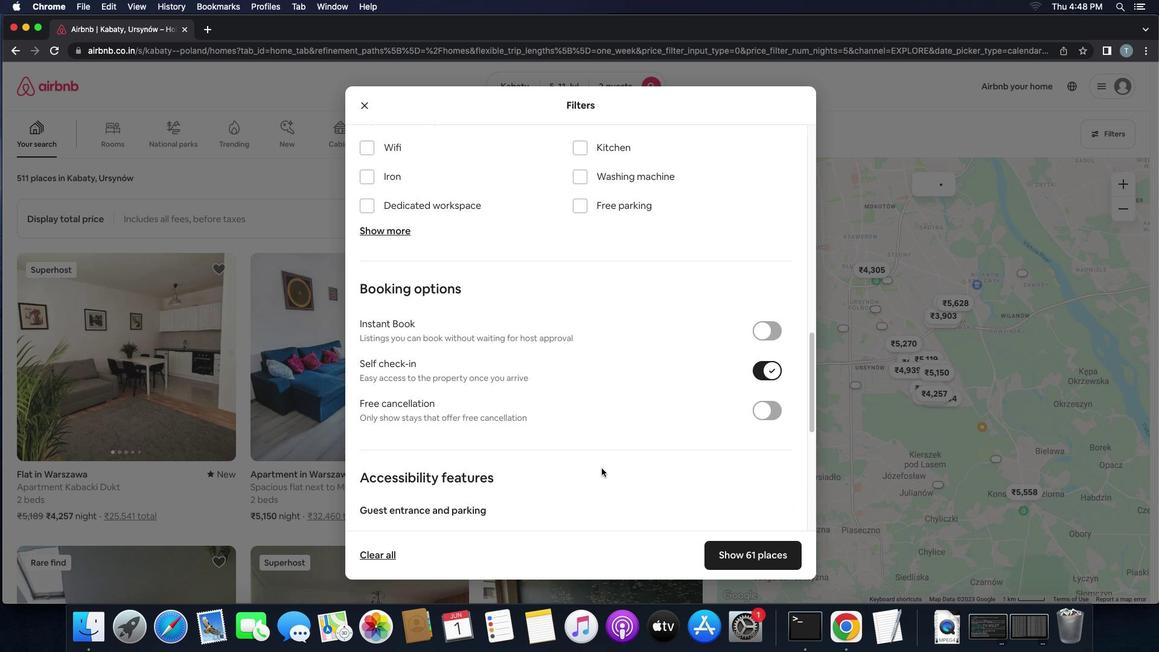 
Action: Mouse scrolled (601, 467) with delta (0, 0)
Screenshot: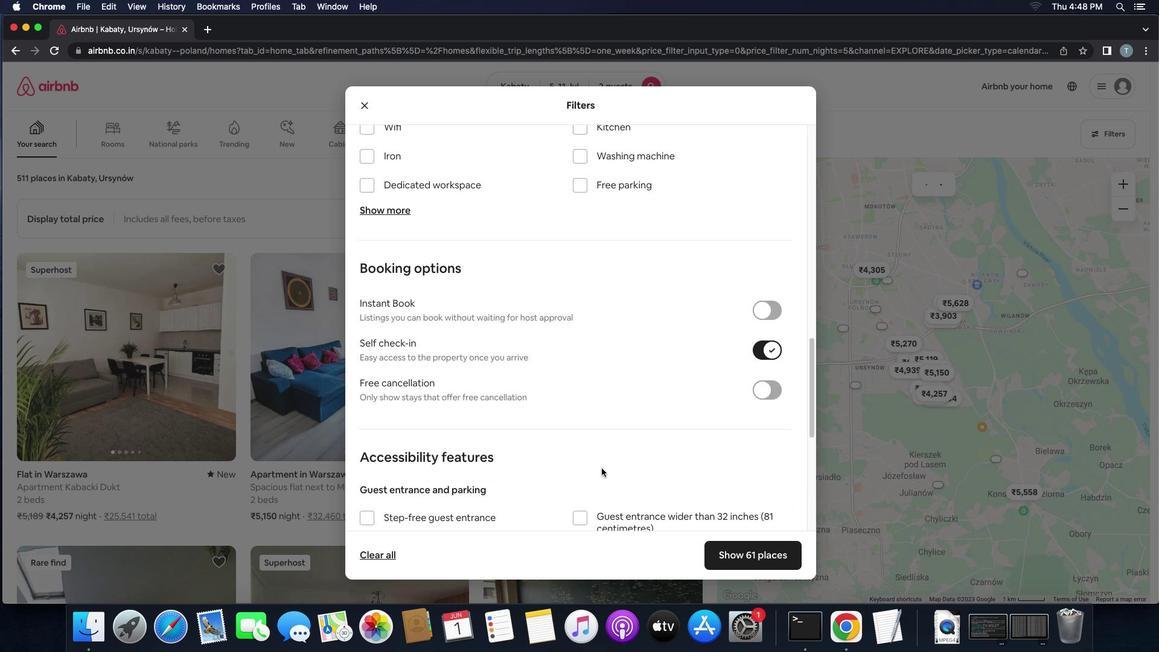 
Action: Mouse scrolled (601, 467) with delta (0, -1)
Screenshot: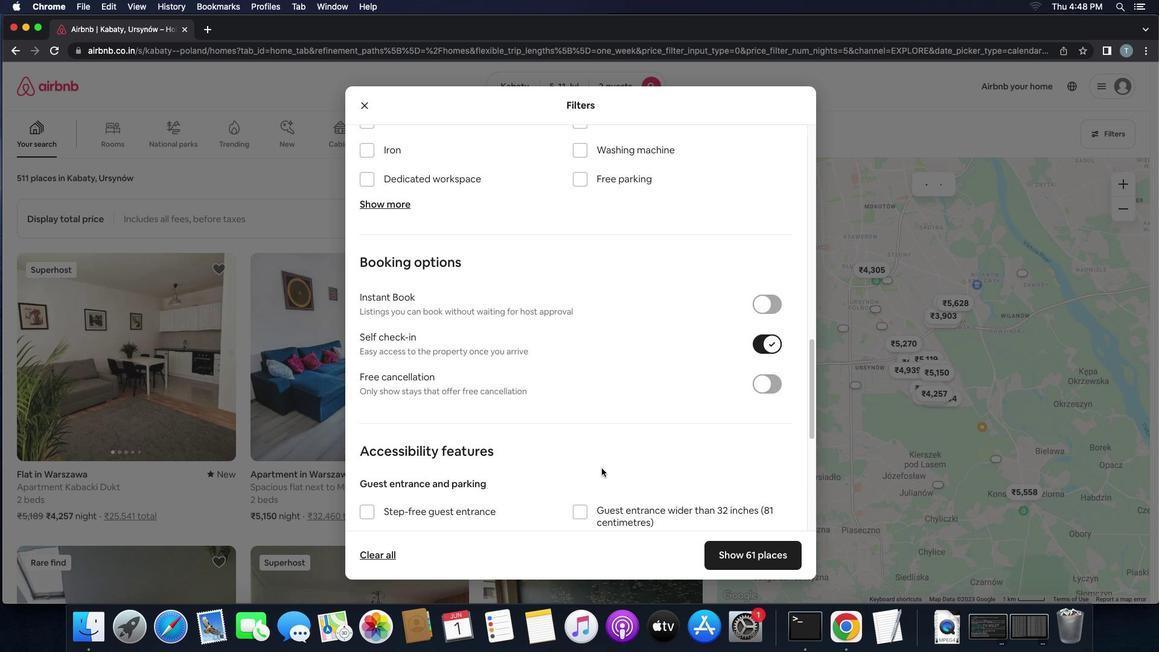 
Action: Mouse scrolled (601, 467) with delta (0, 0)
Screenshot: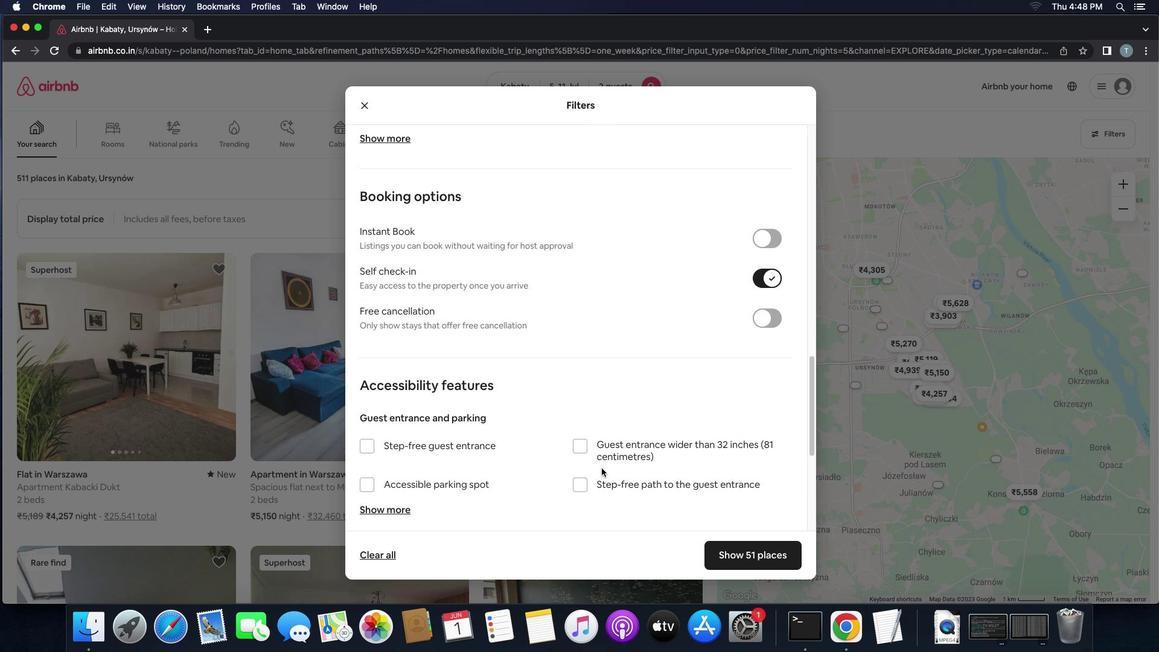 
Action: Mouse scrolled (601, 467) with delta (0, 0)
Screenshot: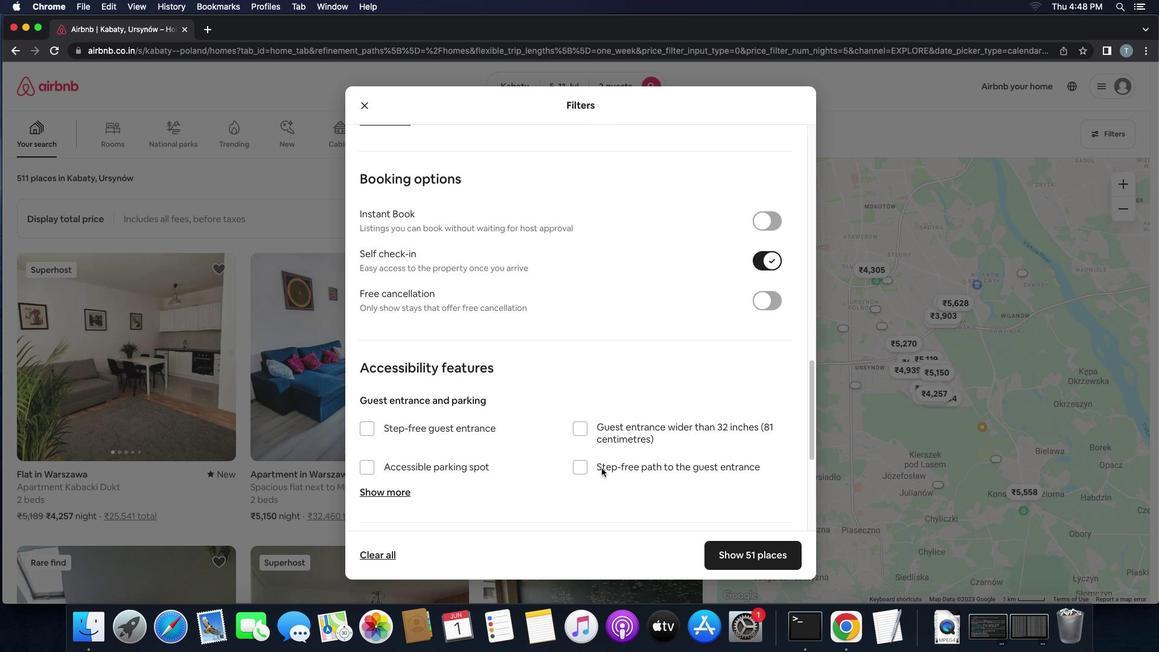 
Action: Mouse scrolled (601, 467) with delta (0, -1)
Screenshot: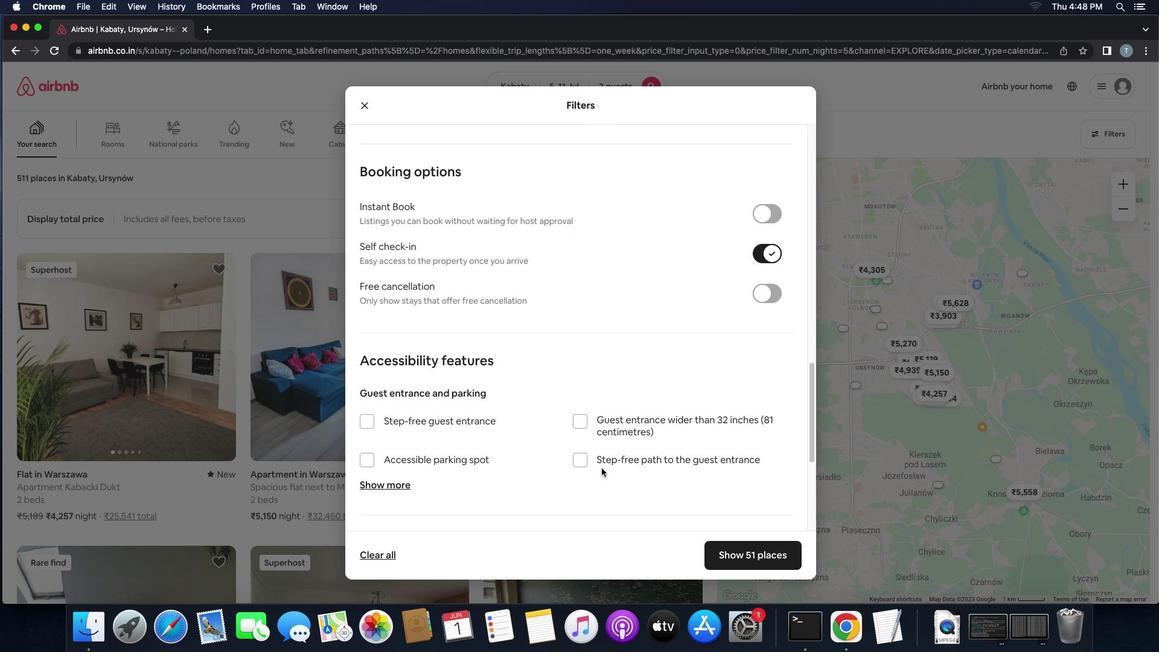 
Action: Mouse scrolled (601, 467) with delta (0, 0)
Screenshot: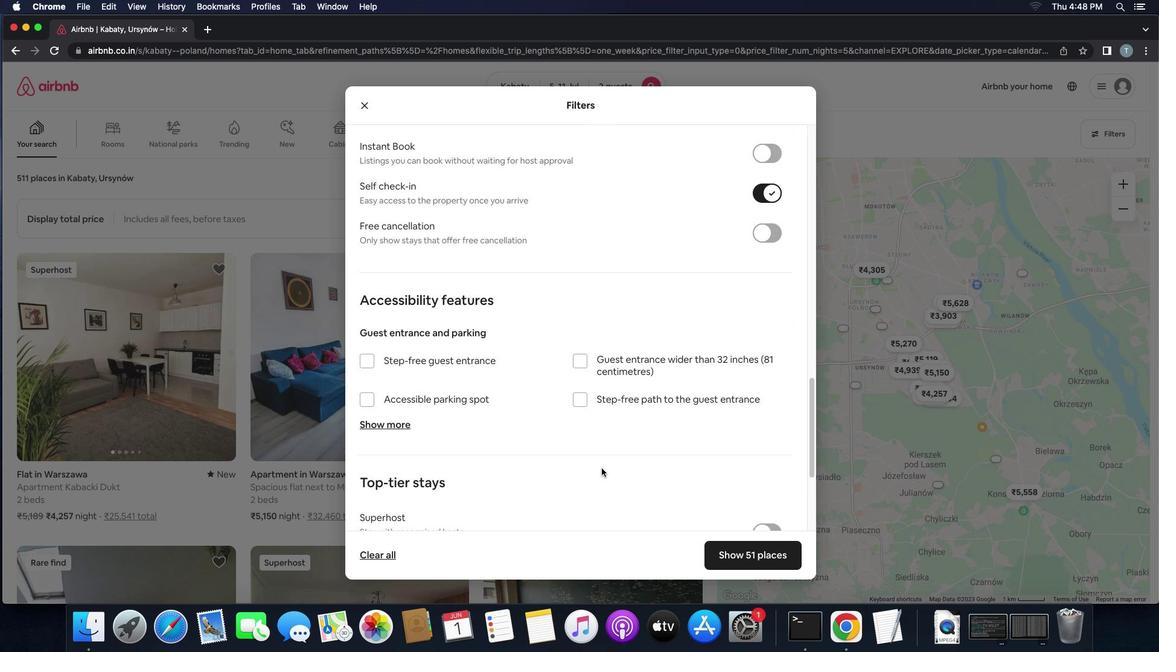 
Action: Mouse scrolled (601, 467) with delta (0, 0)
Screenshot: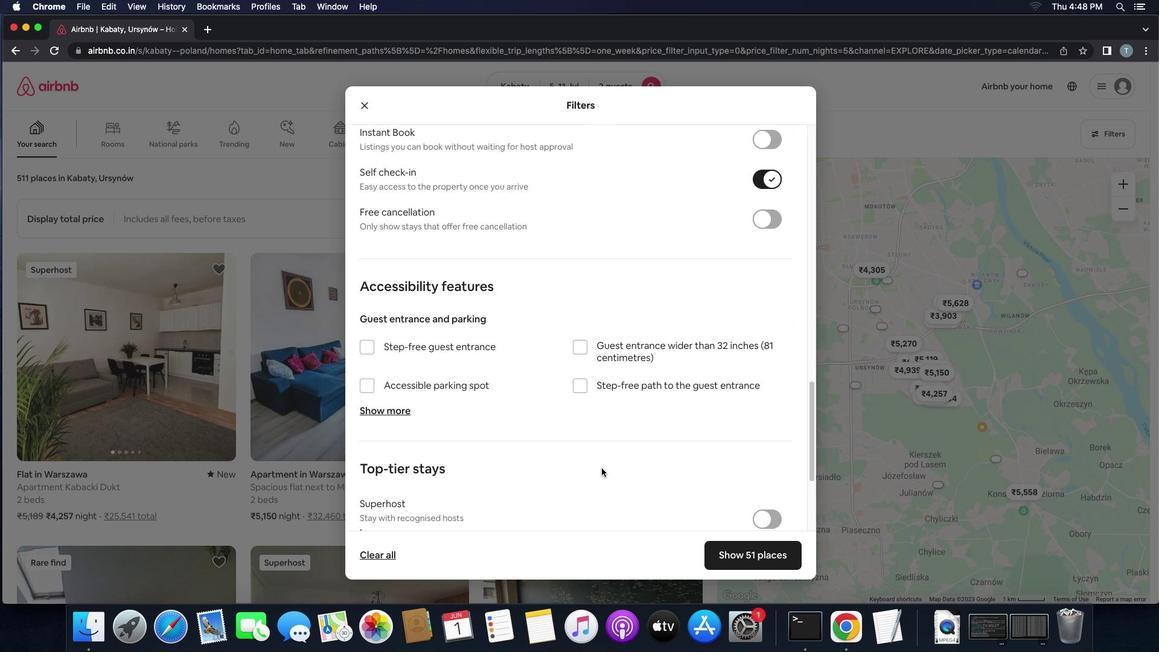 
Action: Mouse scrolled (601, 467) with delta (0, -1)
Screenshot: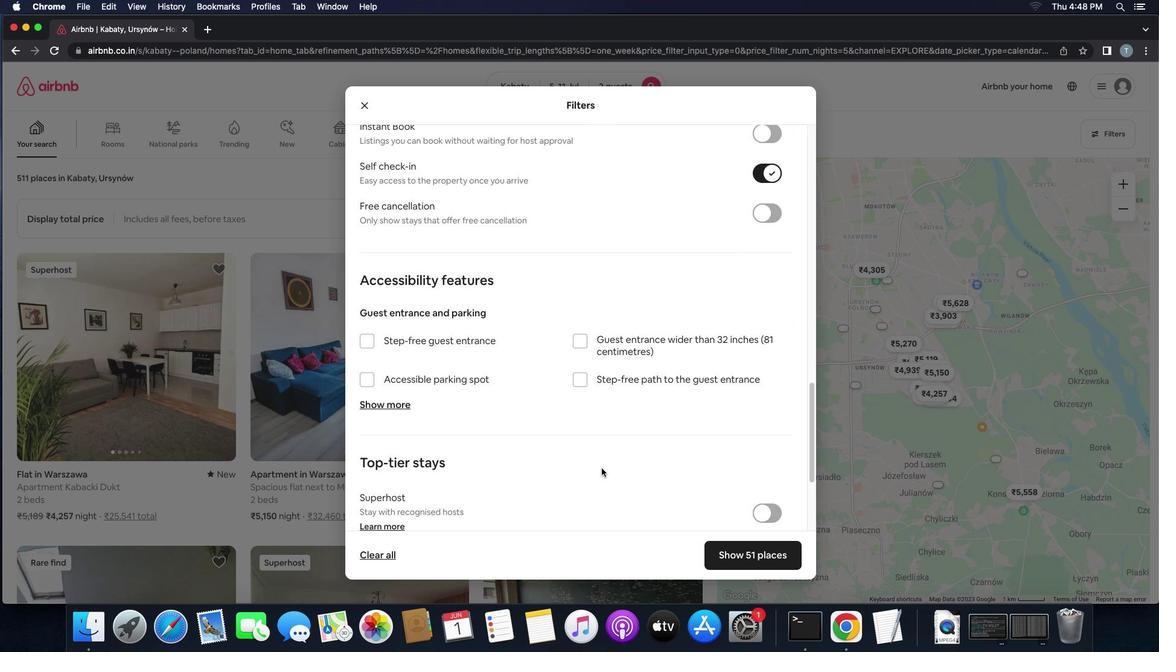 
Action: Mouse scrolled (601, 467) with delta (0, 0)
Screenshot: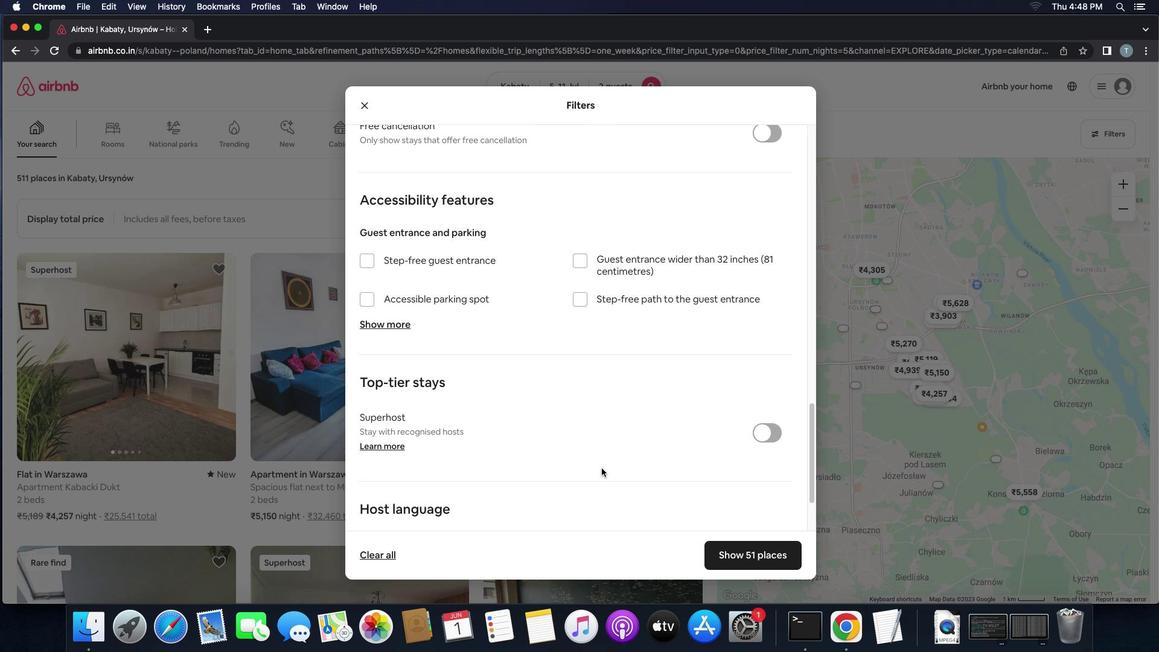 
Action: Mouse scrolled (601, 467) with delta (0, 0)
Screenshot: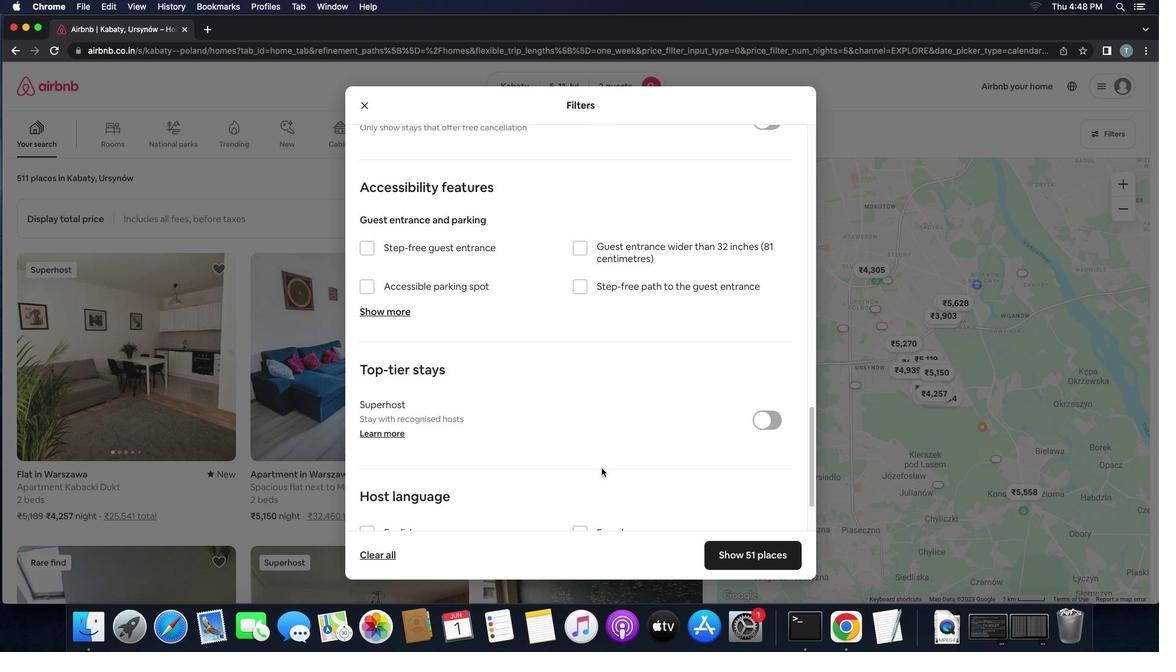 
Action: Mouse scrolled (601, 467) with delta (0, -1)
Screenshot: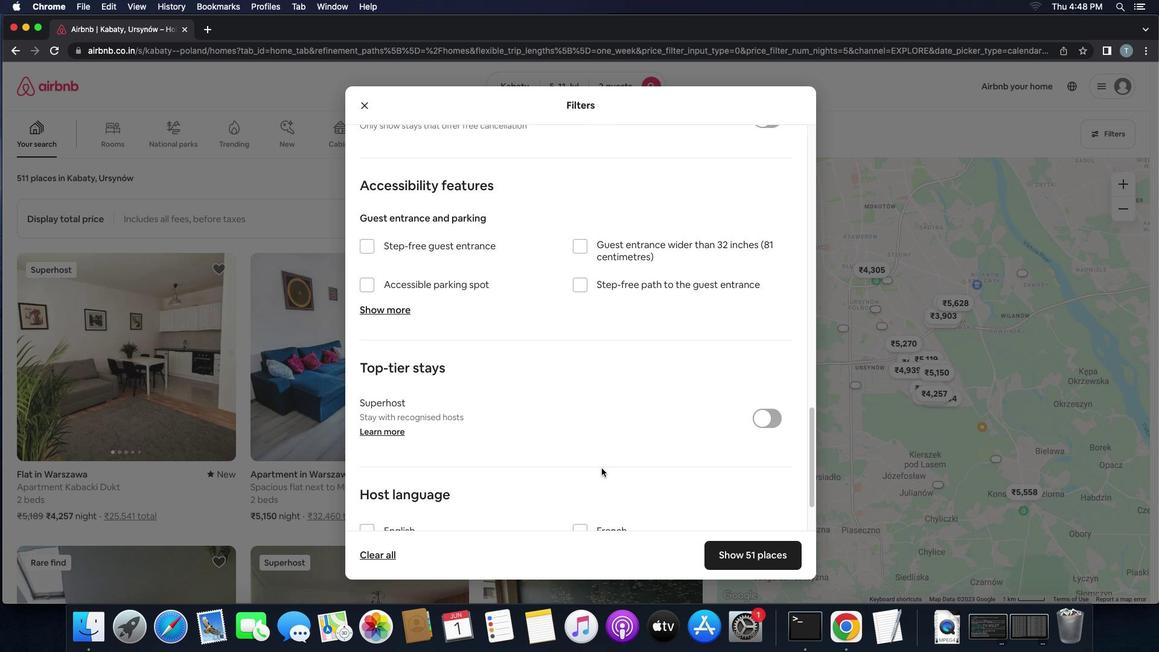 
Action: Mouse scrolled (601, 467) with delta (0, 0)
Screenshot: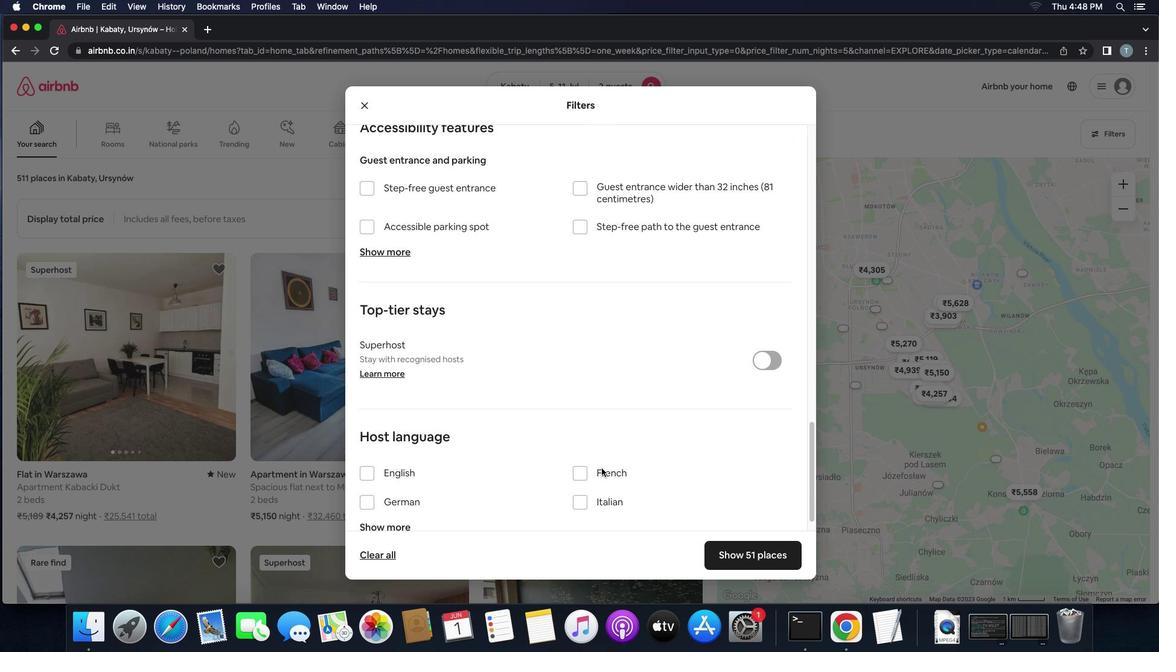 
Action: Mouse scrolled (601, 467) with delta (0, 0)
Screenshot: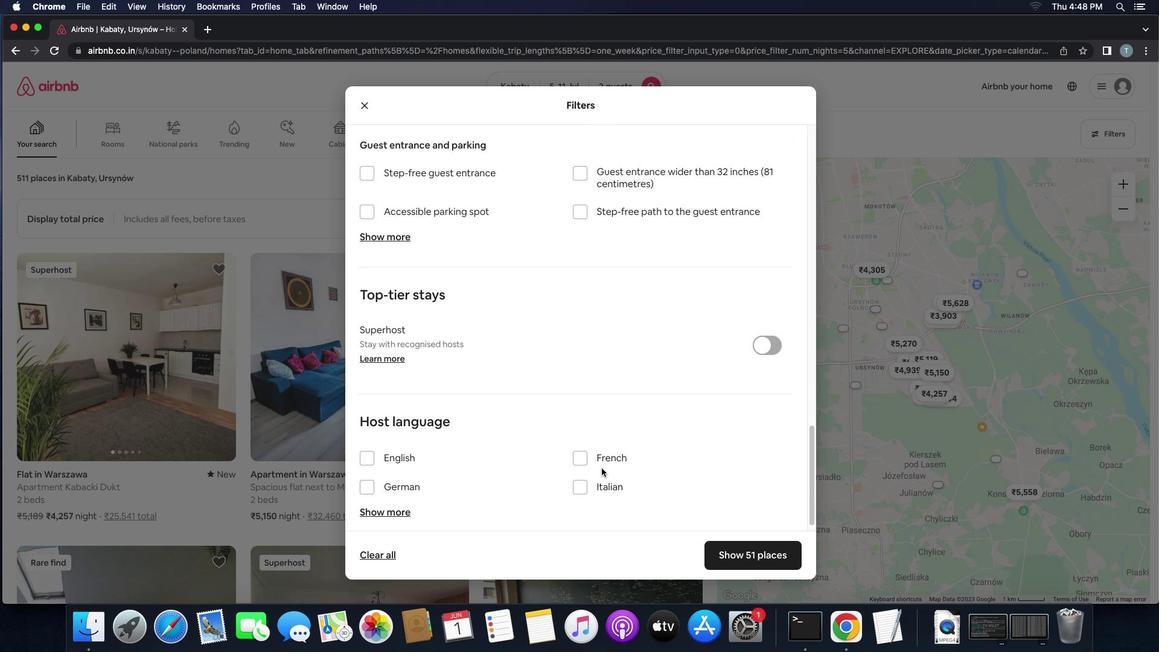 
Action: Mouse scrolled (601, 467) with delta (0, -1)
Screenshot: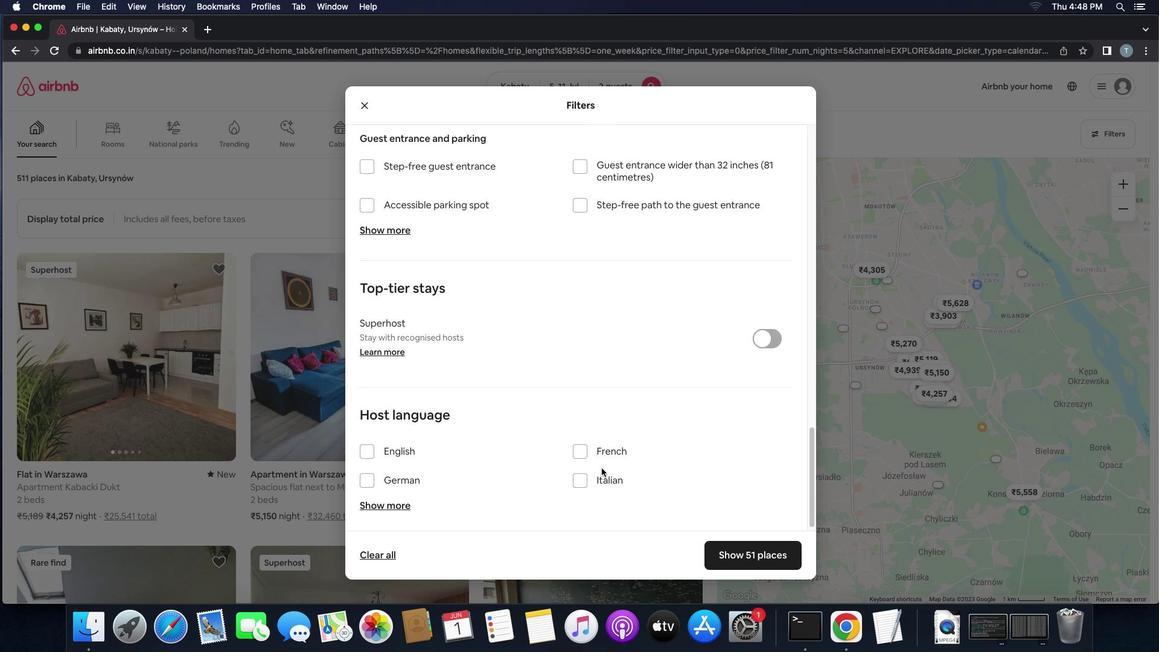
Action: Mouse scrolled (601, 467) with delta (0, 0)
Screenshot: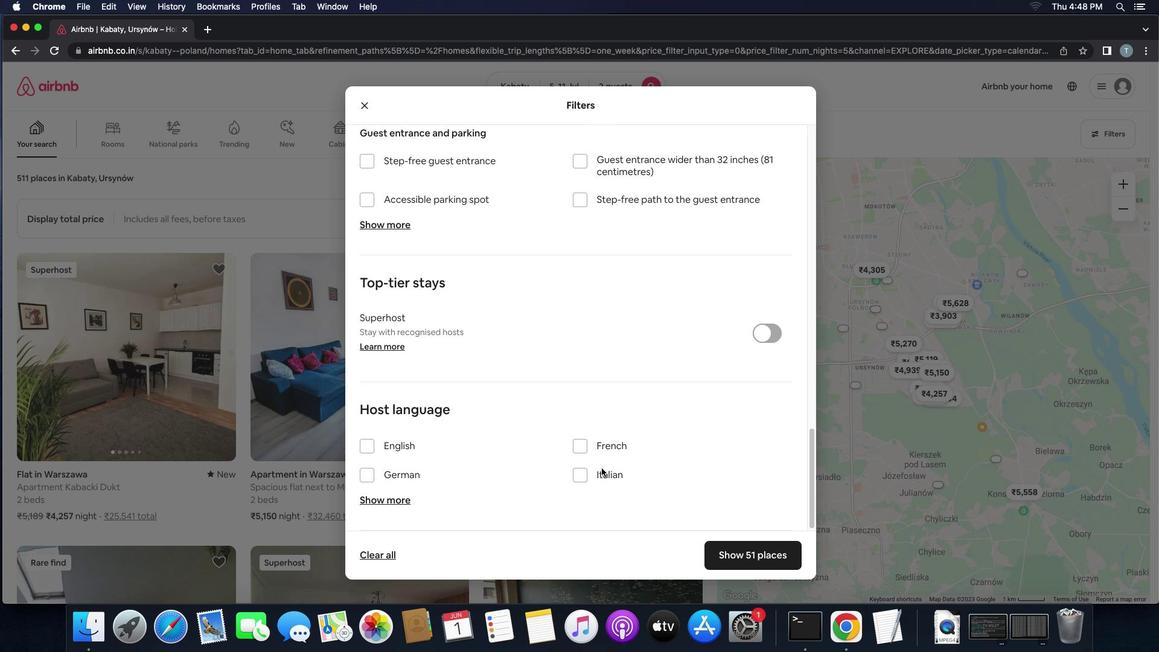 
Action: Mouse scrolled (601, 467) with delta (0, 0)
Screenshot: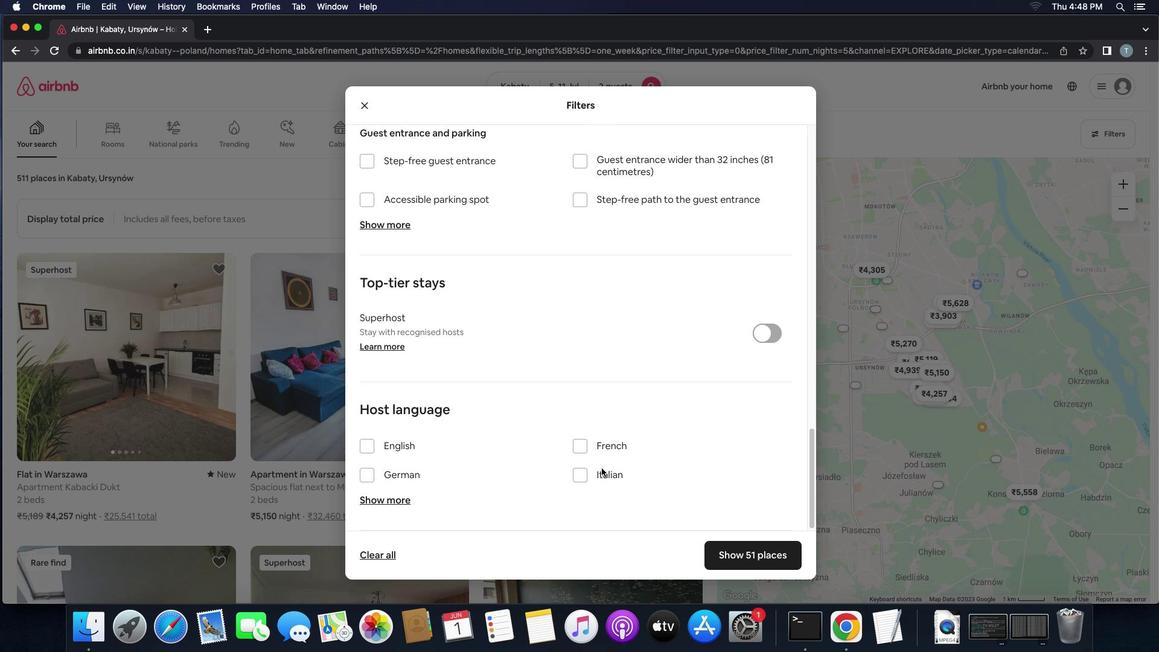 
Action: Mouse scrolled (601, 467) with delta (0, -1)
Screenshot: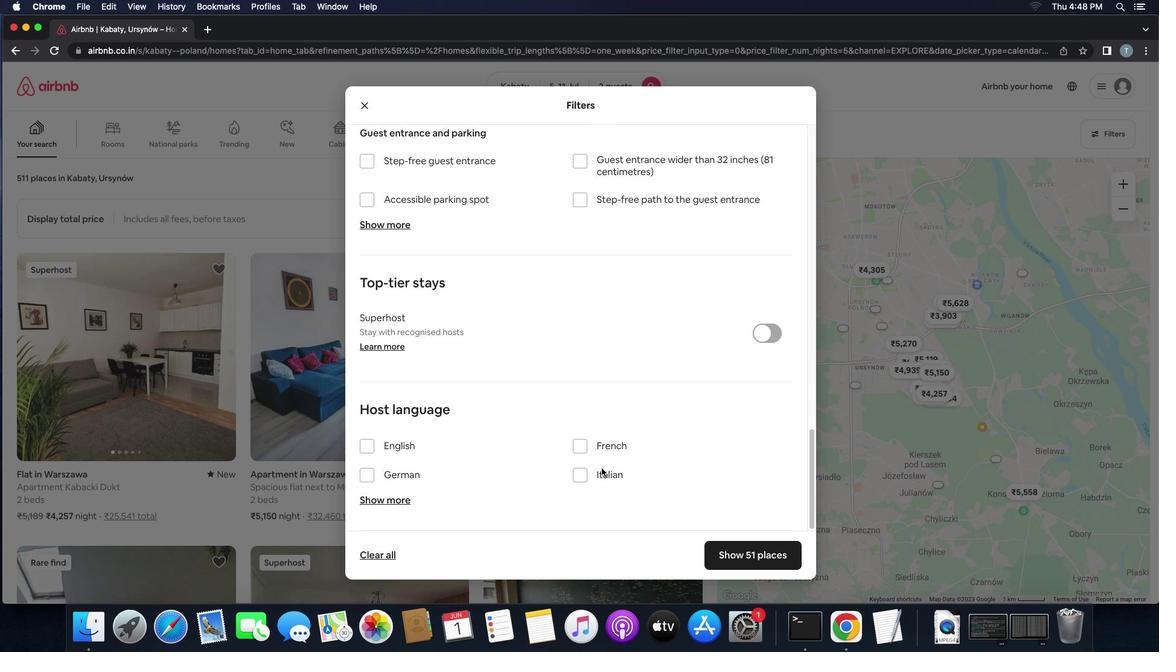 
Action: Mouse moved to (373, 444)
Screenshot: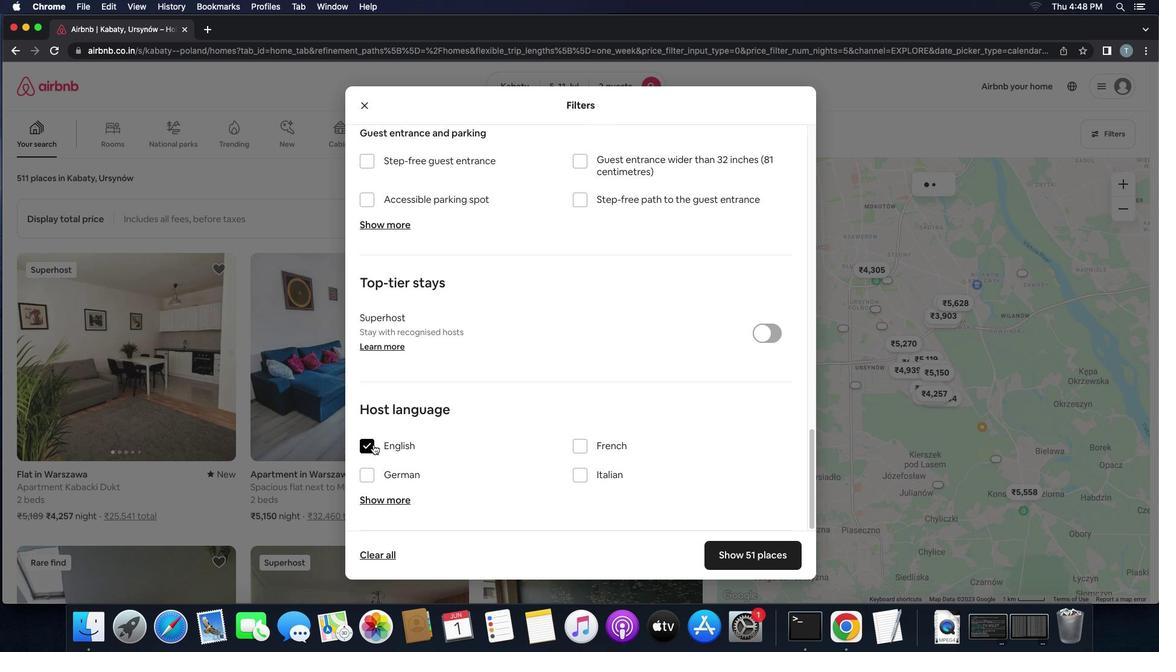 
Action: Mouse pressed left at (373, 444)
Screenshot: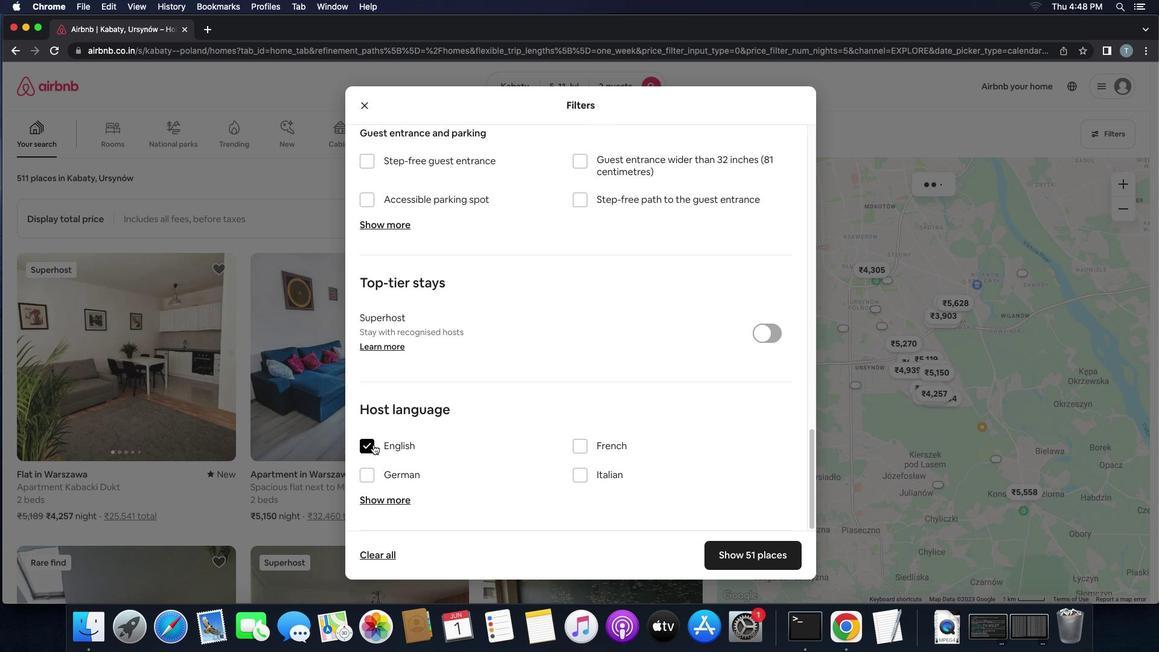 
Action: Mouse moved to (722, 550)
Screenshot: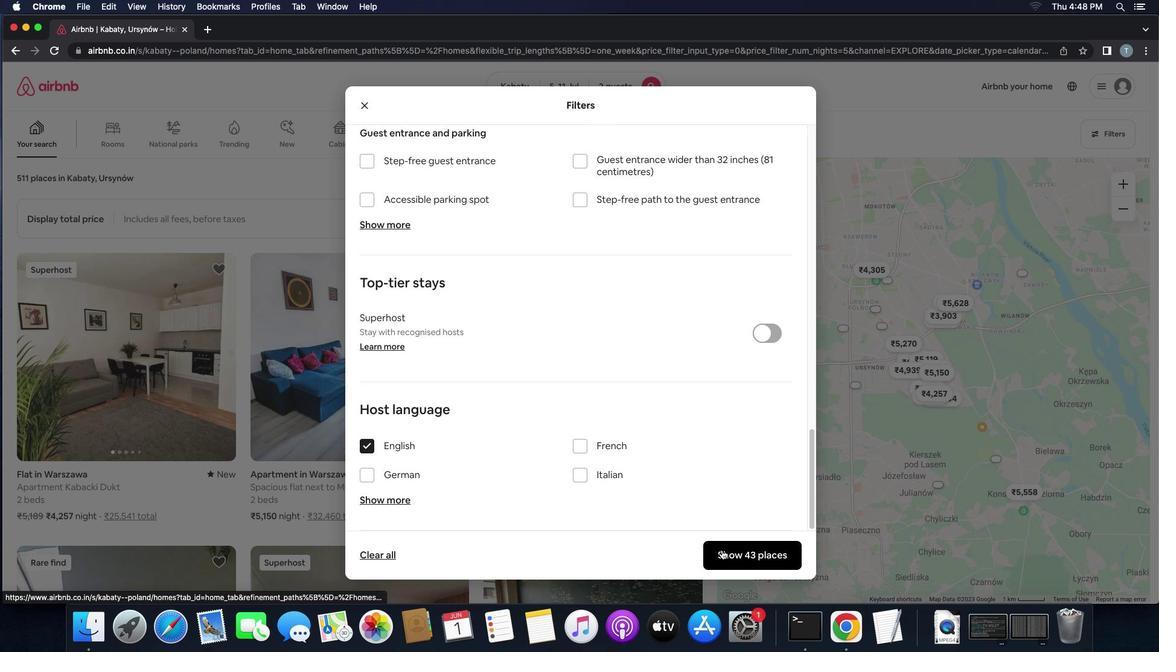 
Action: Mouse pressed left at (722, 550)
Screenshot: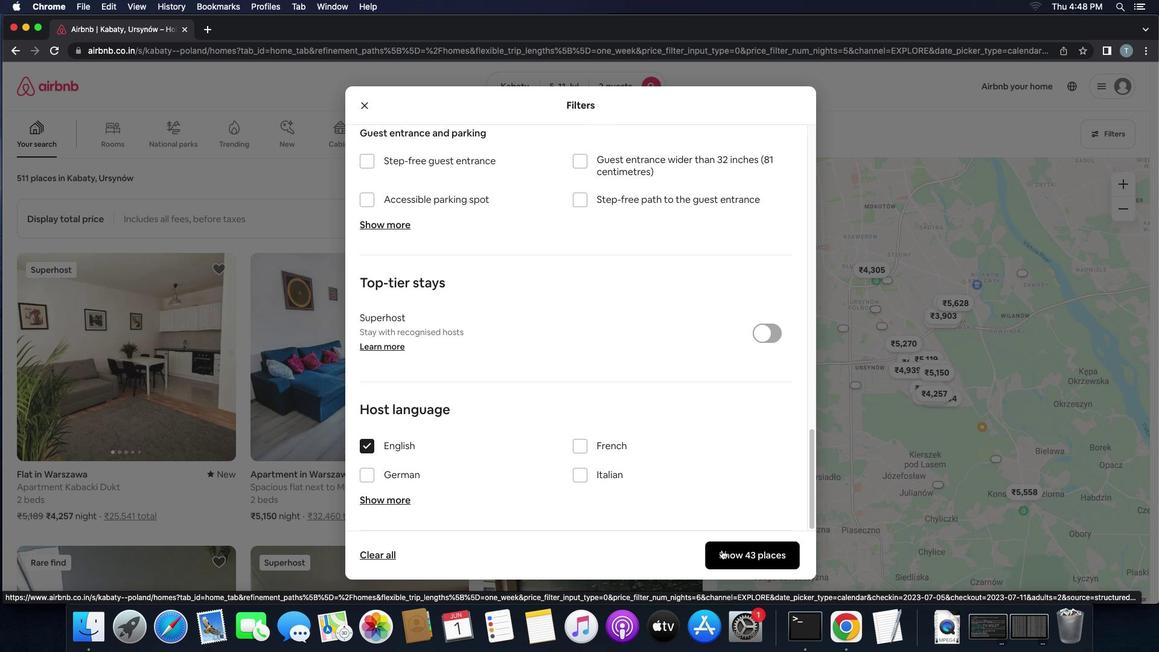 
Action: Mouse moved to (475, 364)
Screenshot: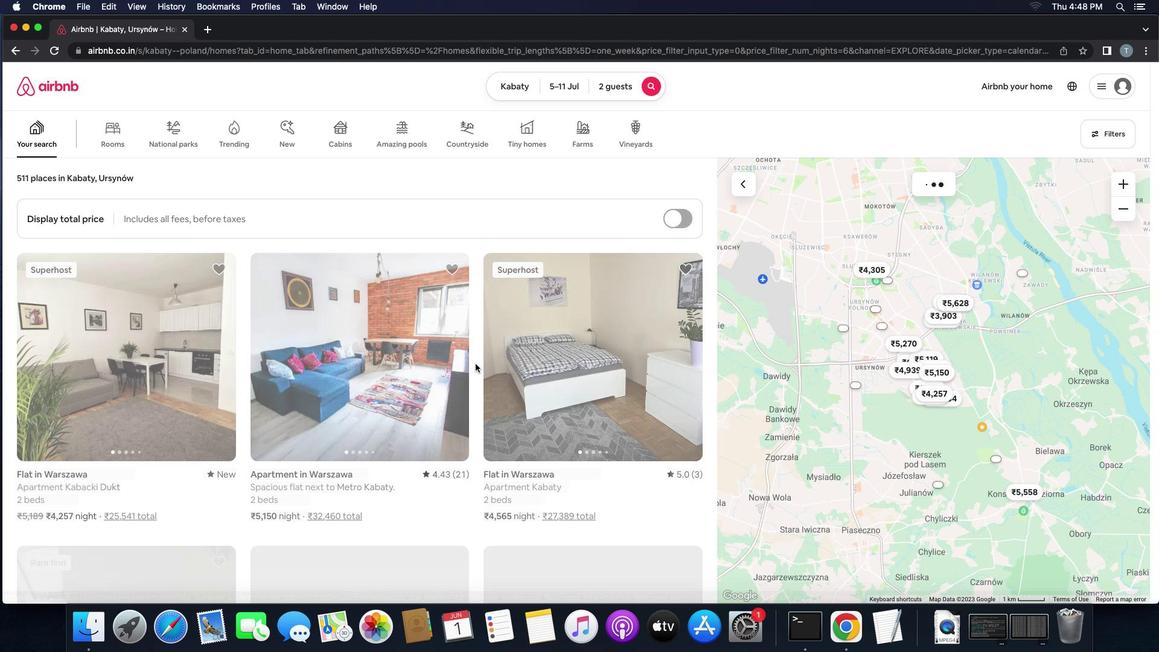 
